 Task: Look for space in Chakwāl, Pakistan from 9th July, 2023 to 16th July, 2023 for 2 adults, 1 child in price range Rs.8000 to Rs.16000. Place can be entire place with 2 bedrooms having 2 beds and 1 bathroom. Property type can be house, flat, guest house. Booking option can be shelf check-in. Required host language is English.
Action: Mouse moved to (465, 78)
Screenshot: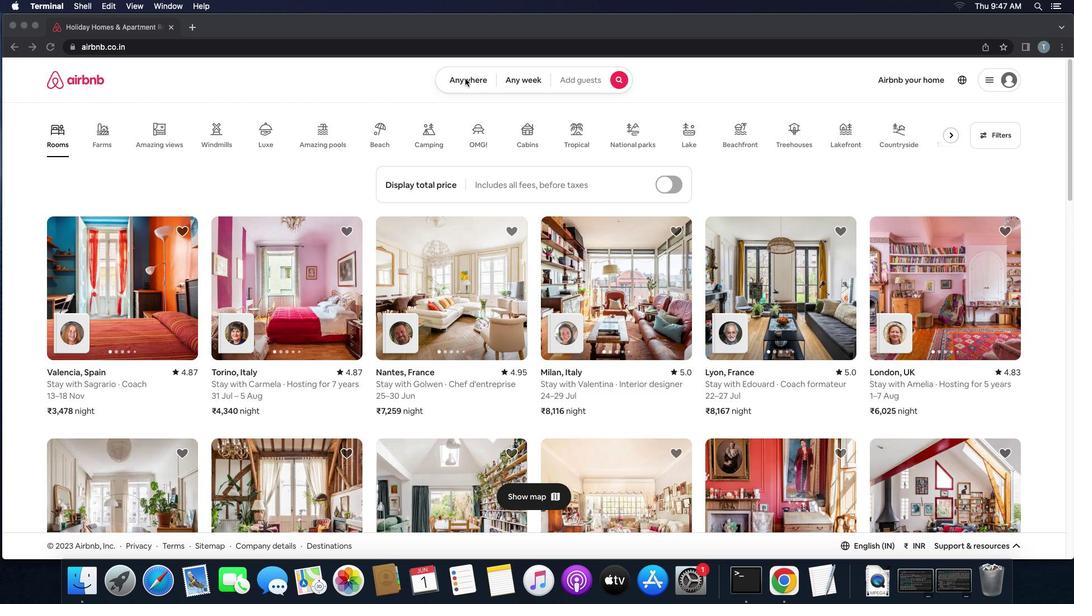 
Action: Mouse pressed left at (465, 78)
Screenshot: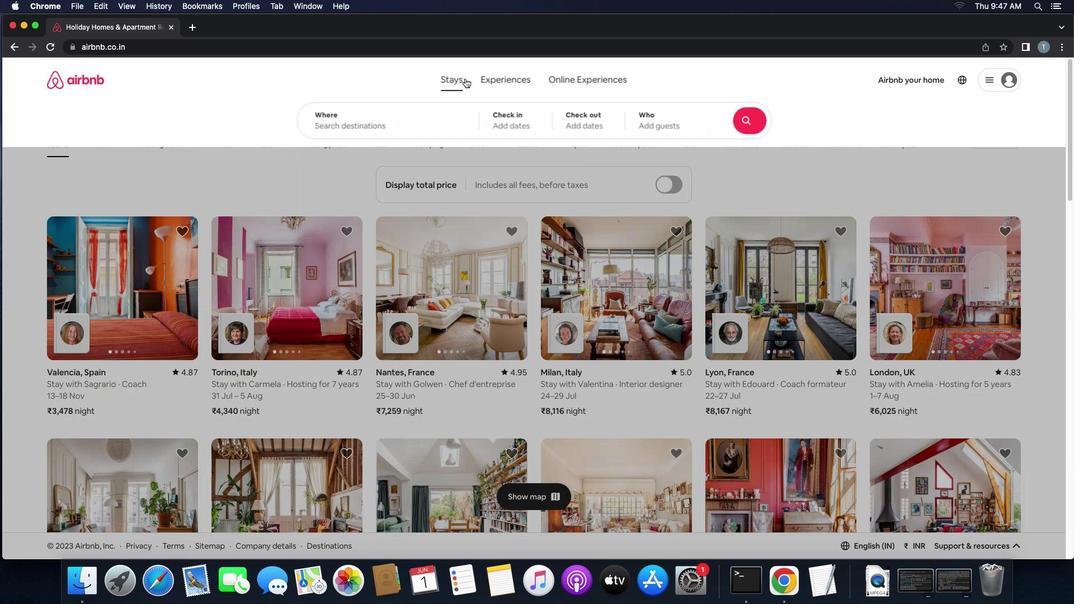 
Action: Mouse pressed left at (465, 78)
Screenshot: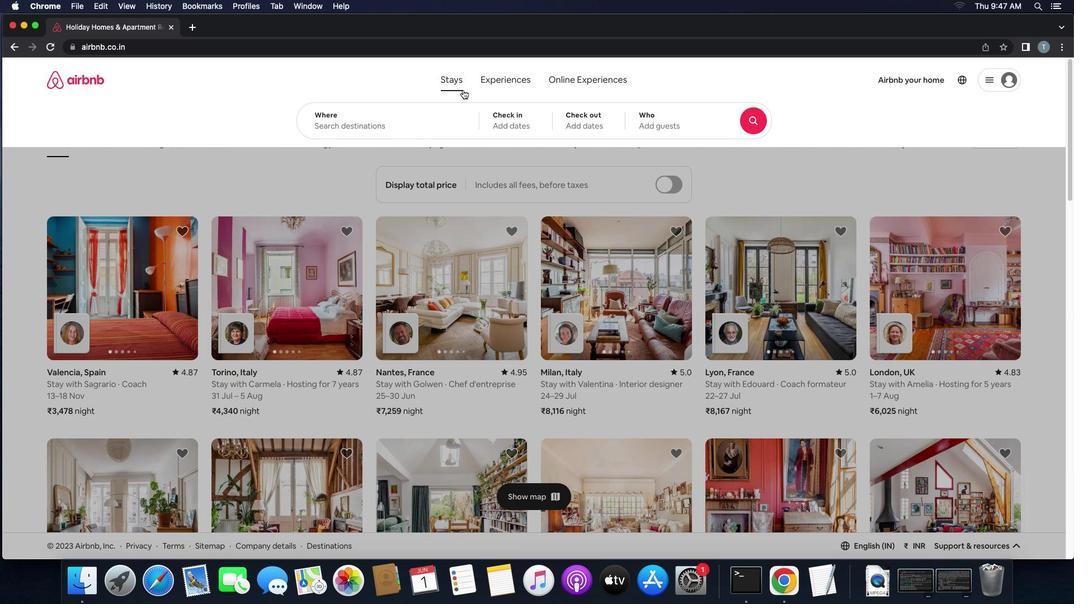 
Action: Mouse moved to (423, 119)
Screenshot: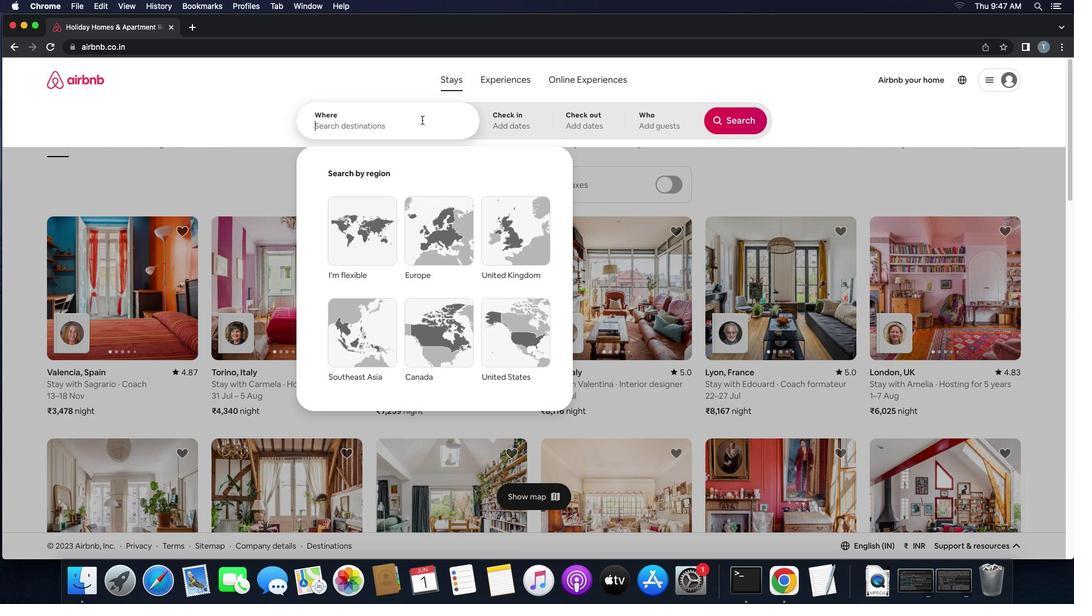
Action: Mouse pressed left at (423, 119)
Screenshot: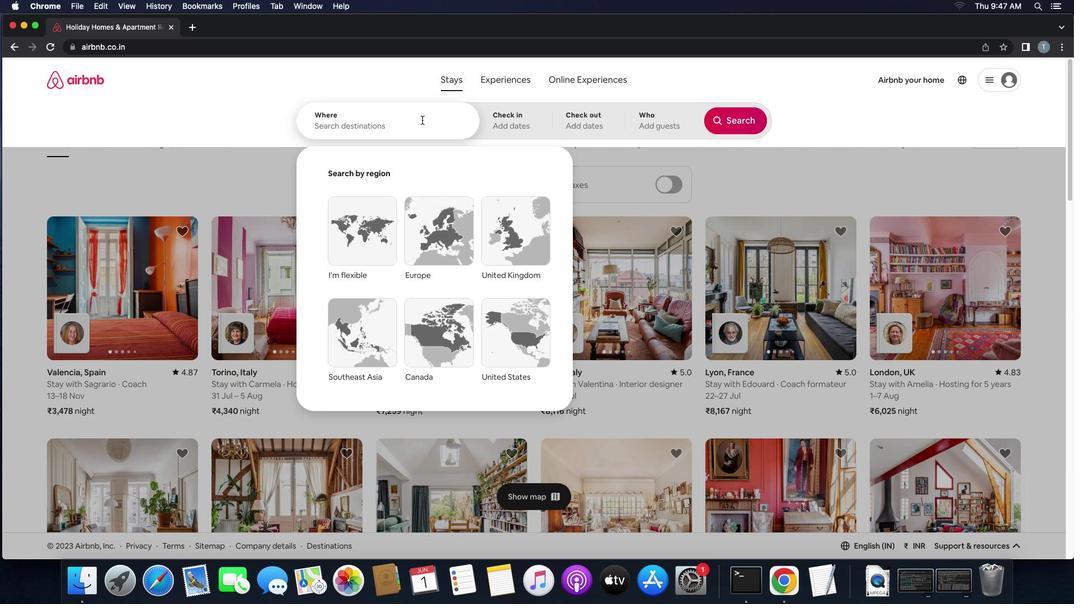 
Action: Mouse moved to (421, 111)
Screenshot: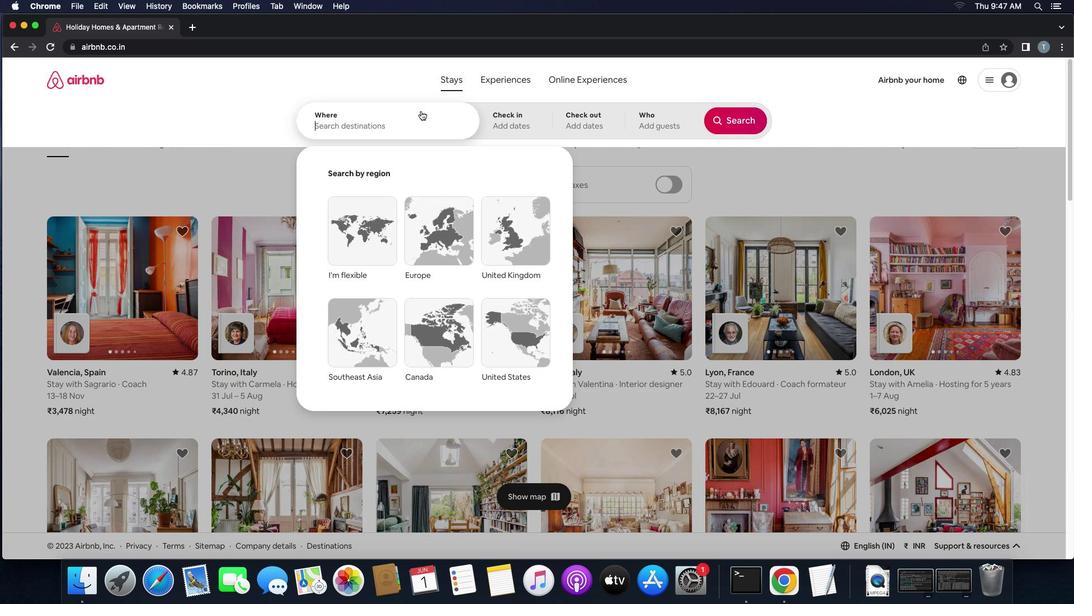 
Action: Key pressed 'c''h''a''k''w''a''l'
Screenshot: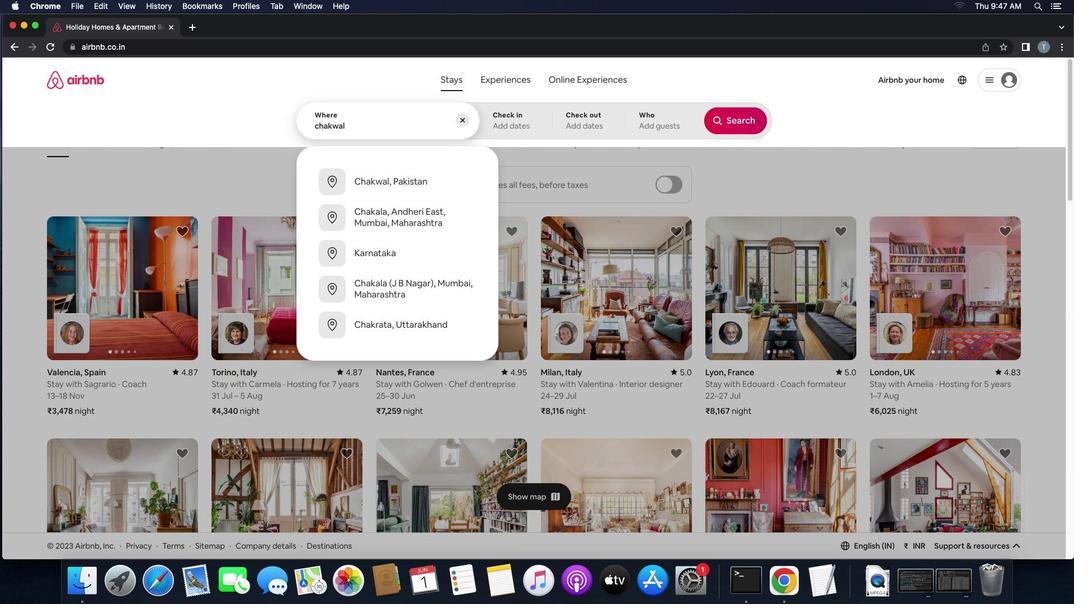 
Action: Mouse moved to (456, 175)
Screenshot: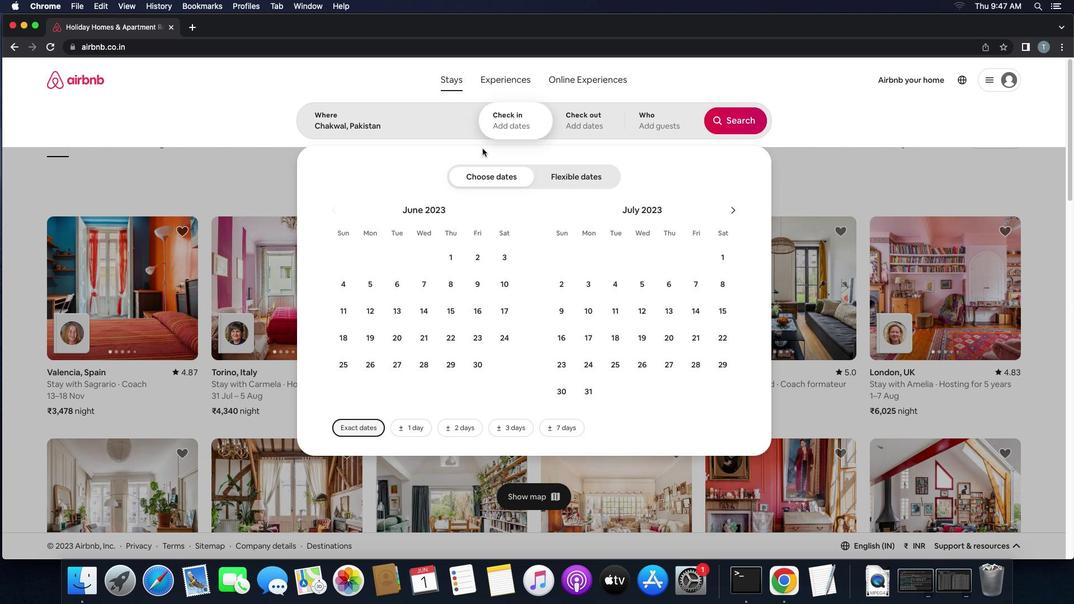 
Action: Mouse pressed left at (456, 175)
Screenshot: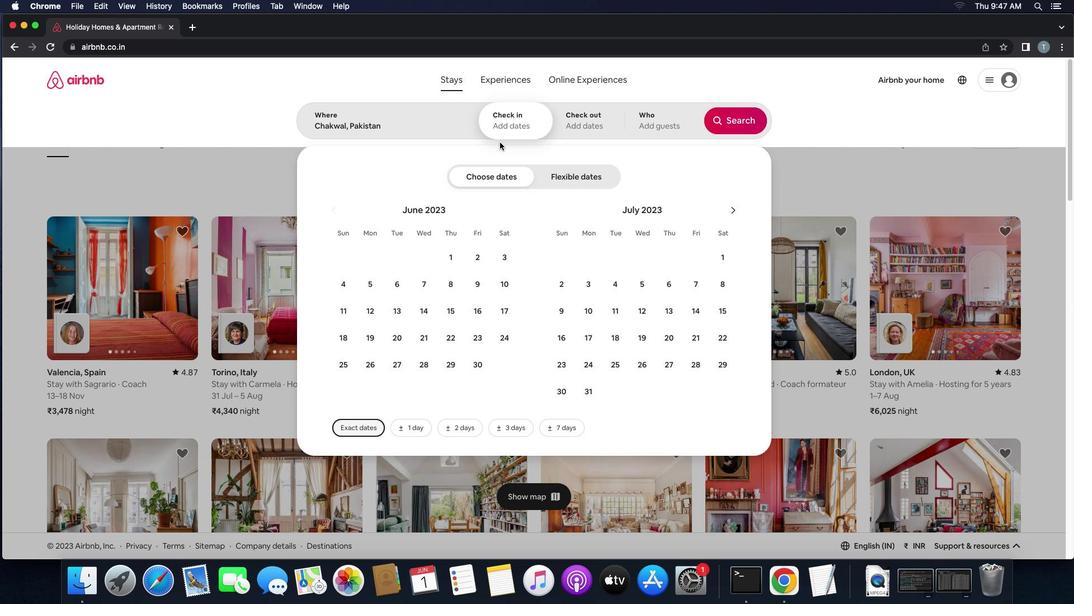 
Action: Mouse moved to (558, 312)
Screenshot: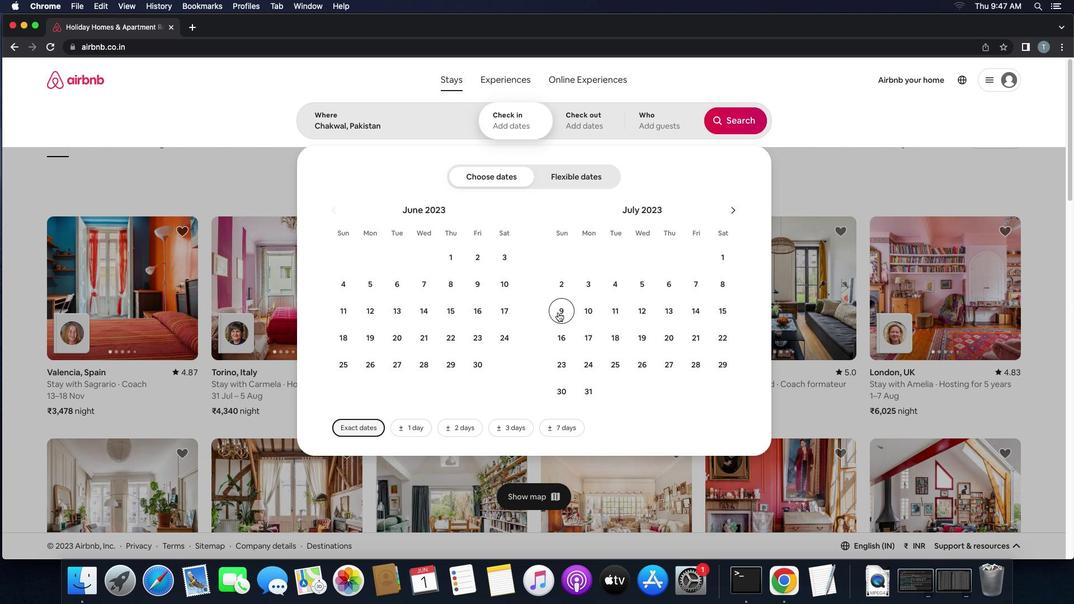 
Action: Mouse pressed left at (558, 312)
Screenshot: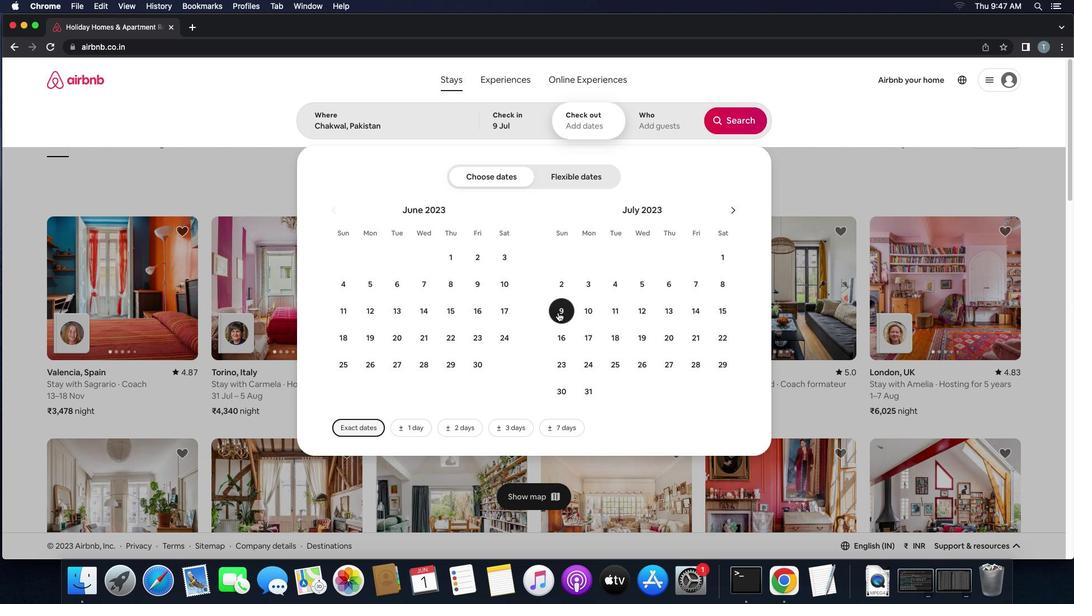 
Action: Mouse moved to (556, 336)
Screenshot: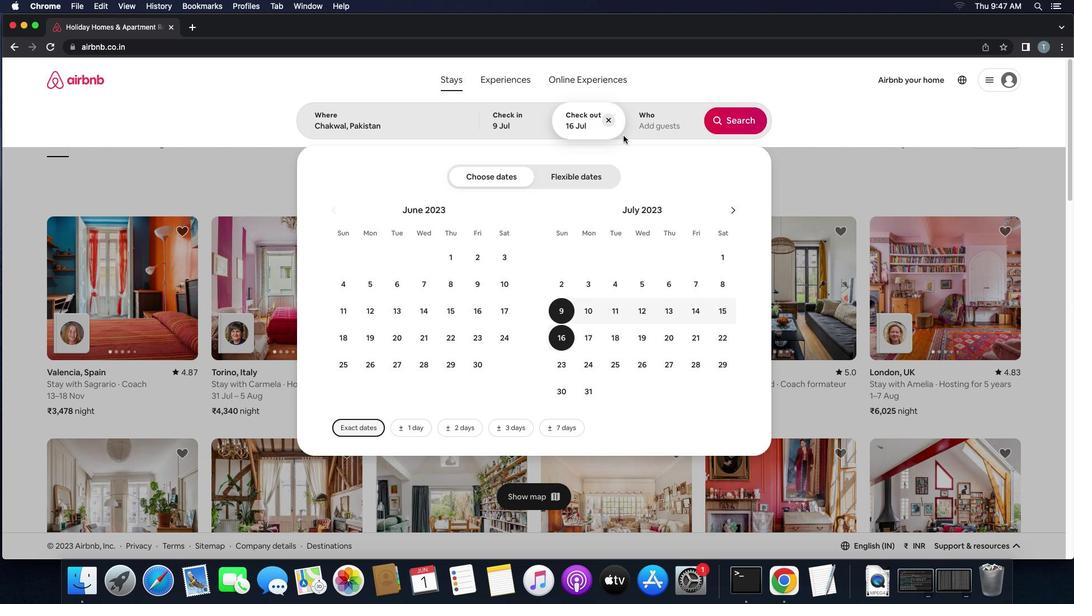 
Action: Mouse pressed left at (556, 336)
Screenshot: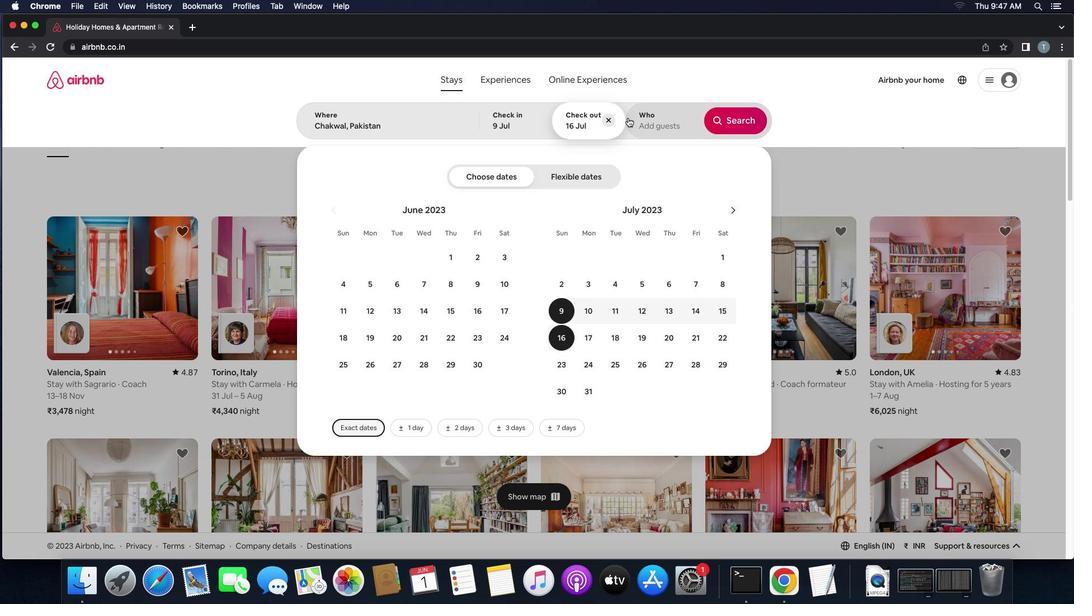 
Action: Mouse moved to (641, 120)
Screenshot: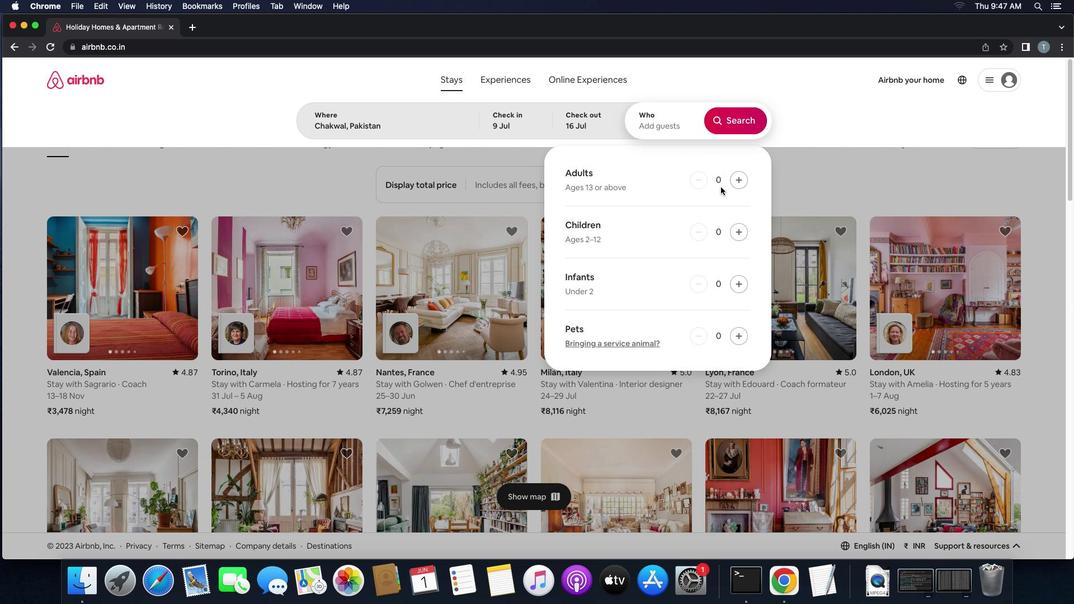 
Action: Mouse pressed left at (641, 120)
Screenshot: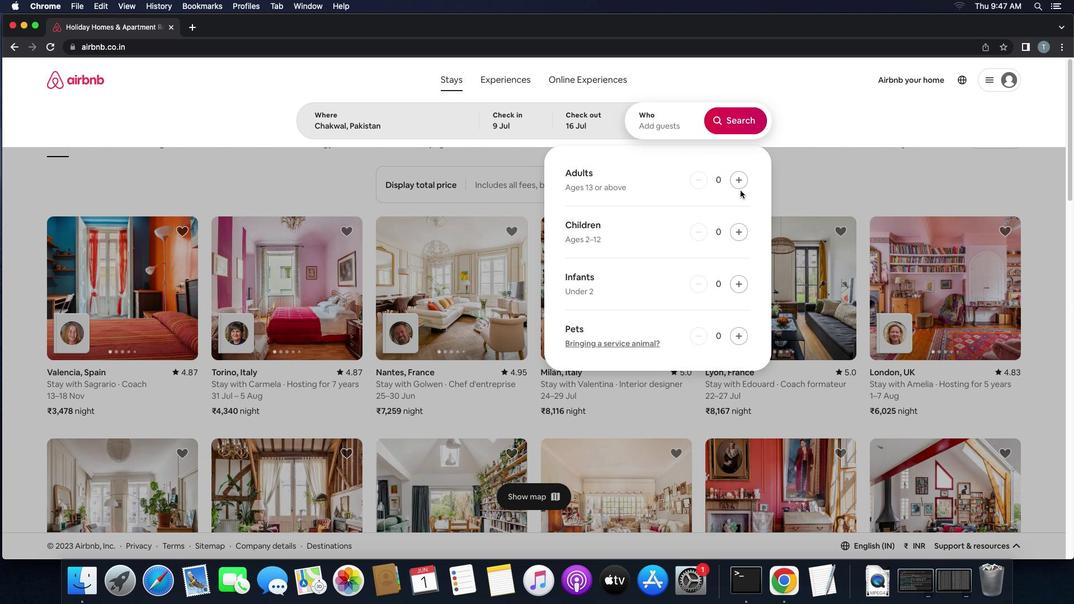 
Action: Mouse moved to (741, 184)
Screenshot: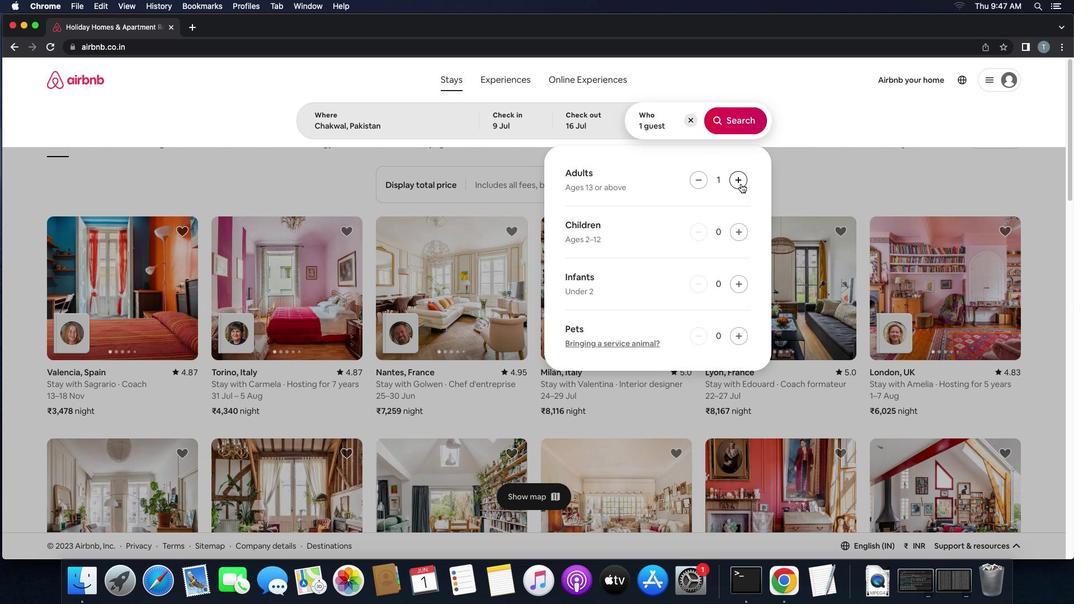 
Action: Mouse pressed left at (741, 184)
Screenshot: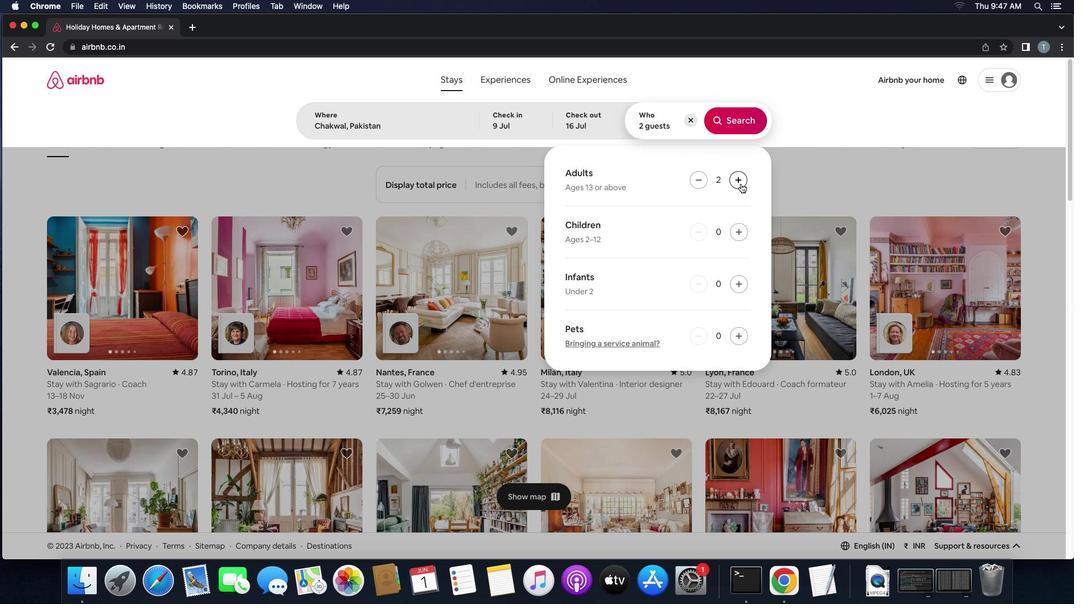 
Action: Mouse pressed left at (741, 184)
Screenshot: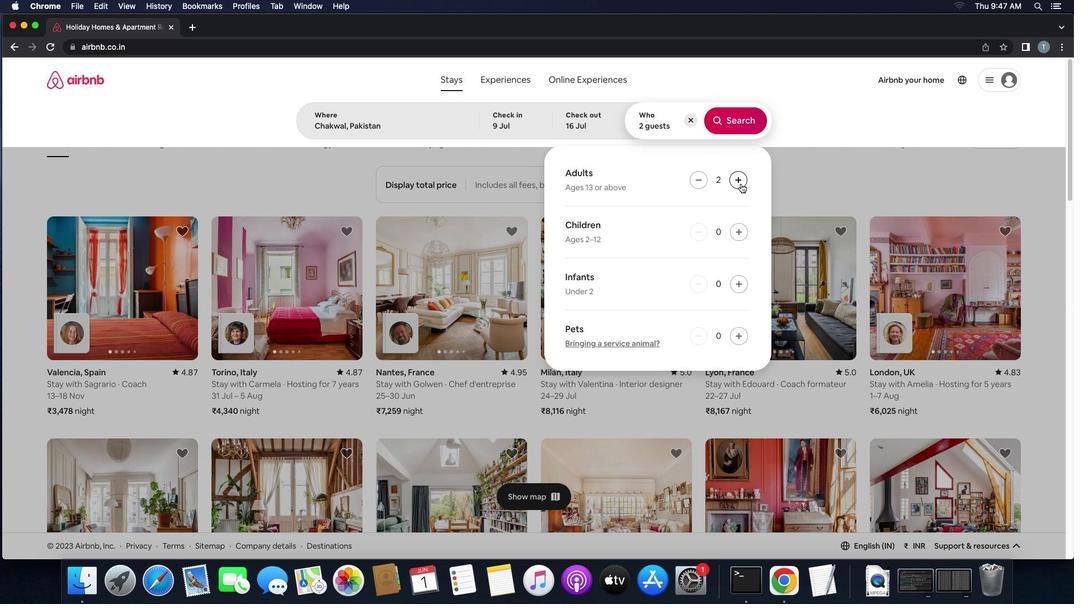 
Action: Mouse moved to (741, 231)
Screenshot: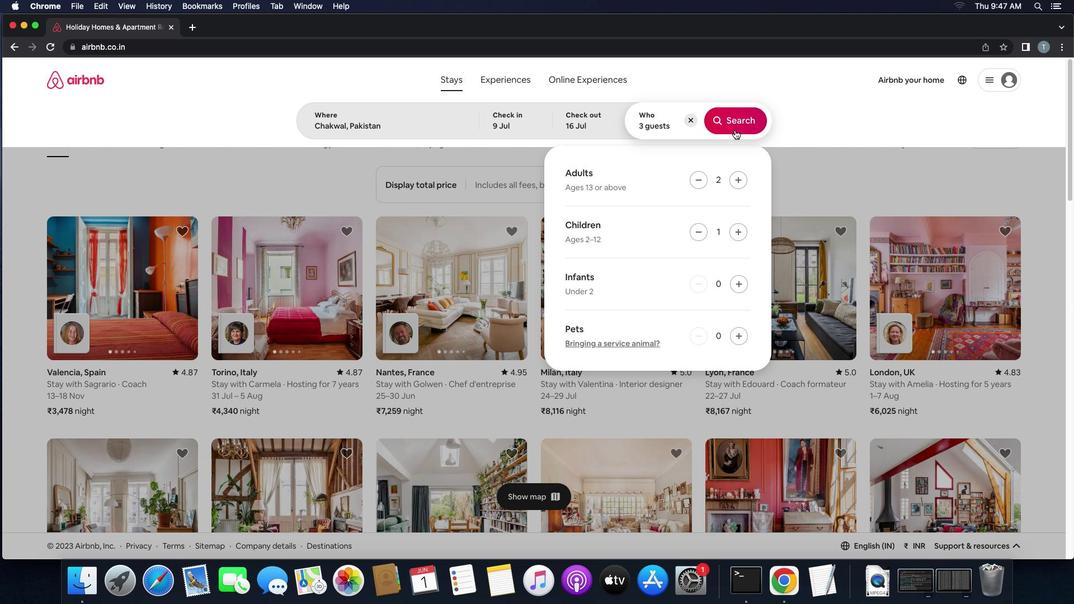 
Action: Mouse pressed left at (741, 231)
Screenshot: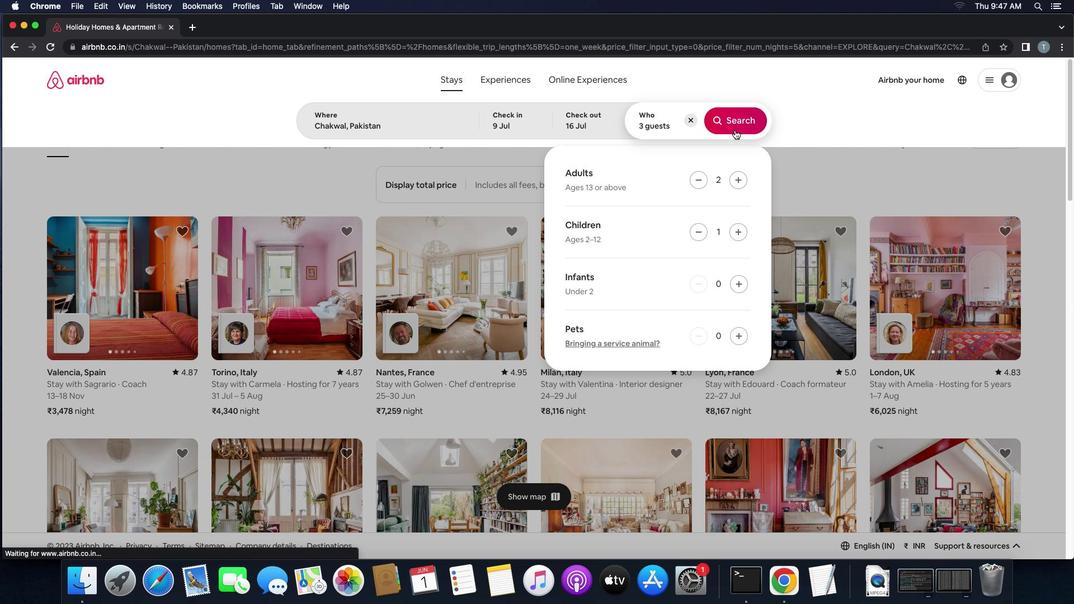 
Action: Mouse moved to (734, 130)
Screenshot: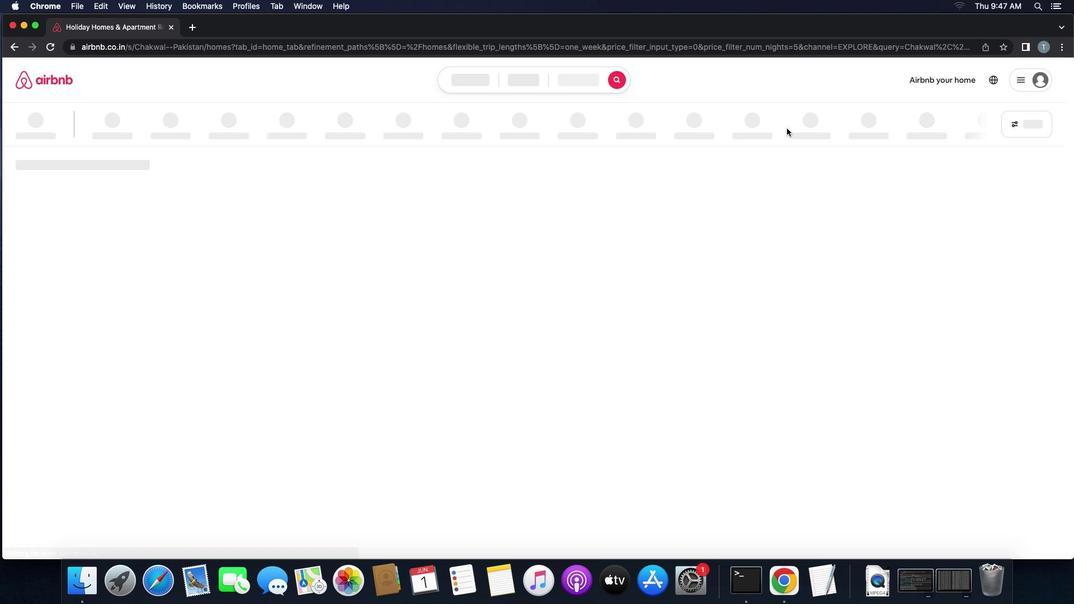 
Action: Mouse pressed left at (734, 130)
Screenshot: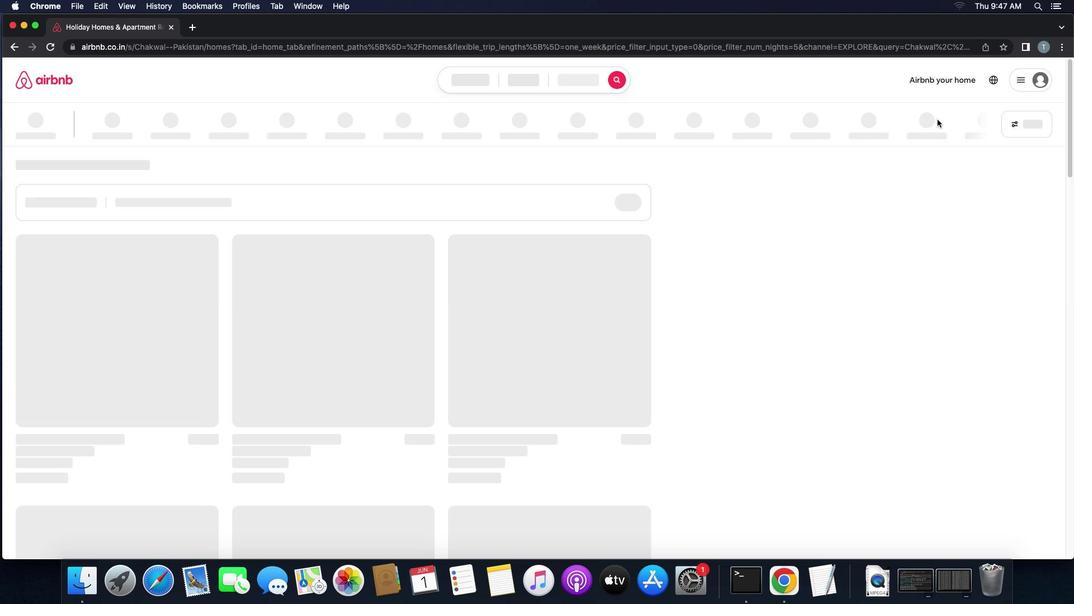 
Action: Mouse moved to (1021, 128)
Screenshot: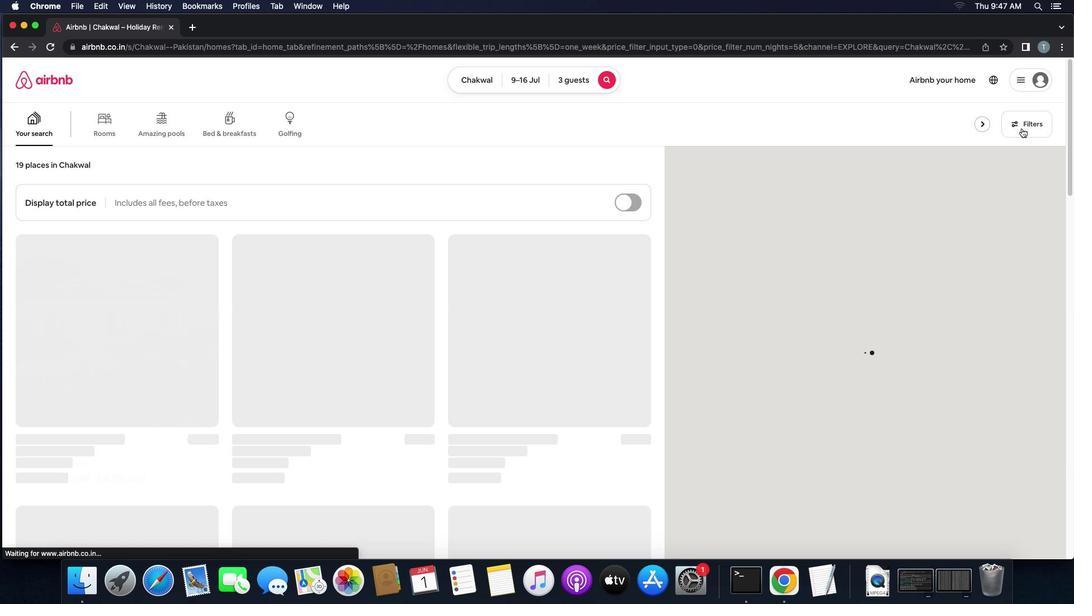 
Action: Mouse pressed left at (1021, 128)
Screenshot: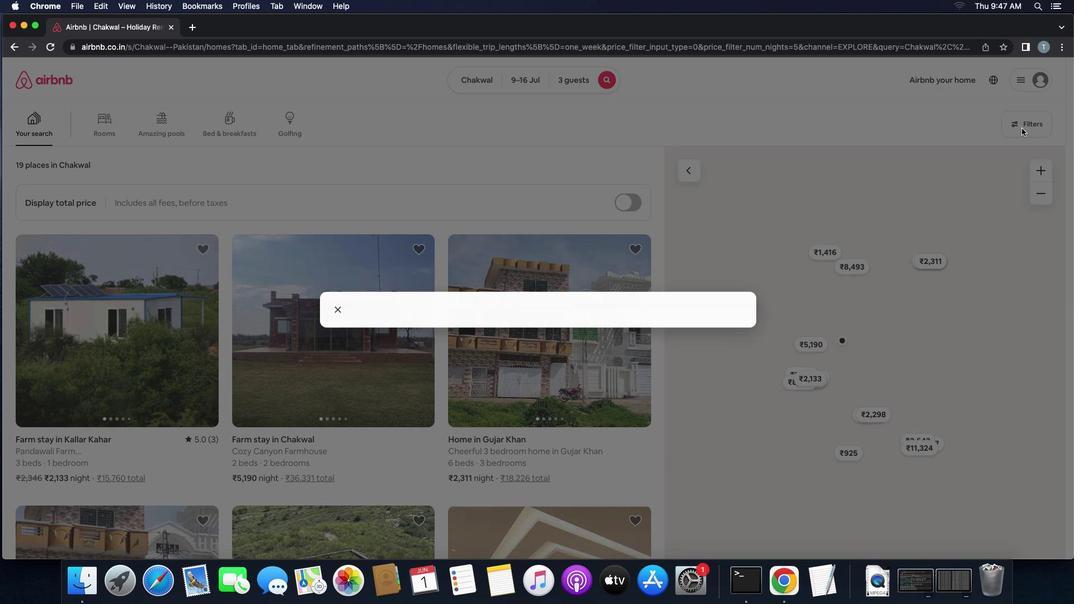 
Action: Mouse moved to (428, 395)
Screenshot: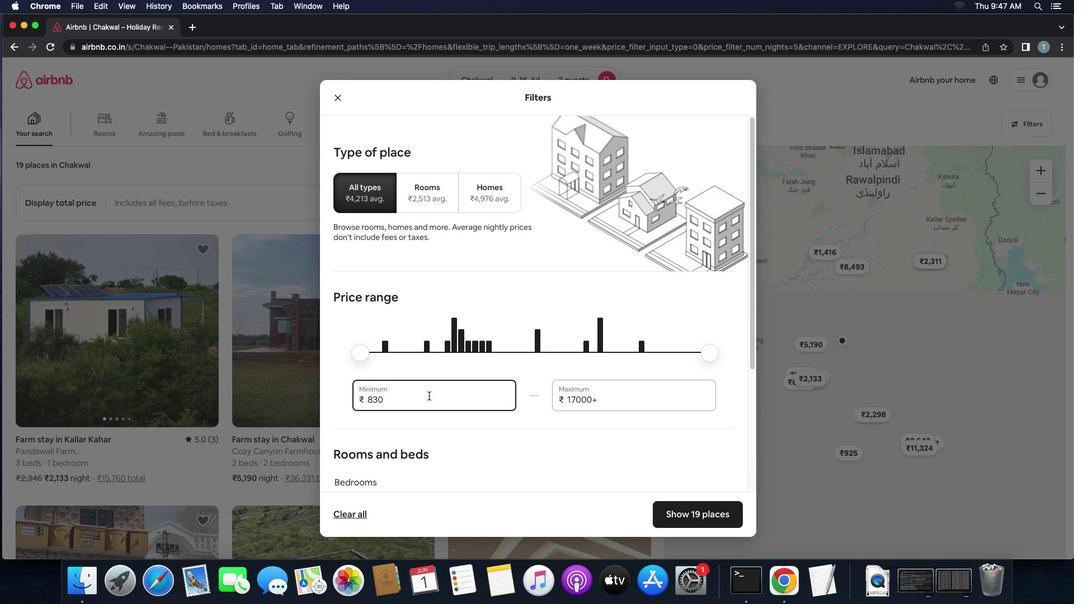 
Action: Mouse pressed left at (428, 395)
Screenshot: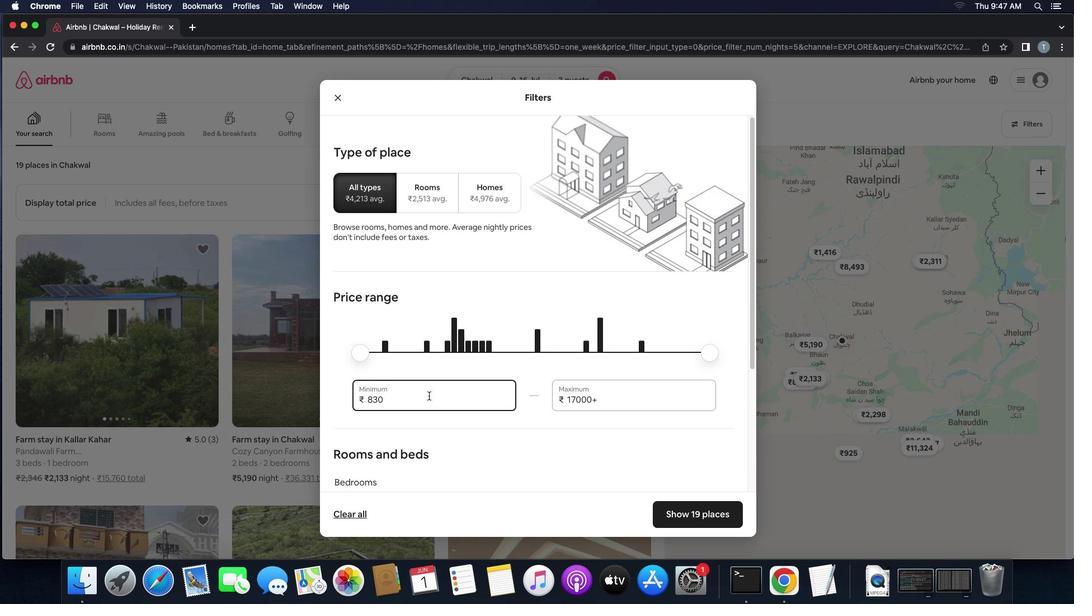 
Action: Mouse moved to (429, 395)
Screenshot: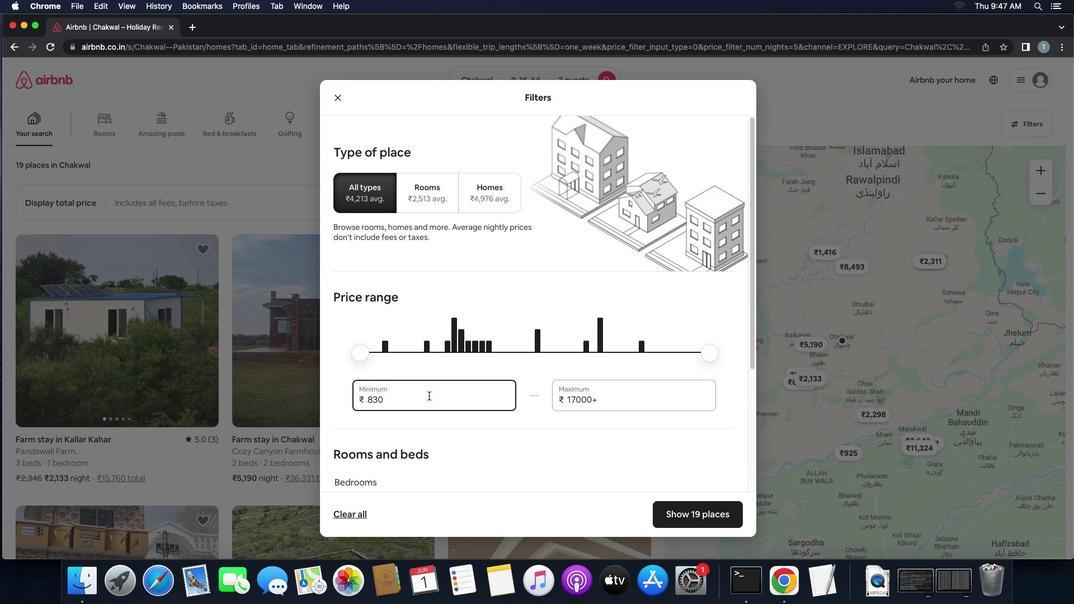 
Action: Key pressed Key.backspaceKey.backspaceKey.backspace
Screenshot: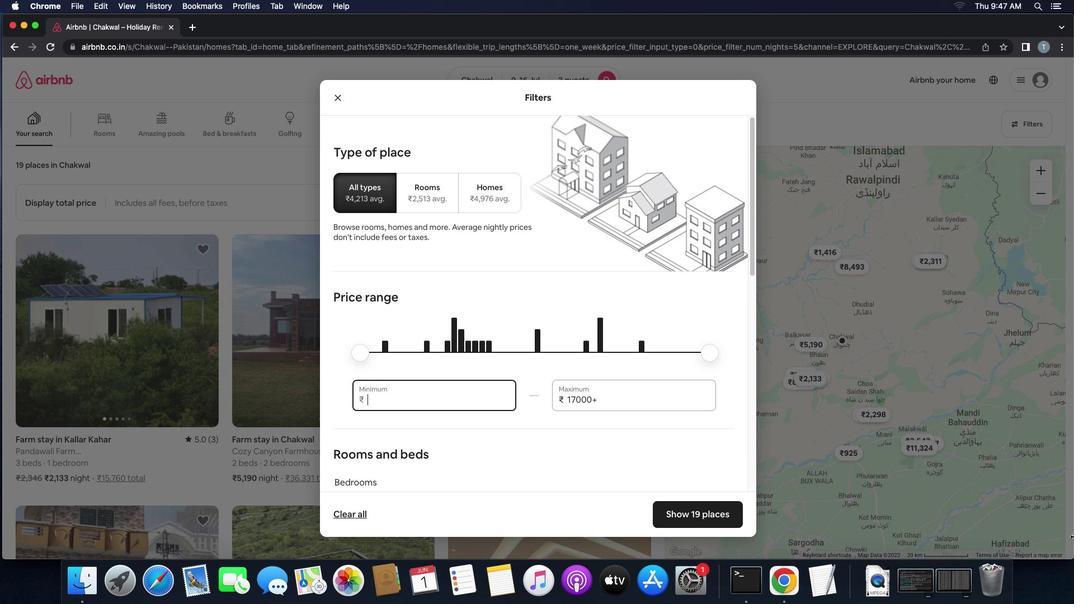 
Action: Mouse moved to (1074, 602)
Screenshot: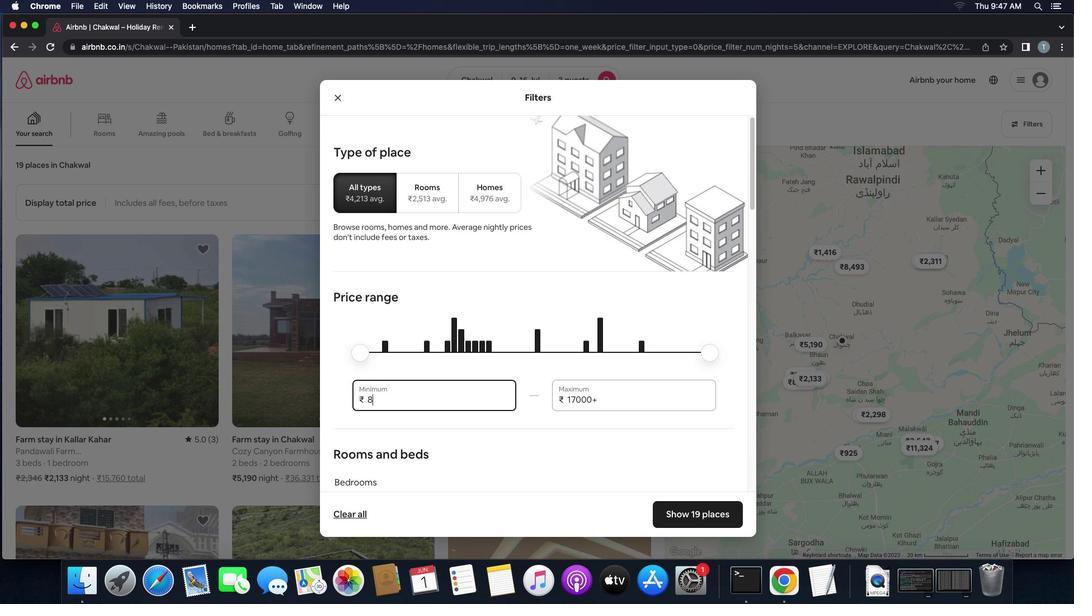 
Action: Key pressed '8''0''0''0'
Screenshot: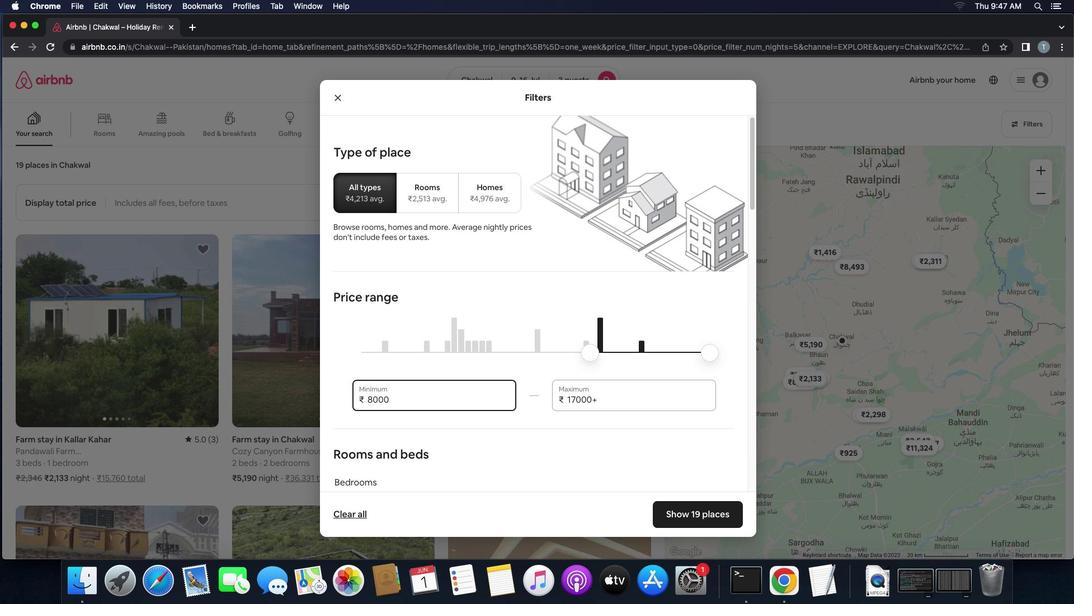 
Action: Mouse moved to (612, 401)
Screenshot: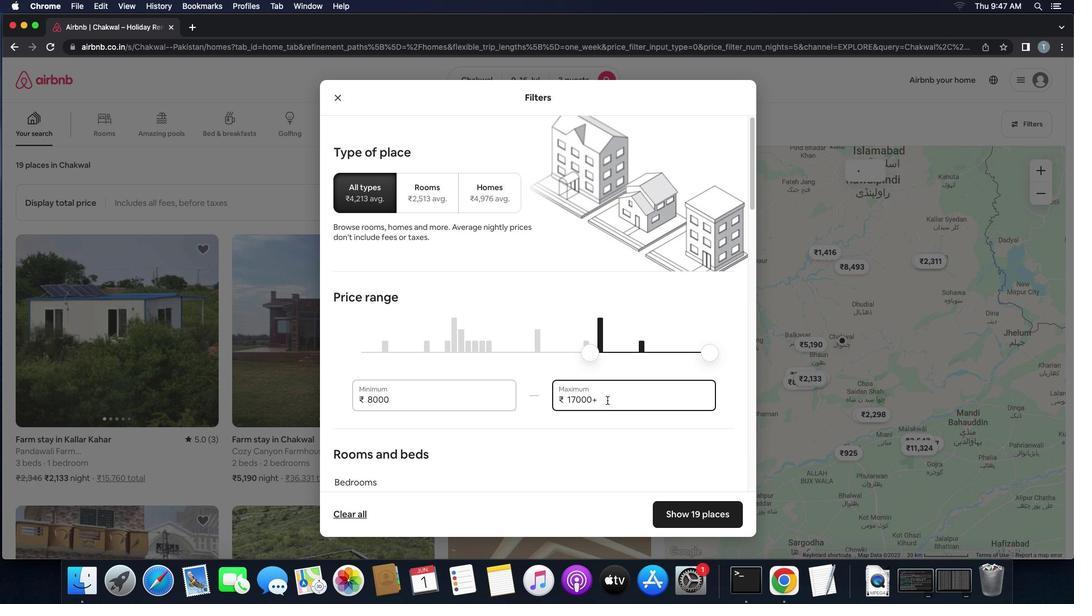 
Action: Mouse pressed left at (612, 401)
Screenshot: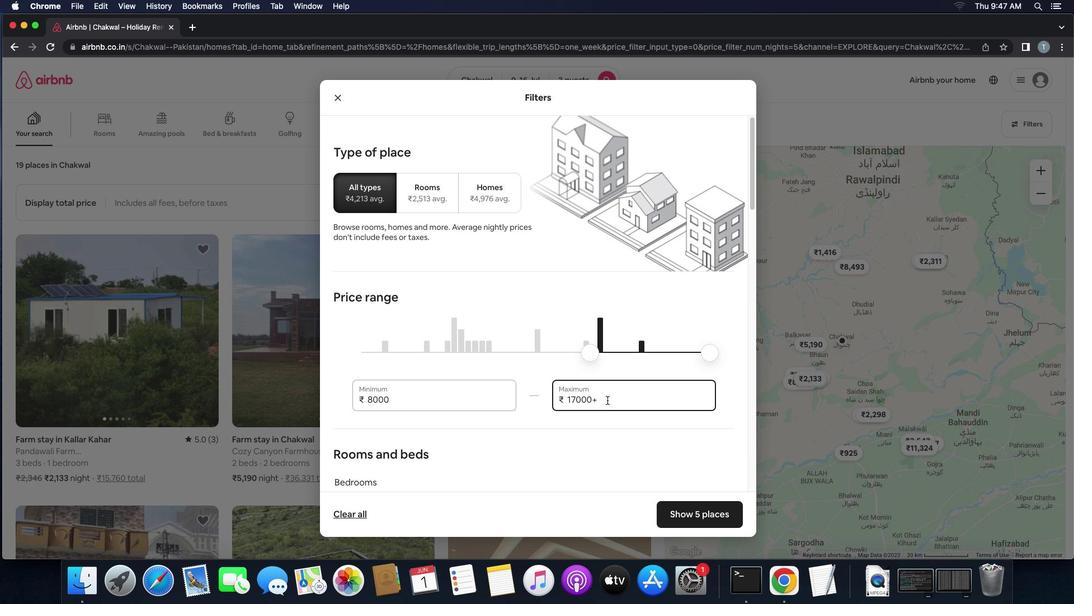 
Action: Mouse moved to (607, 400)
Screenshot: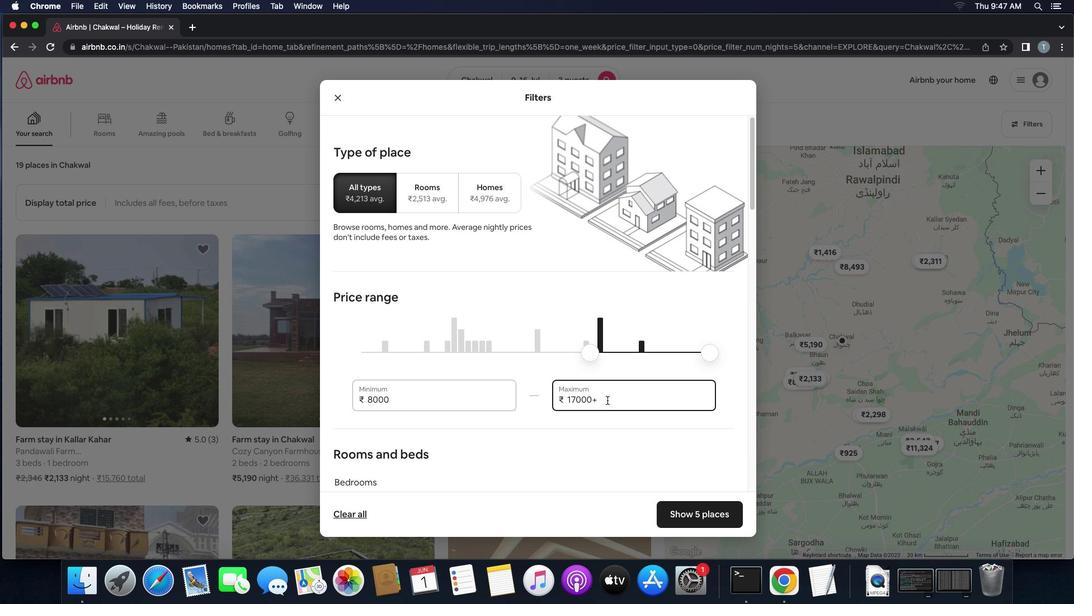 
Action: Key pressed Key.backspaceKey.backspaceKey.backspaceKey.backspaceKey.backspaceKey.backspace'1''6''0''0''0'
Screenshot: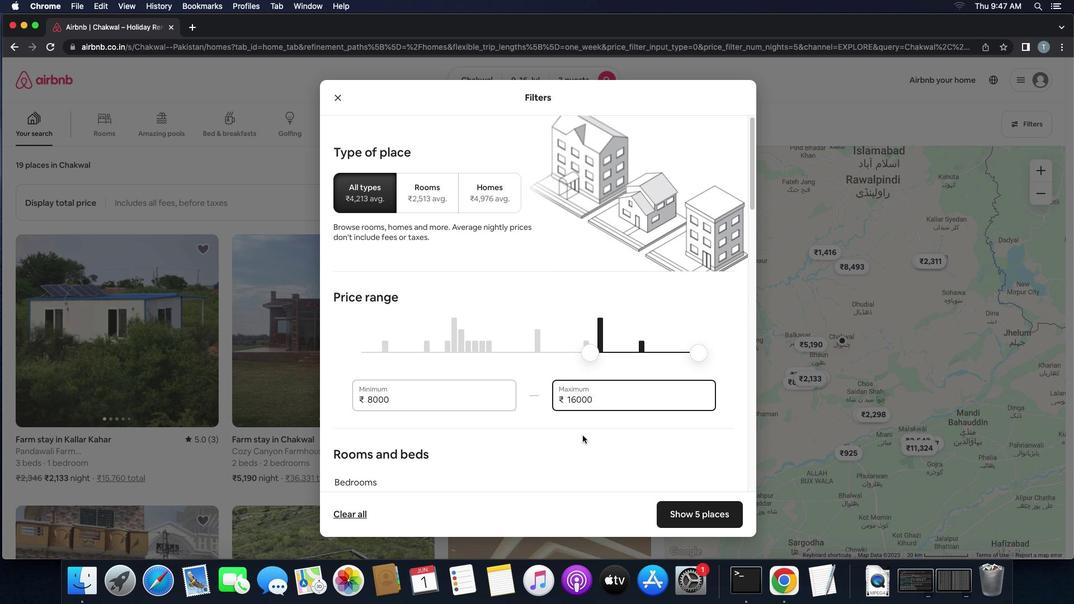 
Action: Mouse moved to (539, 415)
Screenshot: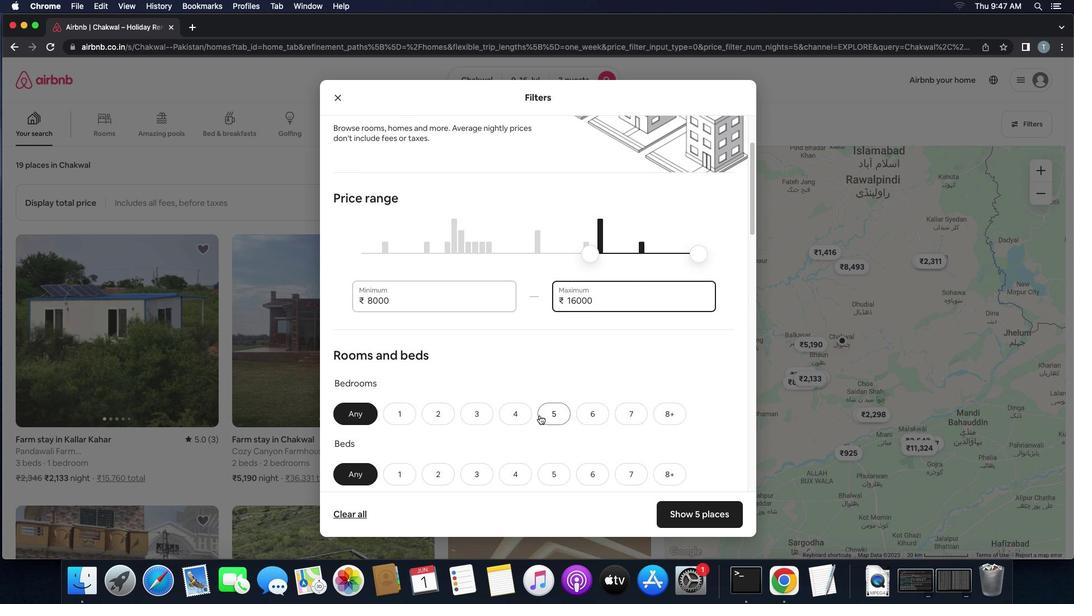 
Action: Mouse scrolled (539, 415) with delta (0, 0)
Screenshot: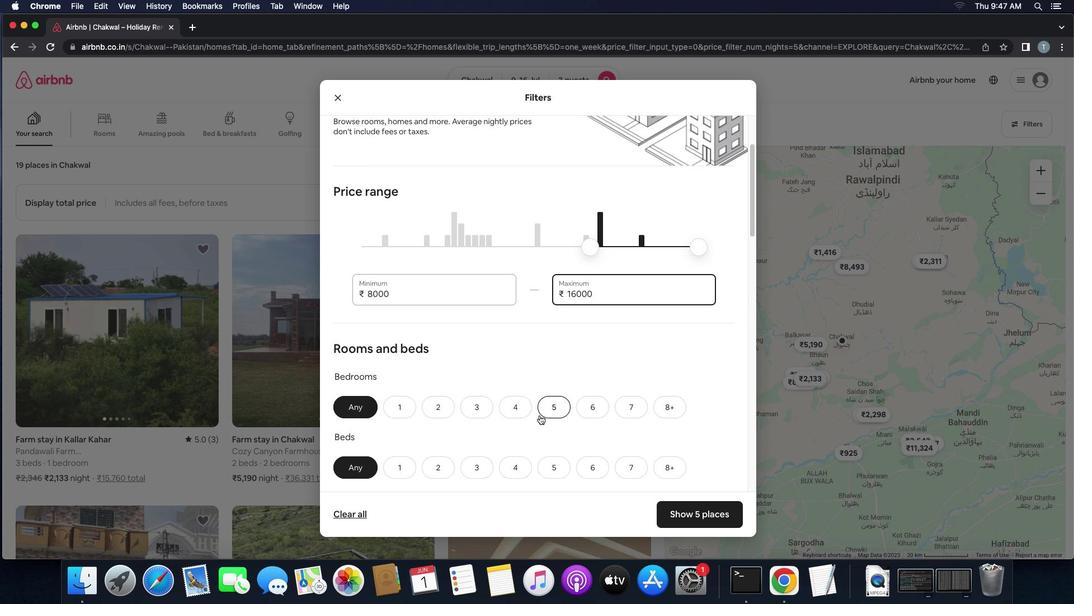 
Action: Mouse scrolled (539, 415) with delta (0, 0)
Screenshot: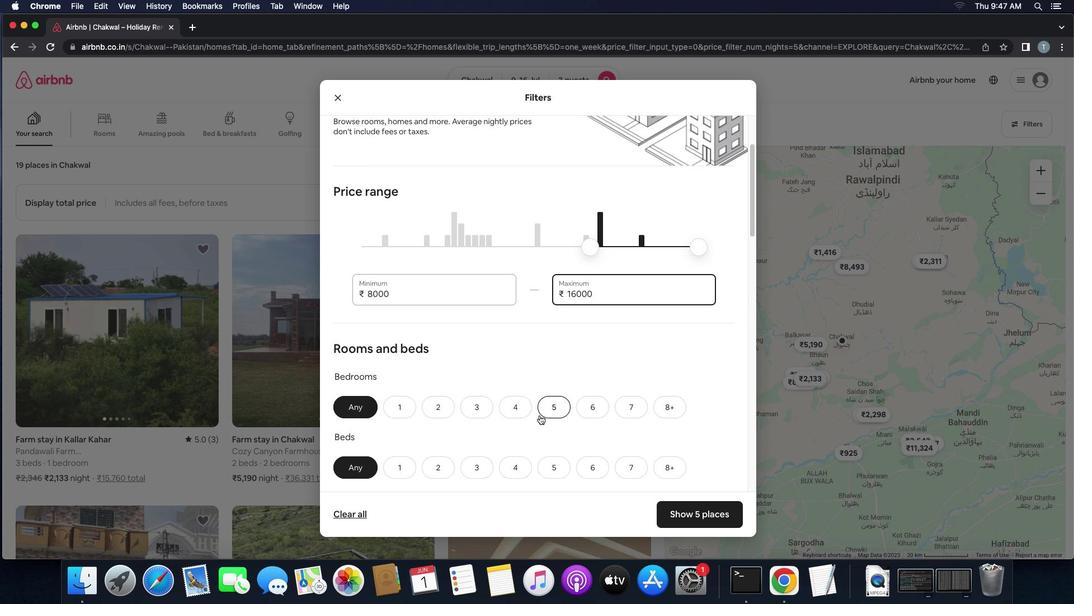 
Action: Mouse scrolled (539, 415) with delta (0, -1)
Screenshot: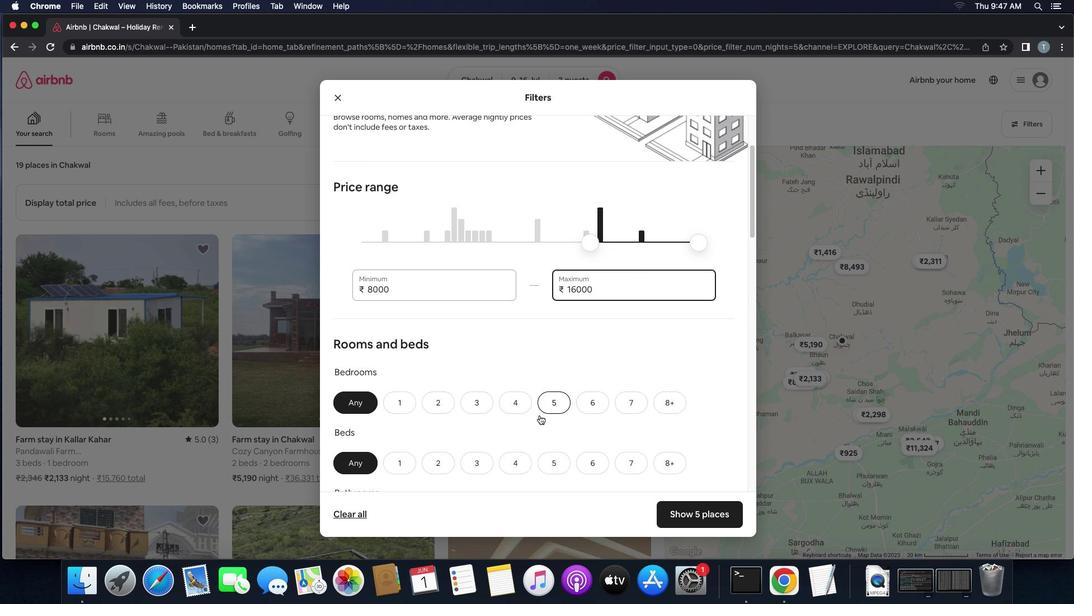 
Action: Mouse scrolled (539, 415) with delta (0, 0)
Screenshot: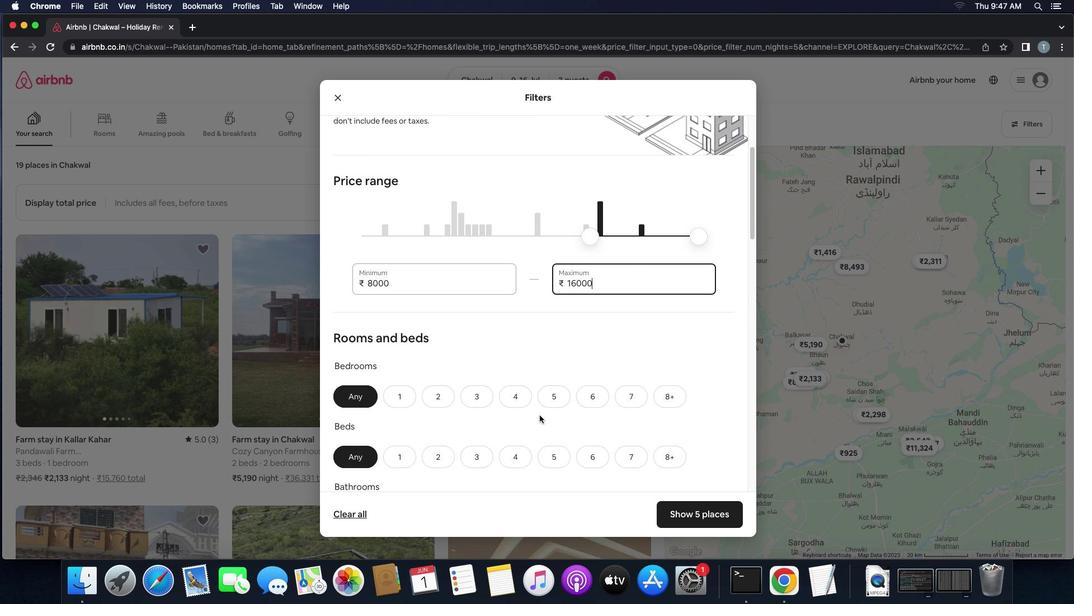
Action: Mouse scrolled (539, 415) with delta (0, 0)
Screenshot: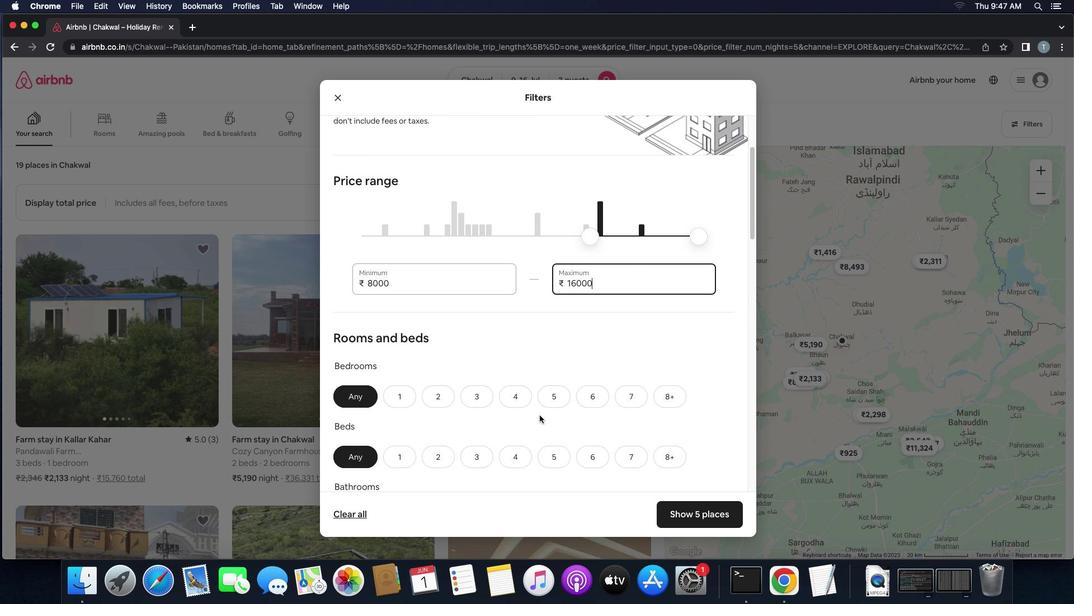 
Action: Mouse scrolled (539, 415) with delta (0, 0)
Screenshot: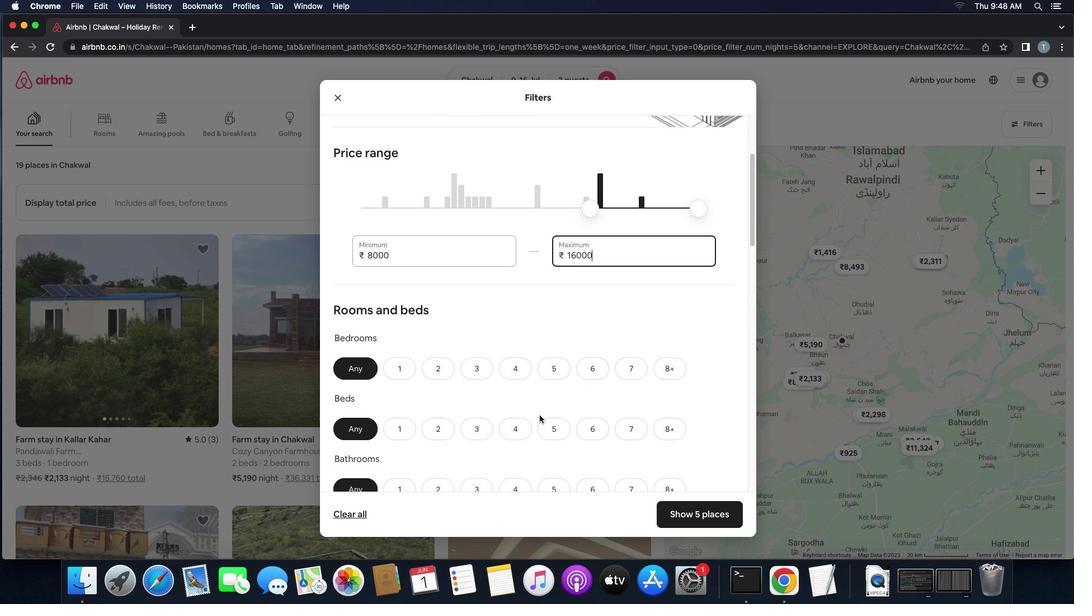 
Action: Mouse scrolled (539, 415) with delta (0, 0)
Screenshot: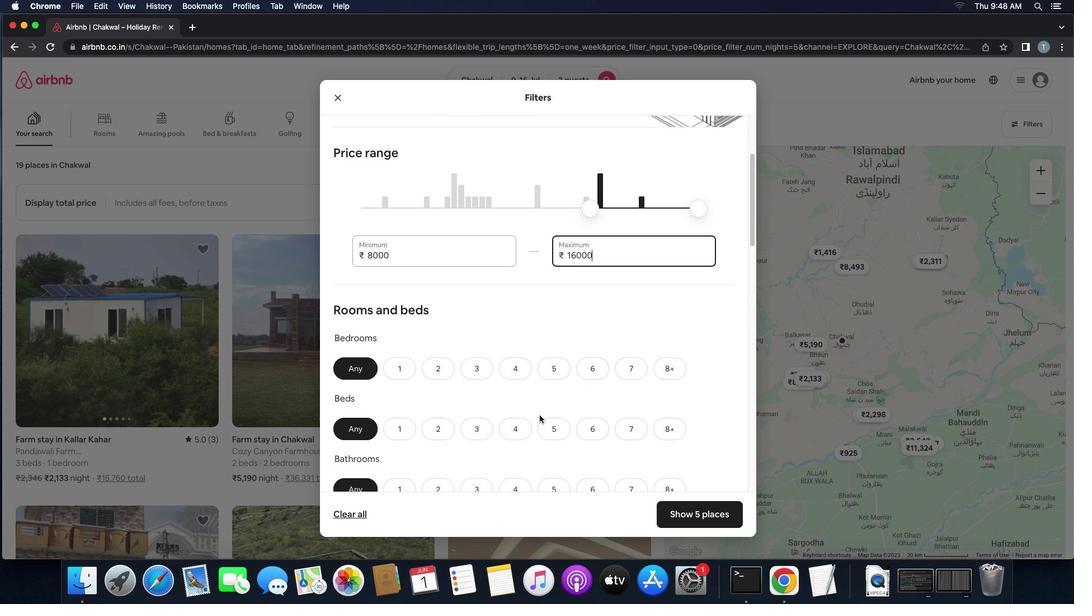 
Action: Mouse scrolled (539, 415) with delta (0, 0)
Screenshot: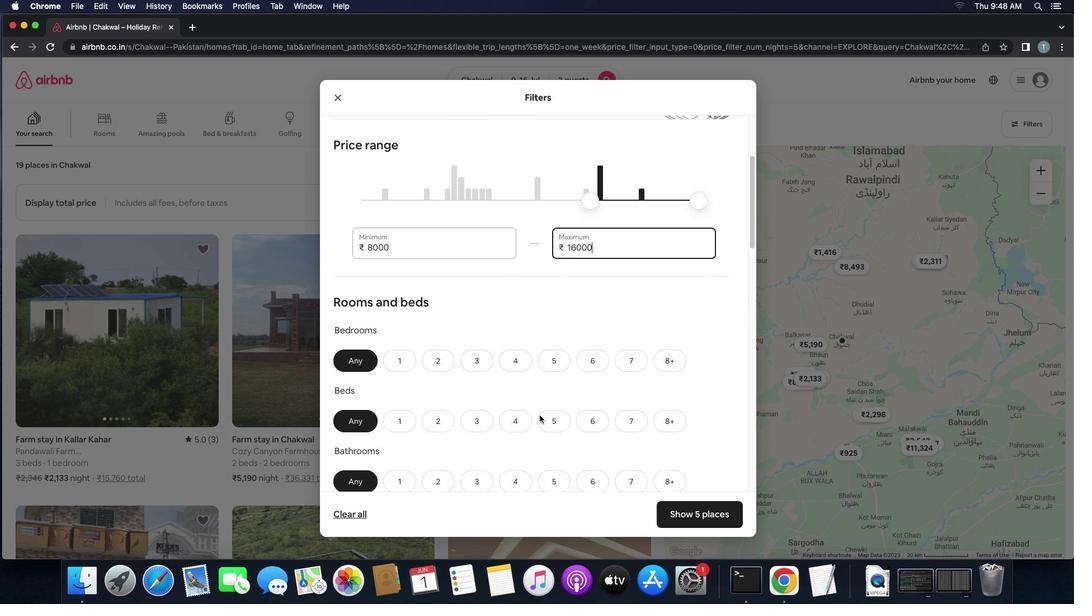 
Action: Mouse scrolled (539, 415) with delta (0, 0)
Screenshot: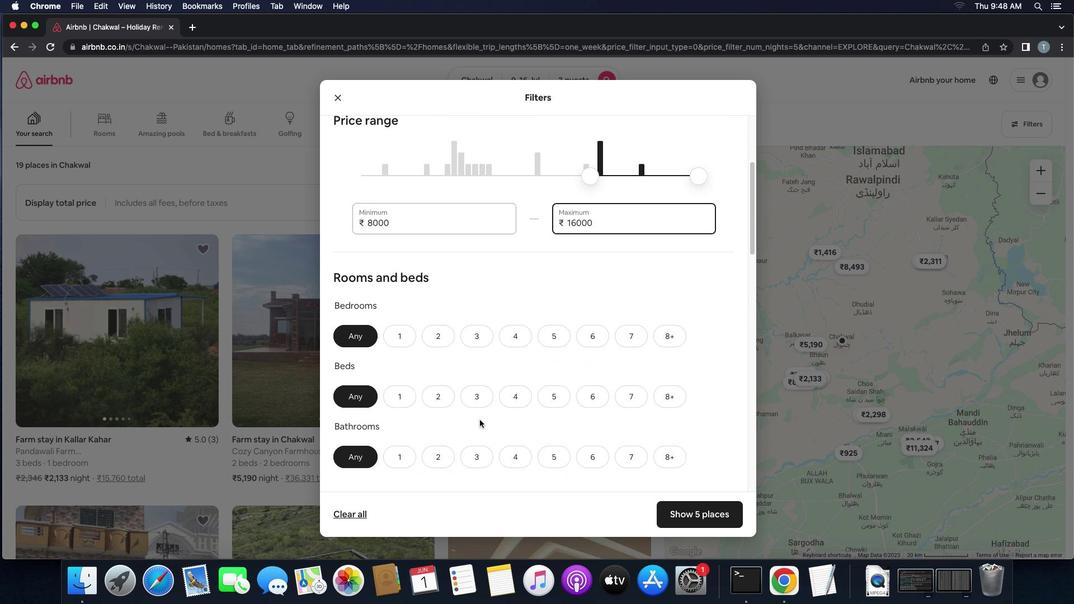 
Action: Mouse scrolled (539, 415) with delta (0, 0)
Screenshot: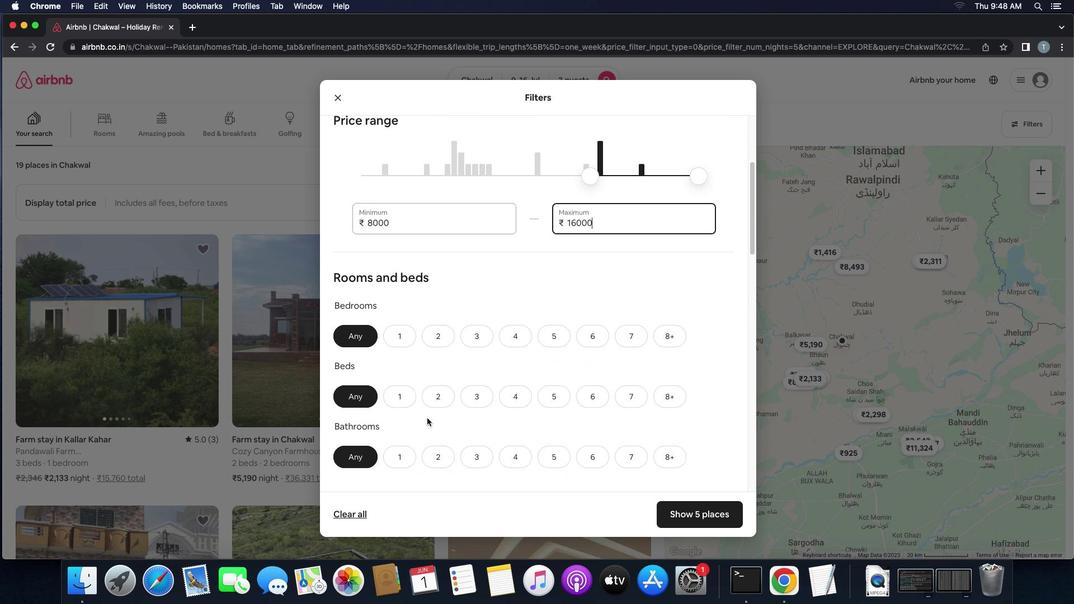 
Action: Mouse scrolled (539, 415) with delta (0, 0)
Screenshot: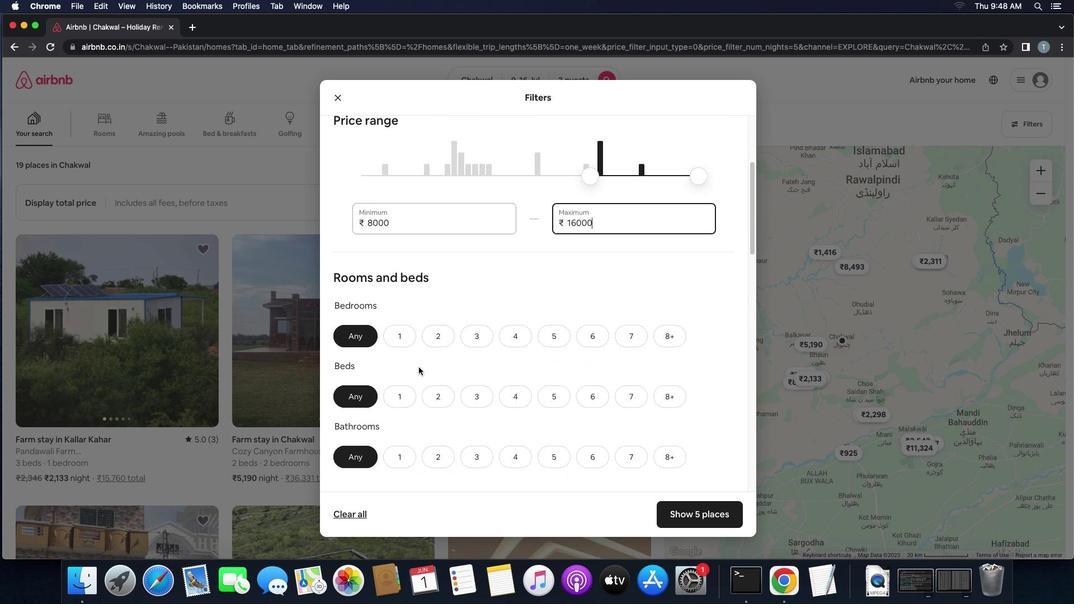 
Action: Mouse moved to (437, 333)
Screenshot: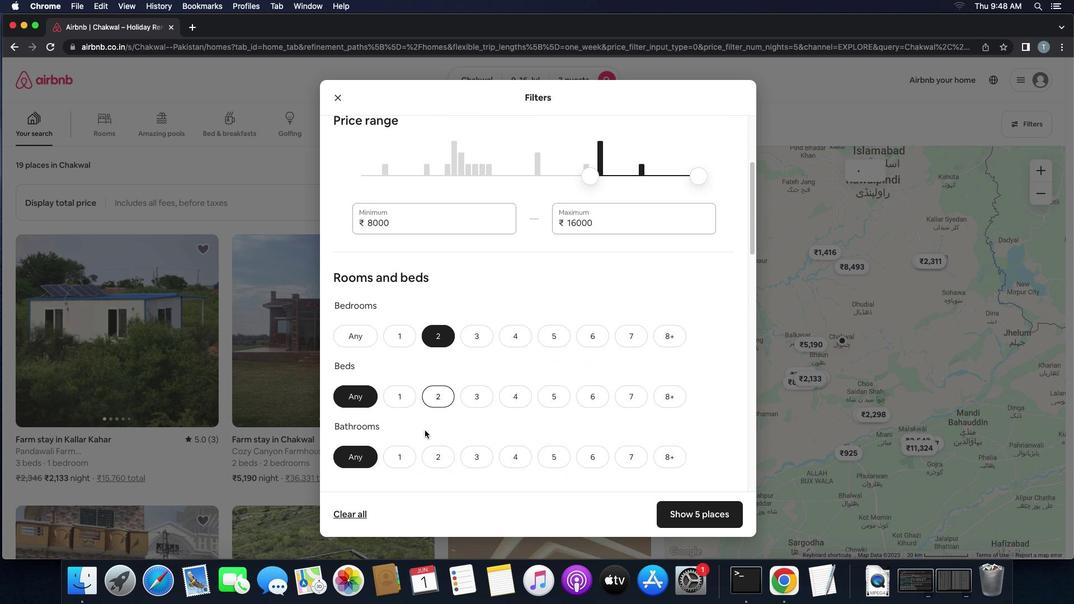 
Action: Mouse pressed left at (437, 333)
Screenshot: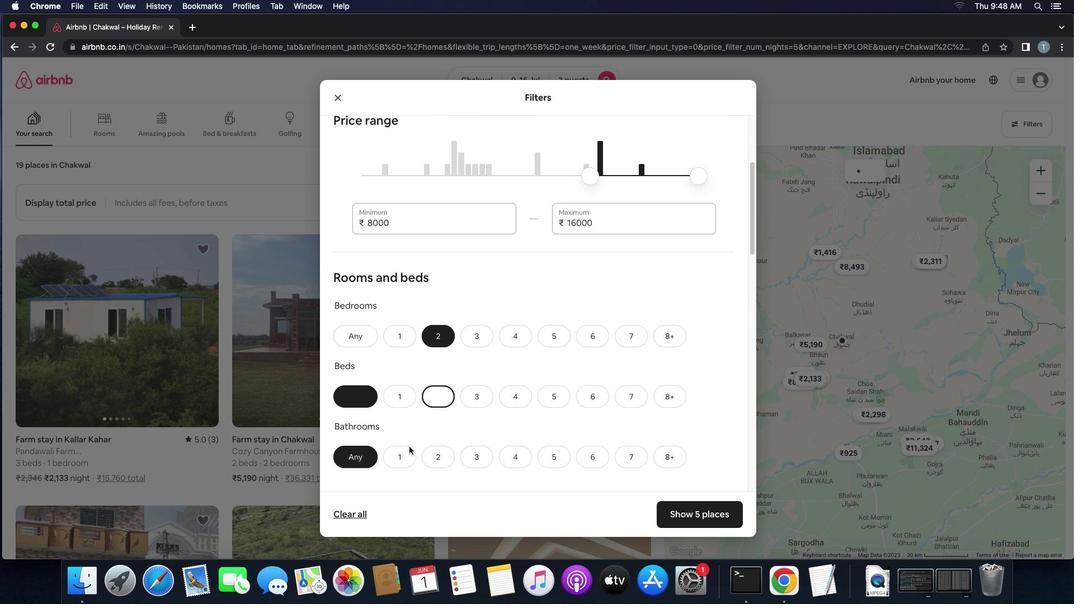 
Action: Mouse moved to (444, 393)
Screenshot: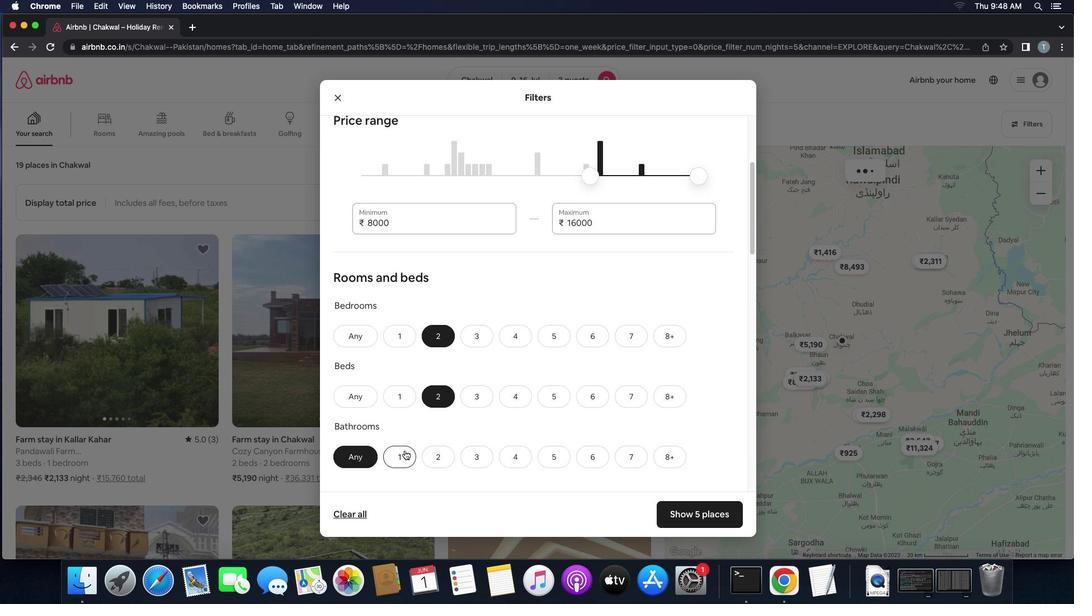 
Action: Mouse pressed left at (444, 393)
Screenshot: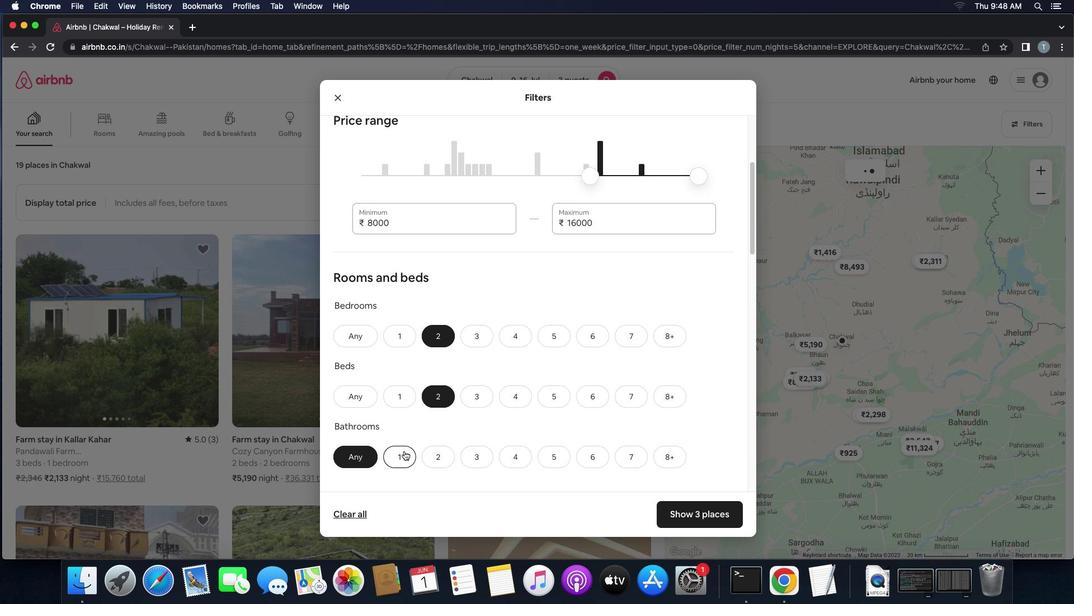 
Action: Mouse moved to (404, 451)
Screenshot: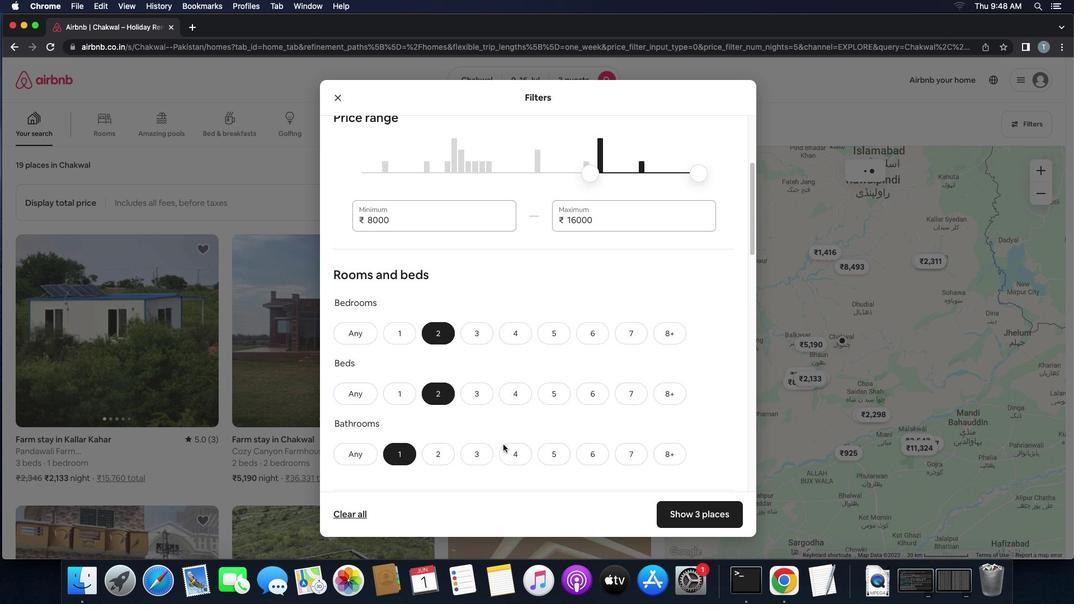 
Action: Mouse pressed left at (404, 451)
Screenshot: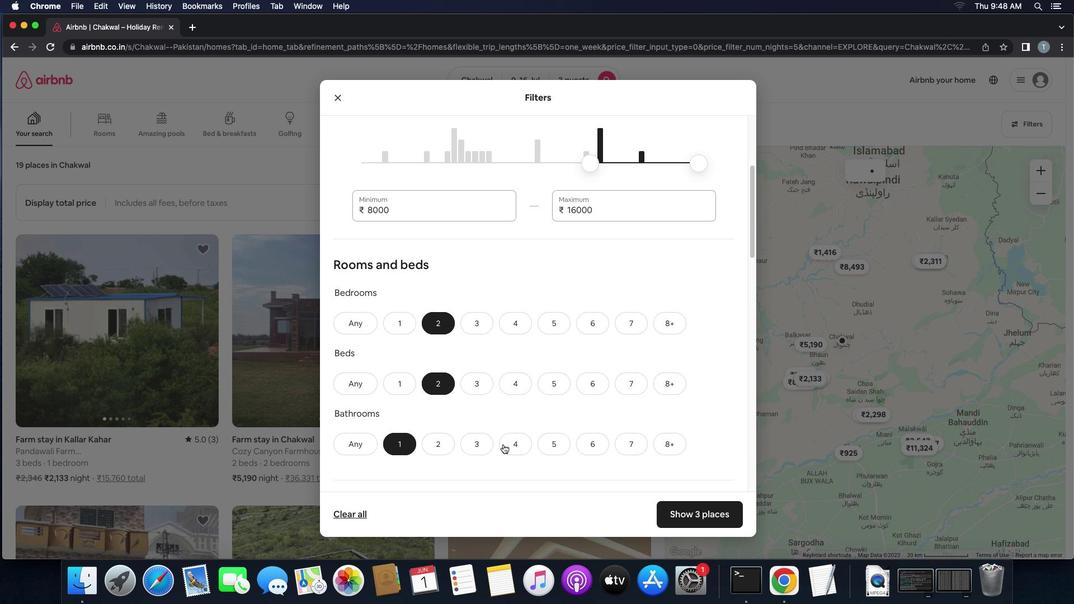 
Action: Mouse moved to (503, 444)
Screenshot: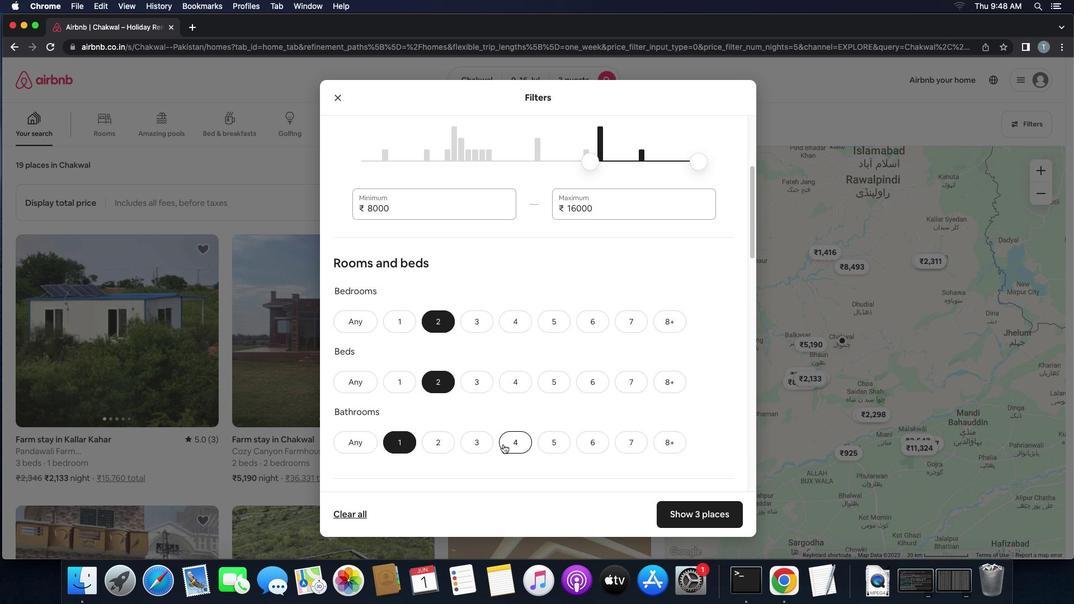
Action: Mouse scrolled (503, 444) with delta (0, 0)
Screenshot: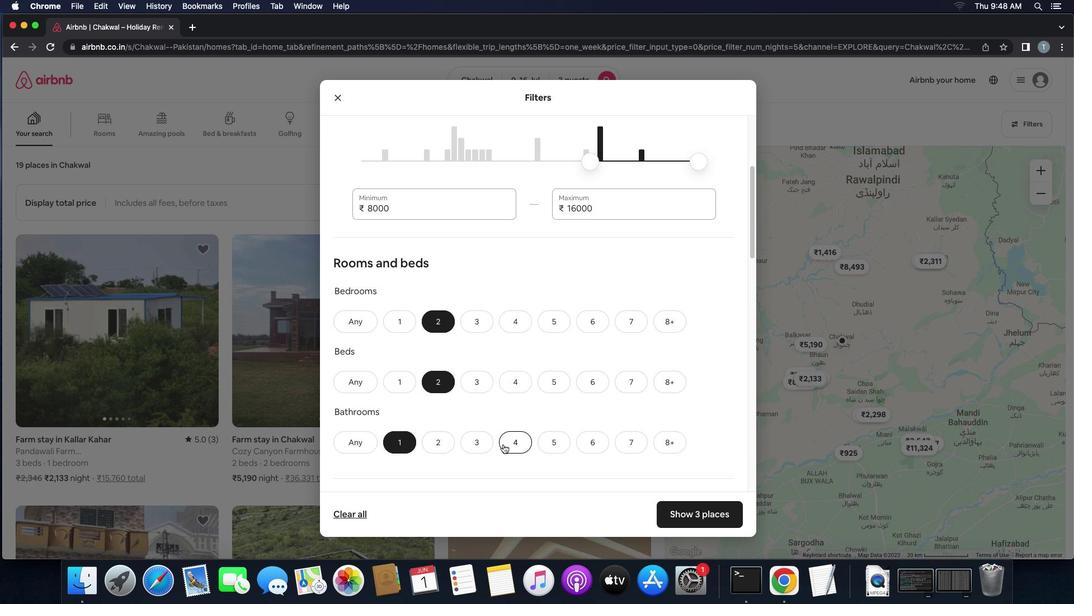 
Action: Mouse scrolled (503, 444) with delta (0, 0)
Screenshot: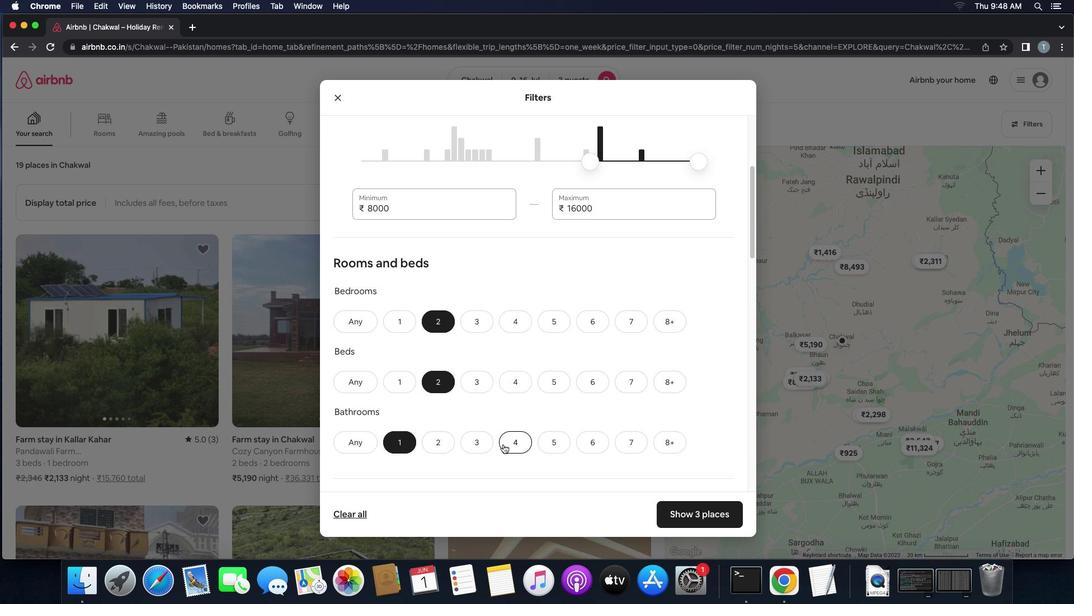 
Action: Mouse scrolled (503, 444) with delta (0, 0)
Screenshot: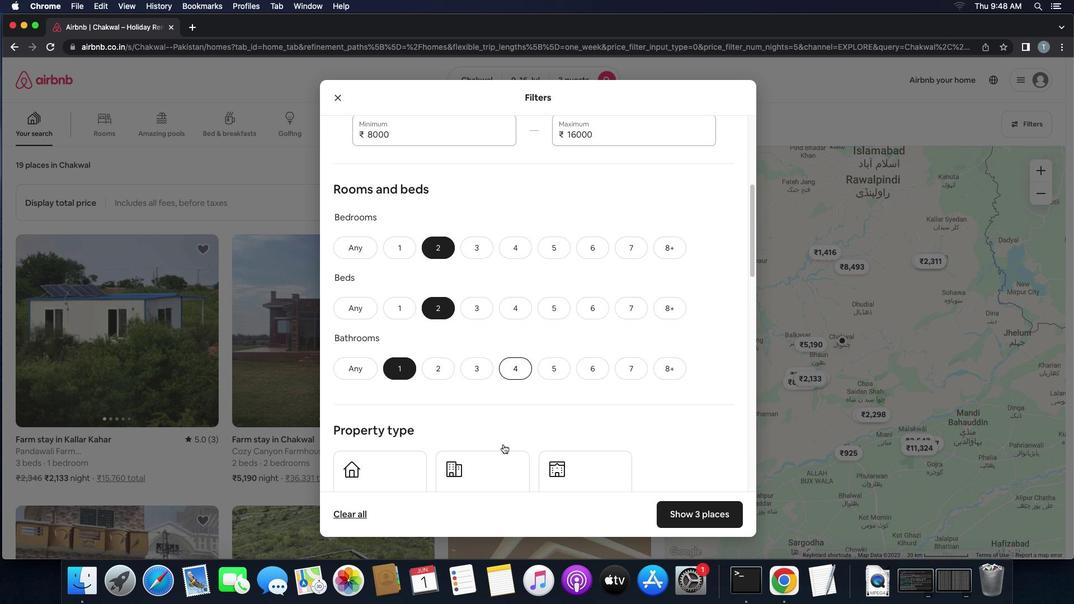 
Action: Mouse scrolled (503, 444) with delta (0, 0)
Screenshot: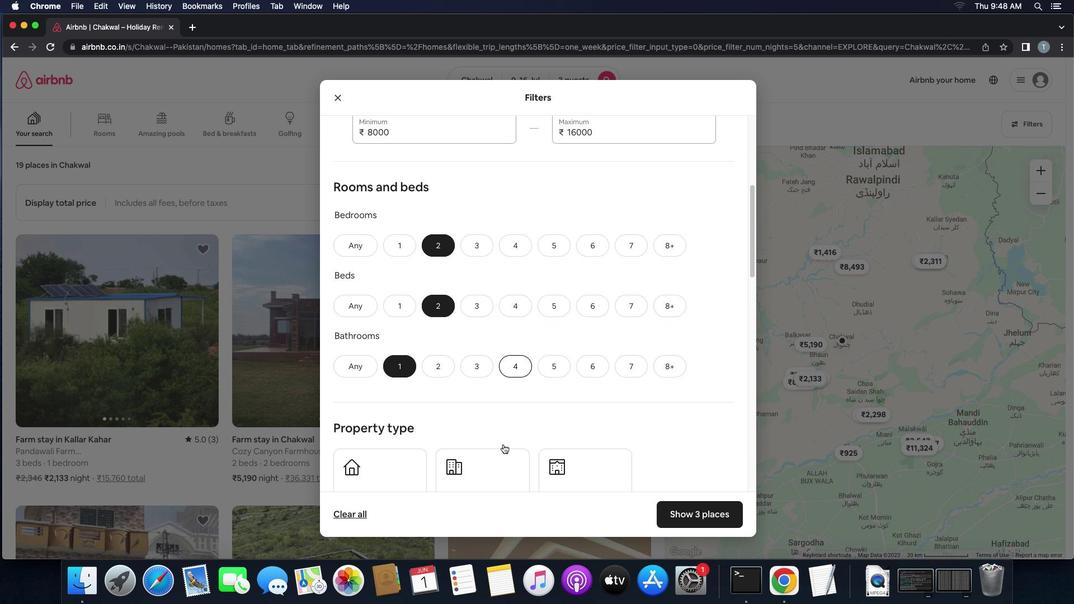 
Action: Mouse scrolled (503, 444) with delta (0, 0)
Screenshot: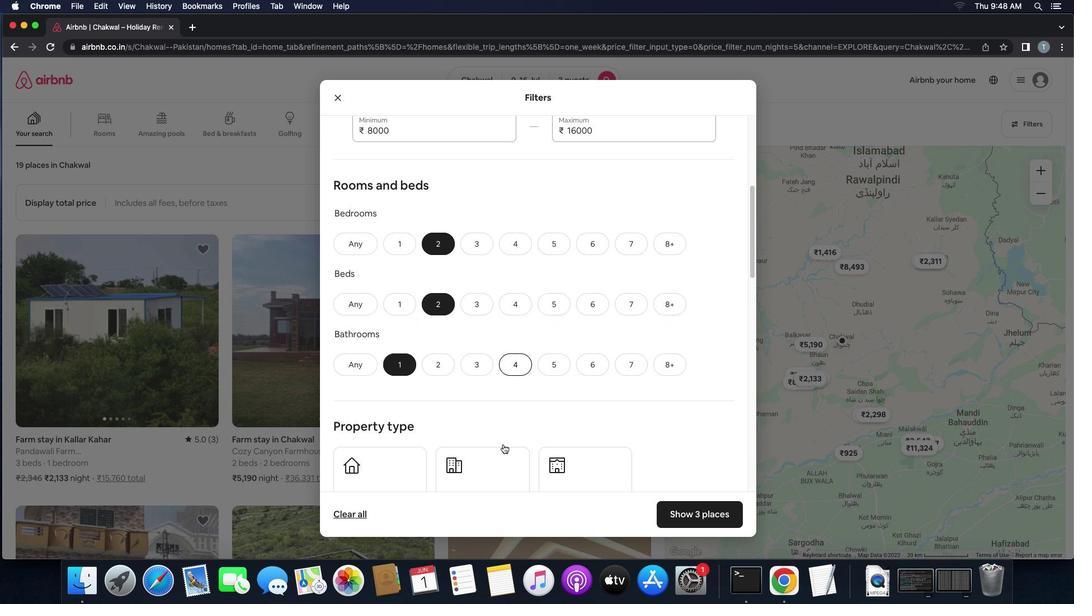 
Action: Mouse scrolled (503, 444) with delta (0, 0)
Screenshot: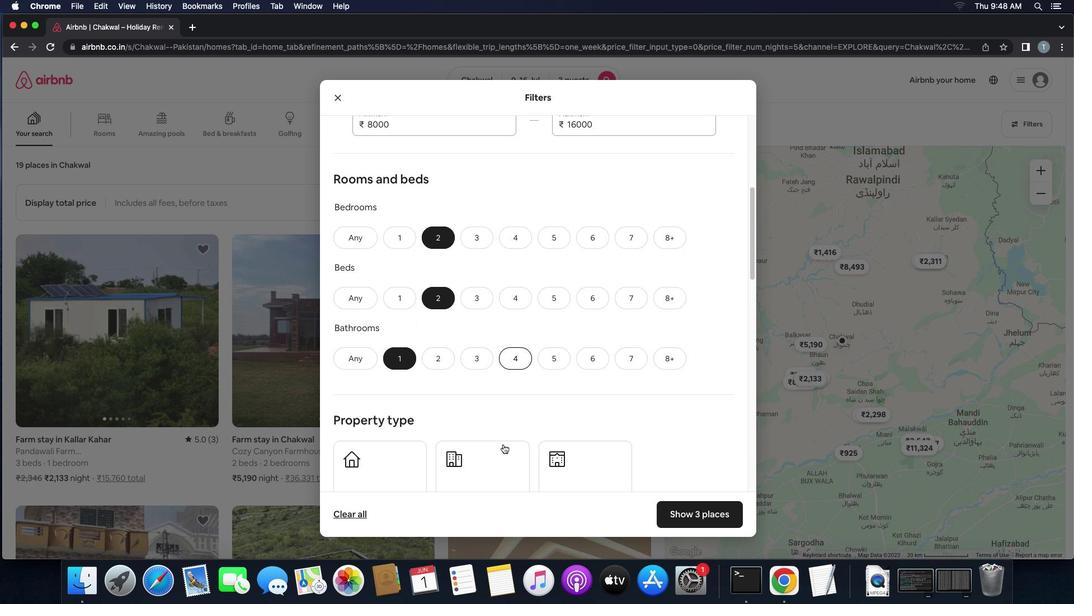 
Action: Mouse scrolled (503, 444) with delta (0, 0)
Screenshot: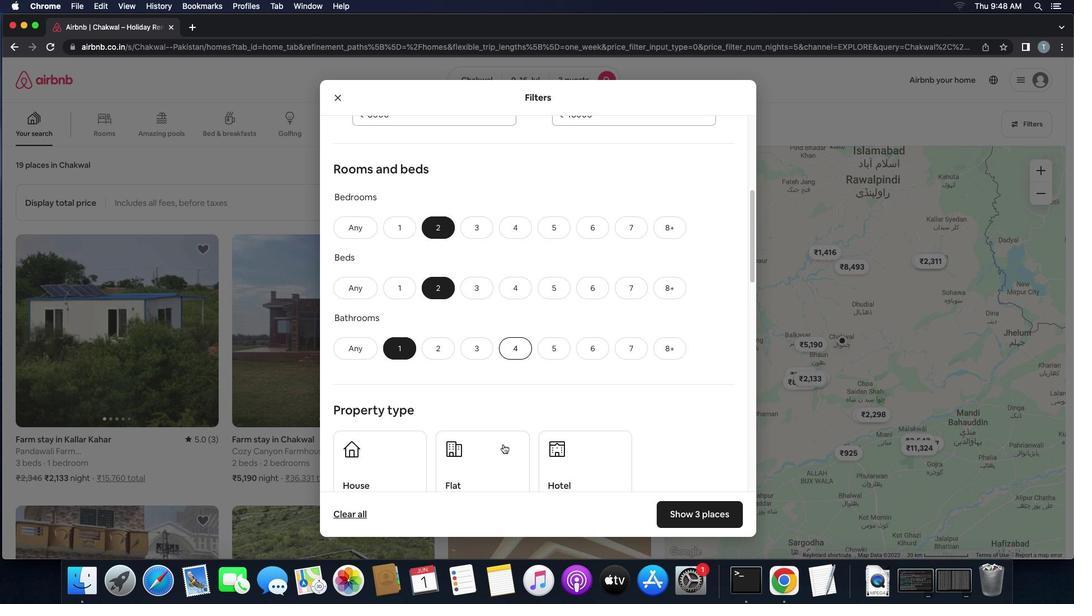 
Action: Mouse scrolled (503, 444) with delta (0, 0)
Screenshot: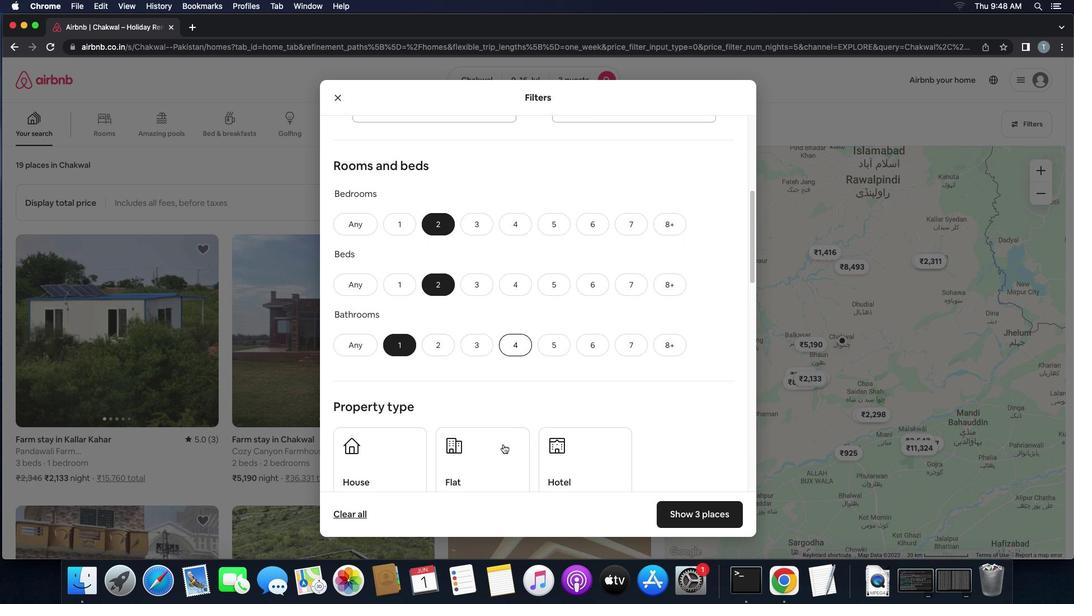 
Action: Mouse scrolled (503, 444) with delta (0, 0)
Screenshot: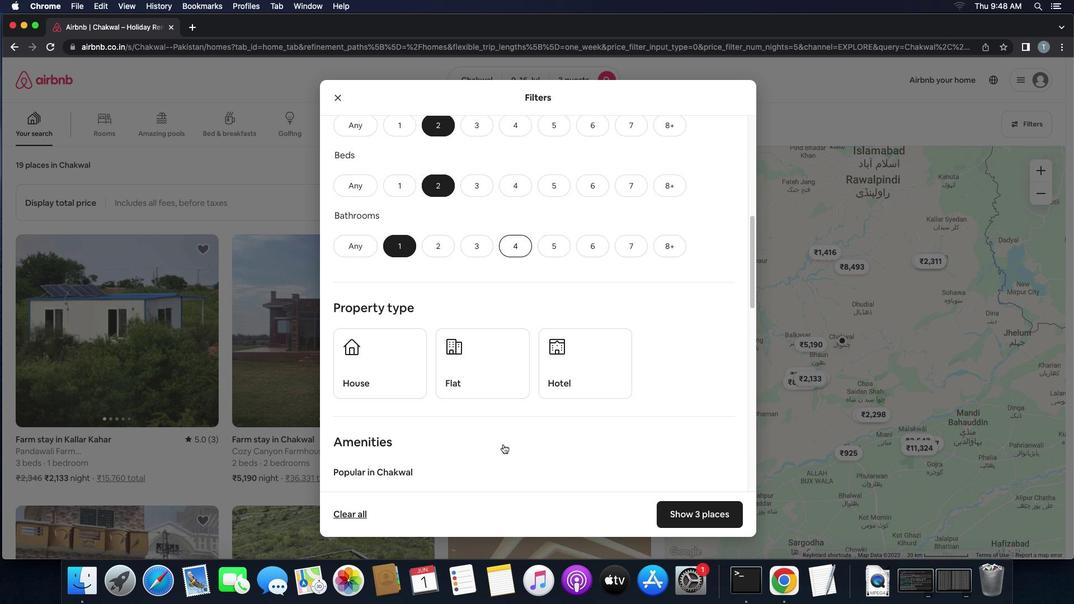
Action: Mouse scrolled (503, 444) with delta (0, 0)
Screenshot: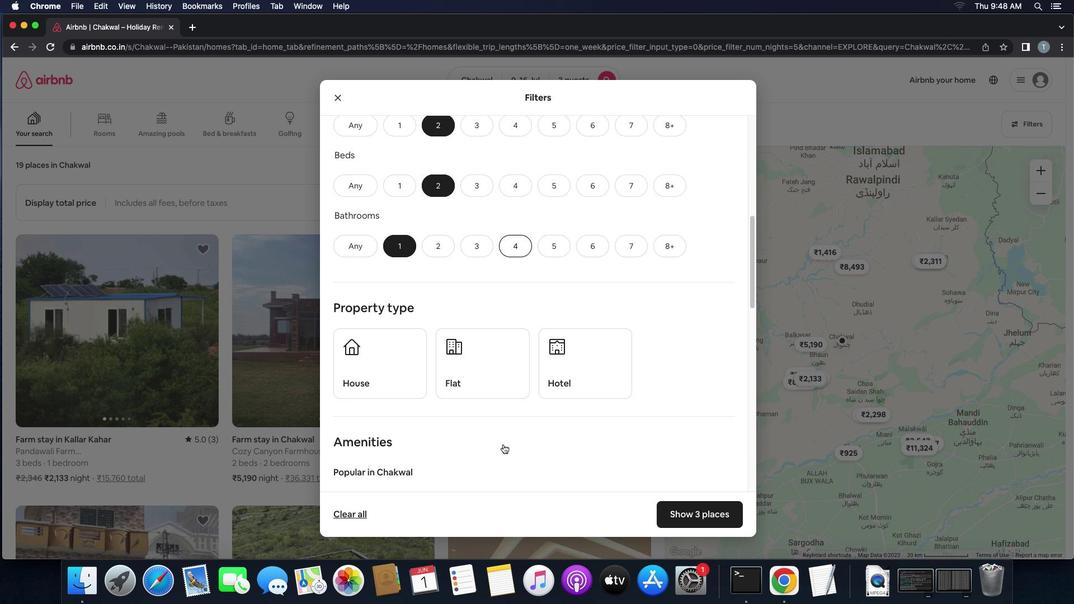 
Action: Mouse scrolled (503, 444) with delta (0, 0)
Screenshot: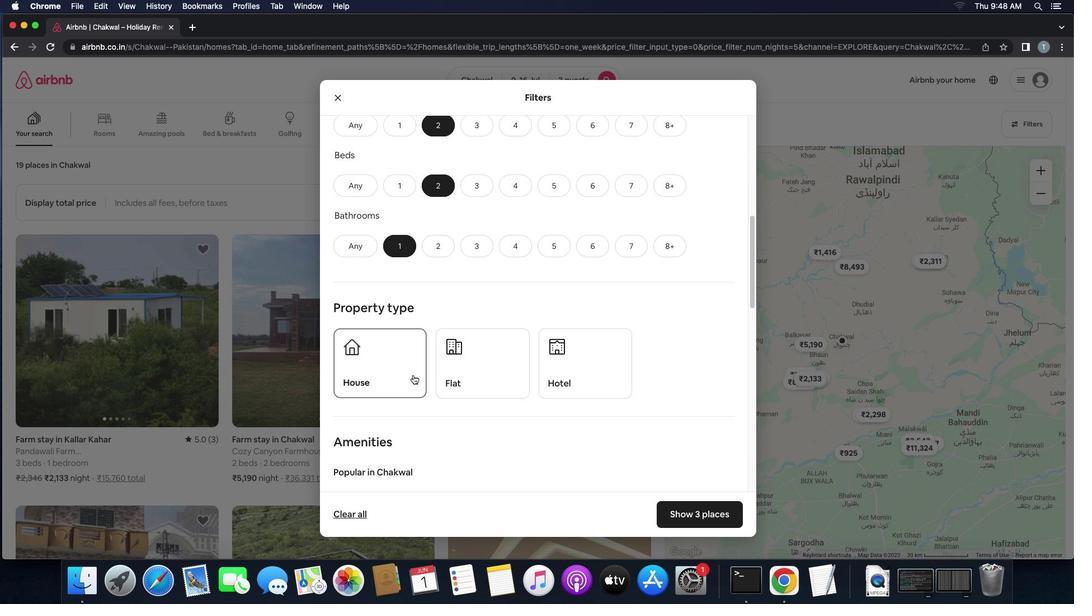 
Action: Mouse scrolled (503, 444) with delta (0, 0)
Screenshot: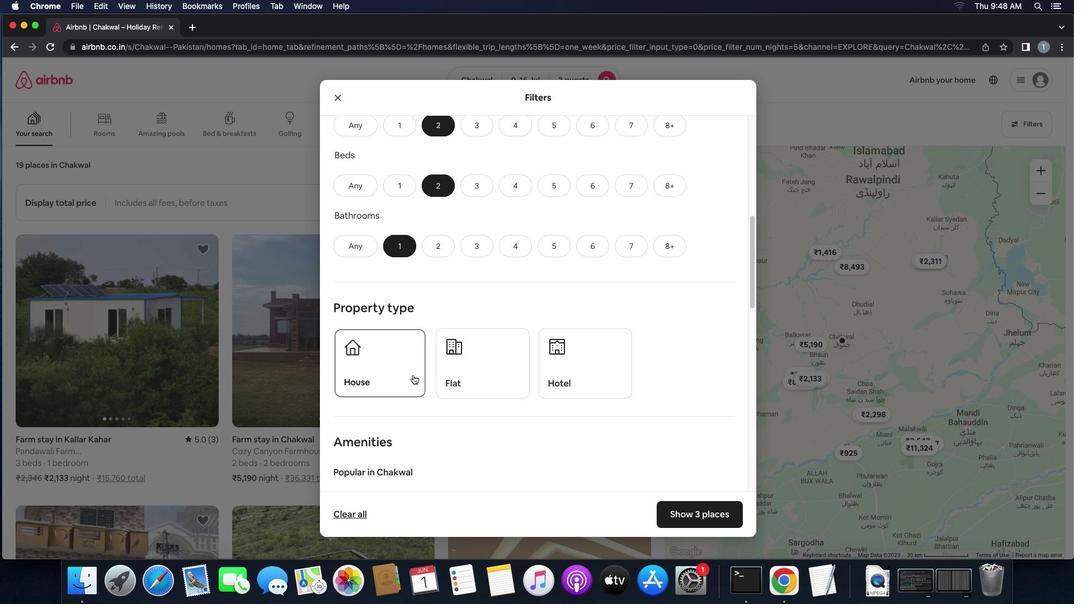 
Action: Mouse scrolled (503, 444) with delta (0, -1)
Screenshot: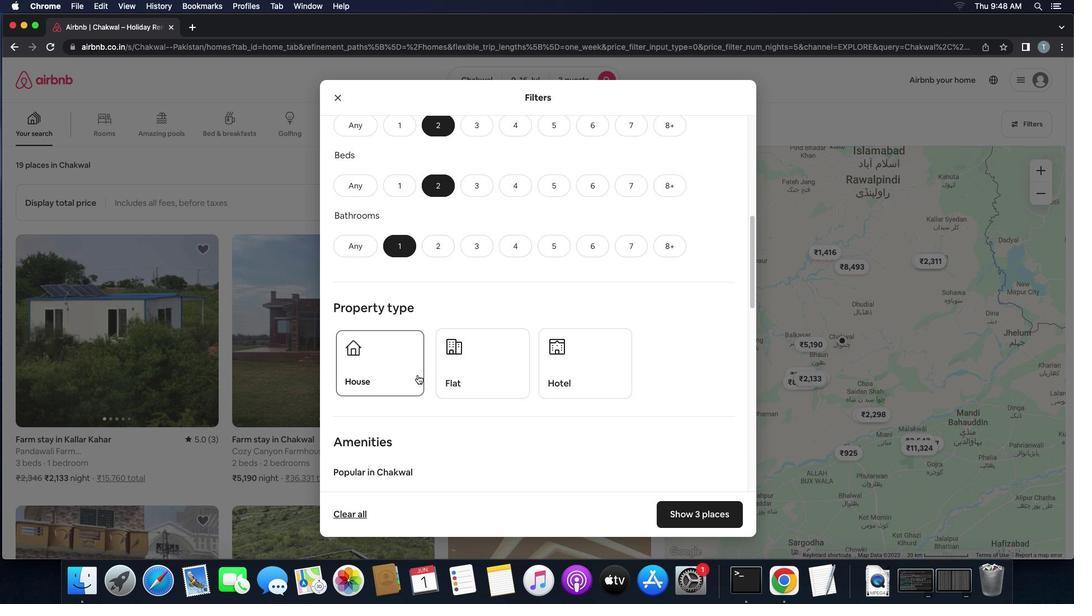 
Action: Mouse moved to (413, 374)
Screenshot: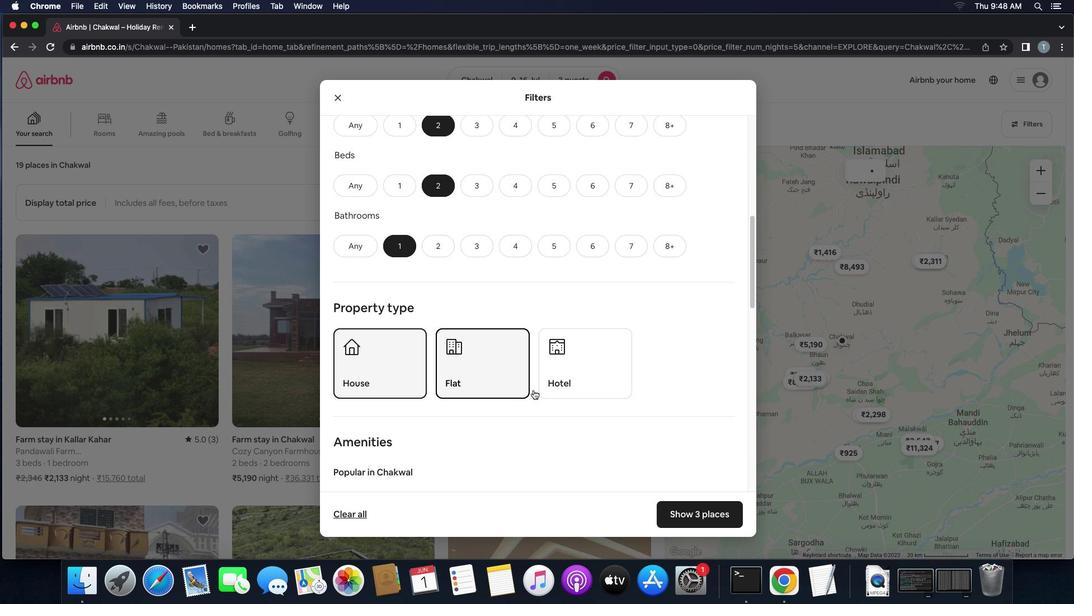 
Action: Mouse pressed left at (413, 374)
Screenshot: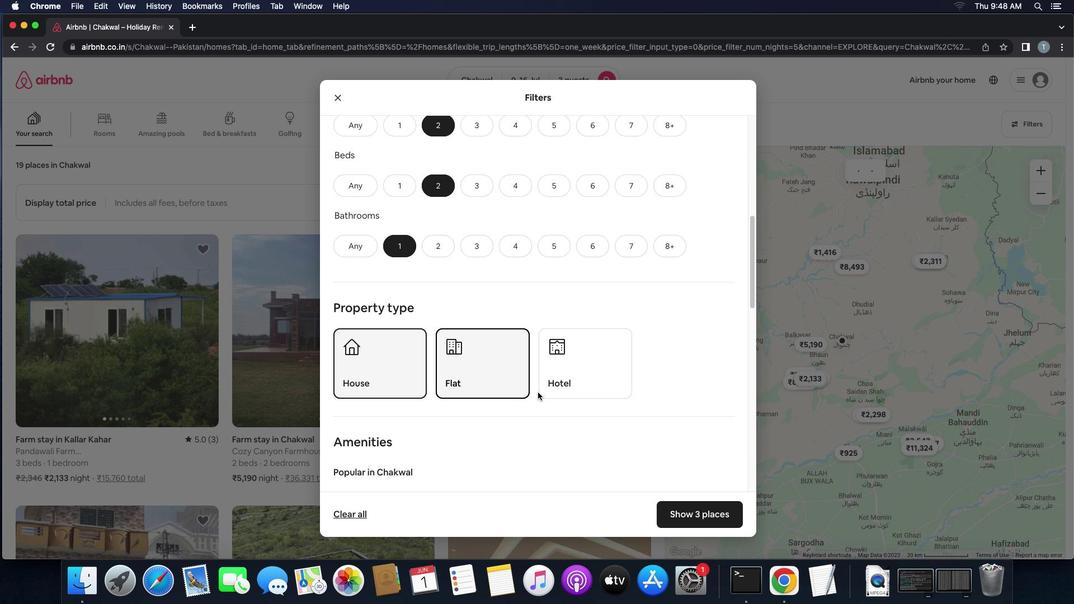 
Action: Mouse moved to (470, 376)
Screenshot: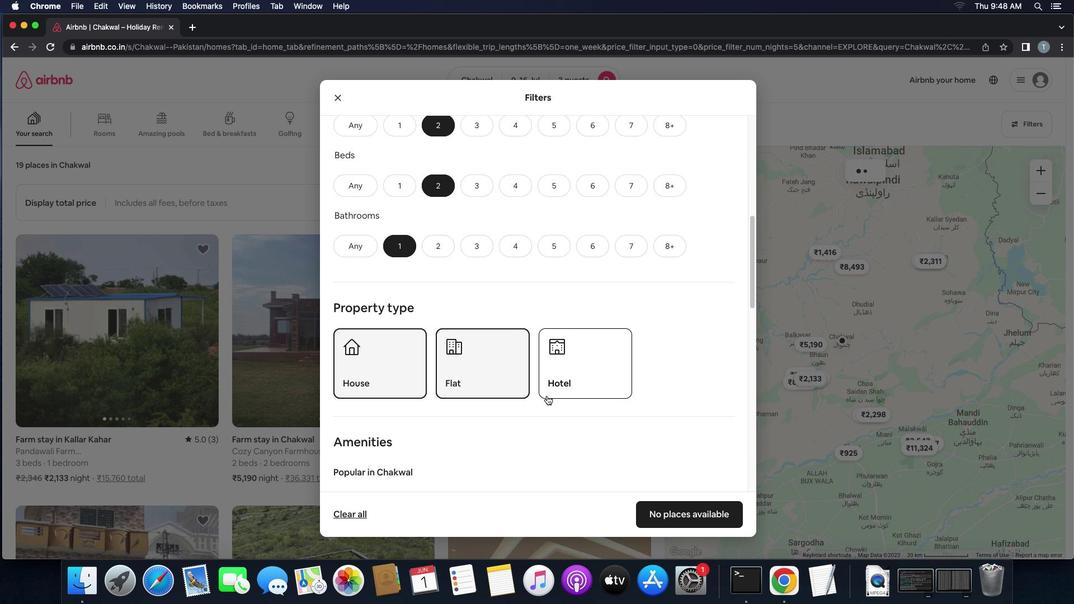 
Action: Mouse pressed left at (470, 376)
Screenshot: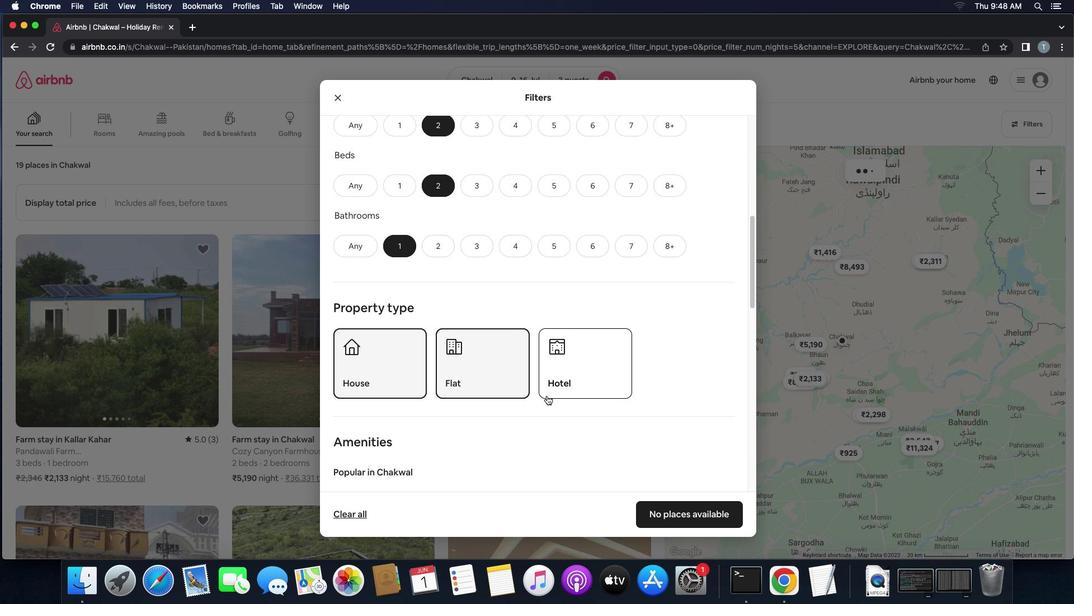 
Action: Mouse moved to (547, 395)
Screenshot: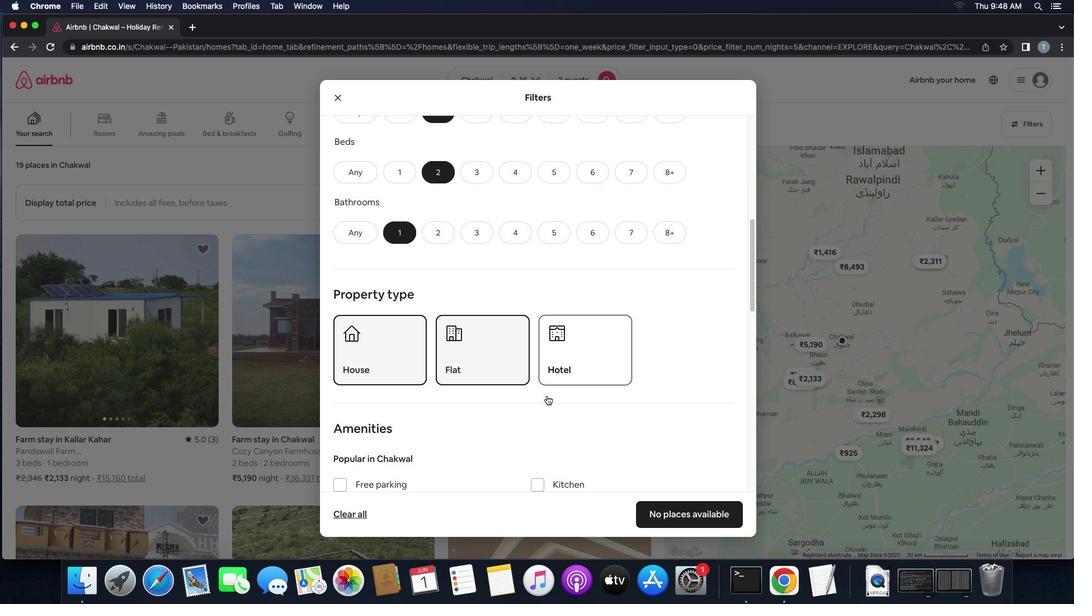 
Action: Mouse scrolled (547, 395) with delta (0, 0)
Screenshot: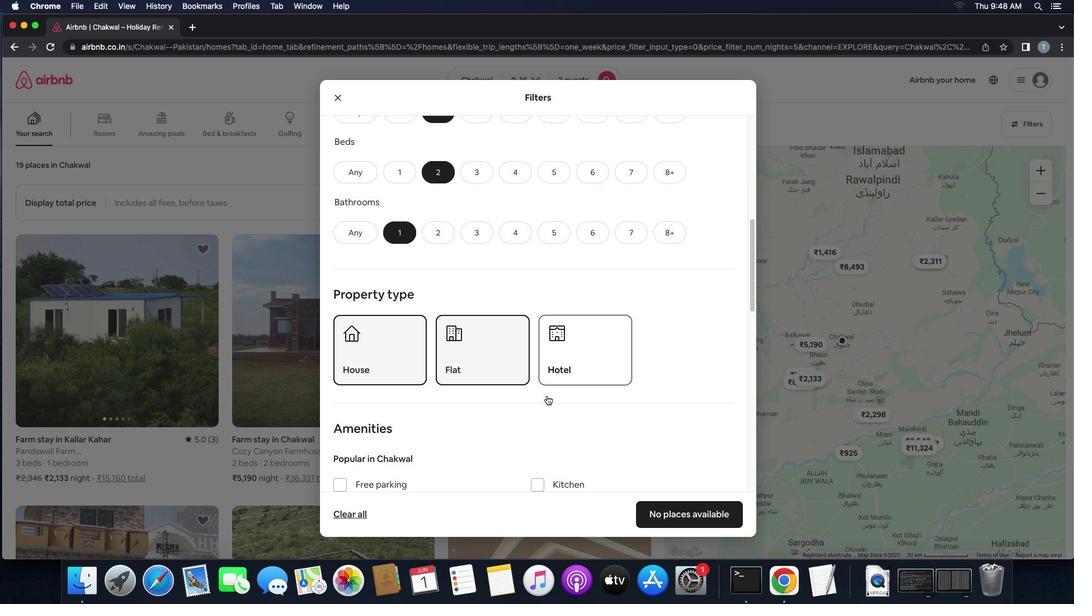 
Action: Mouse scrolled (547, 395) with delta (0, 0)
Screenshot: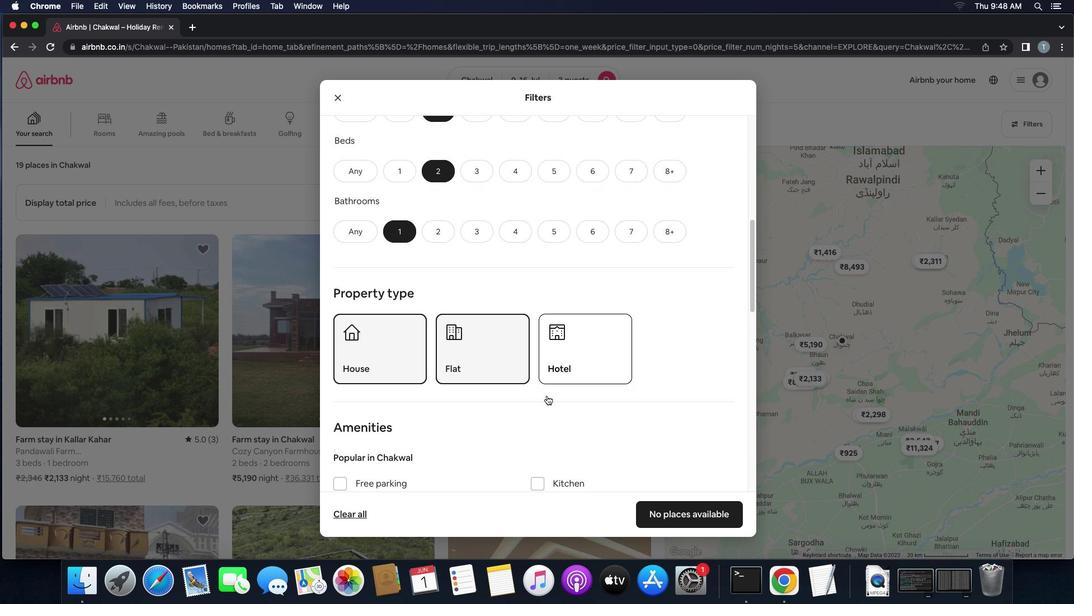 
Action: Mouse scrolled (547, 395) with delta (0, 0)
Screenshot: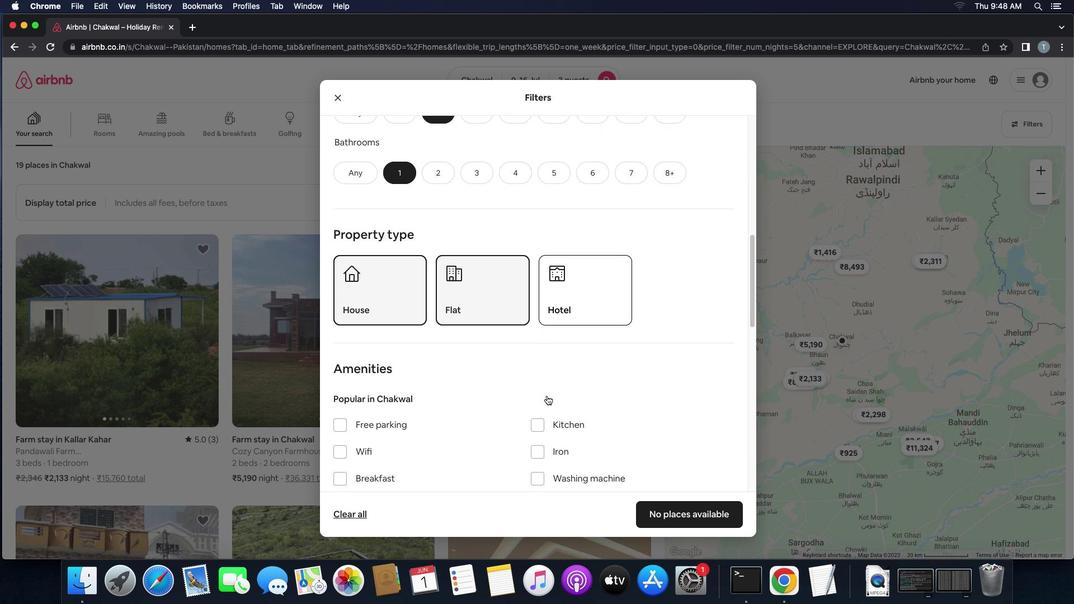 
Action: Mouse scrolled (547, 395) with delta (0, 0)
Screenshot: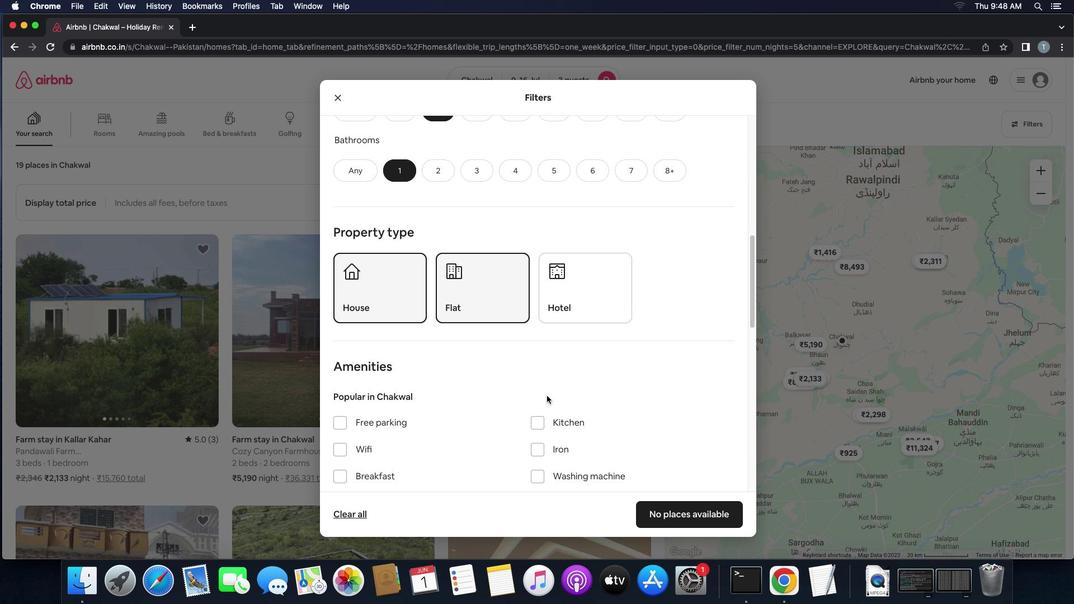
Action: Mouse scrolled (547, 395) with delta (0, 0)
Screenshot: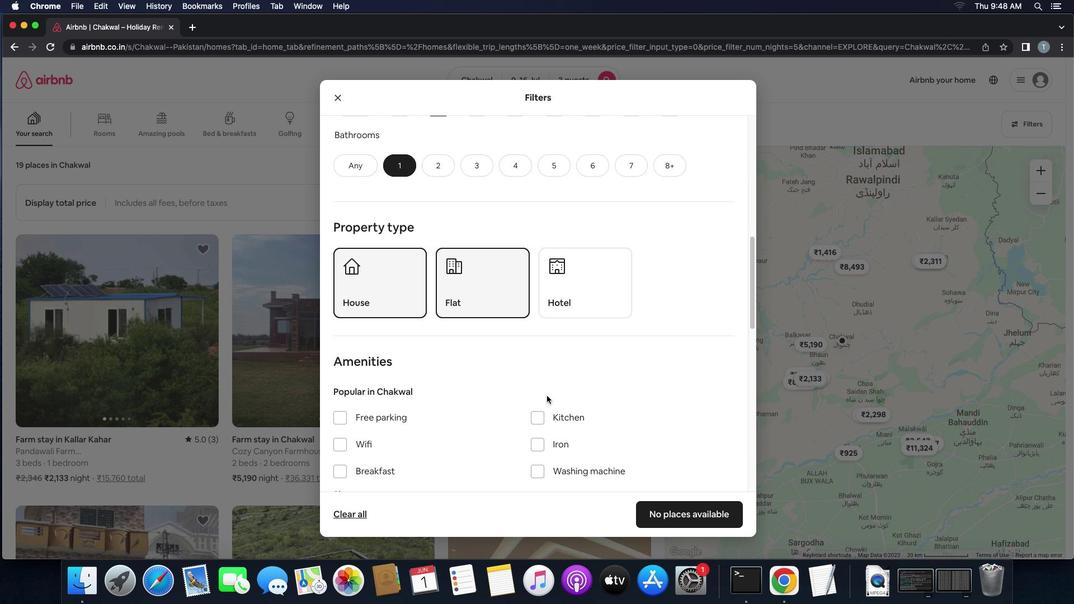 
Action: Mouse scrolled (547, 395) with delta (0, 0)
Screenshot: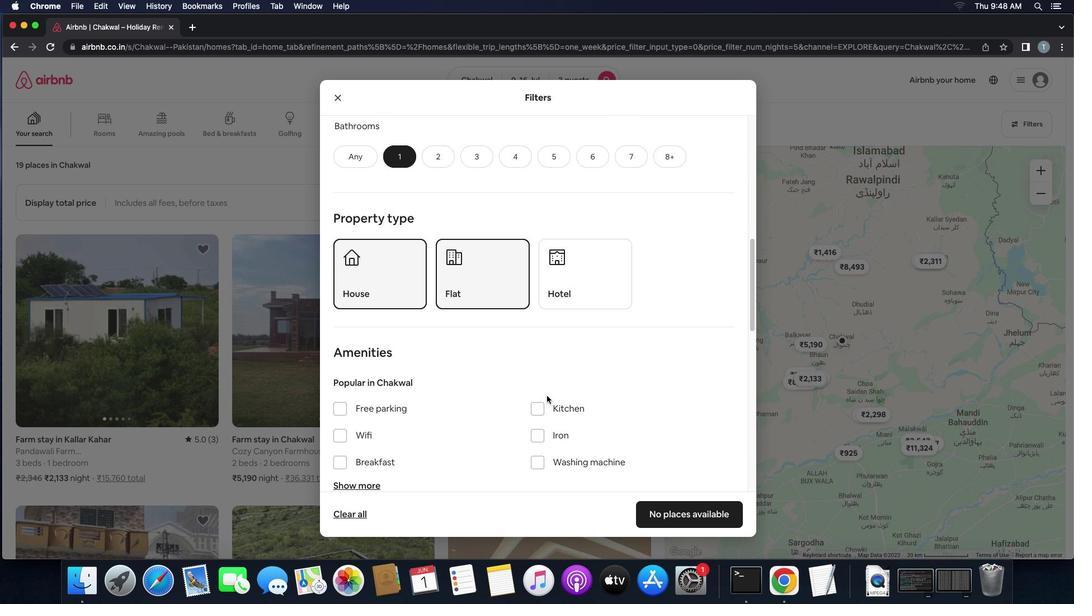 
Action: Mouse scrolled (547, 395) with delta (0, 0)
Screenshot: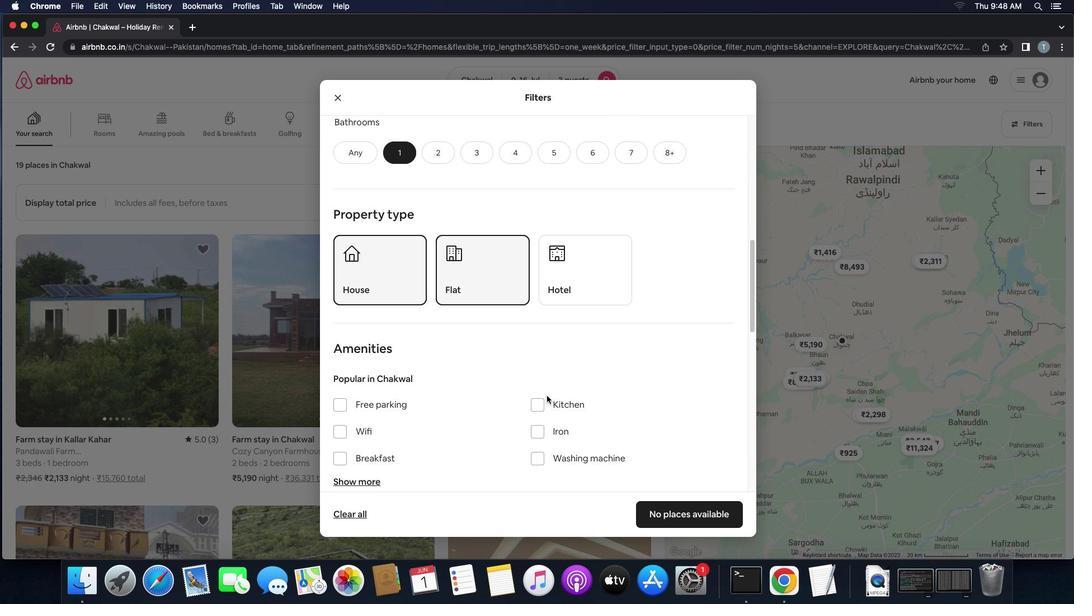 
Action: Mouse scrolled (547, 395) with delta (0, 0)
Screenshot: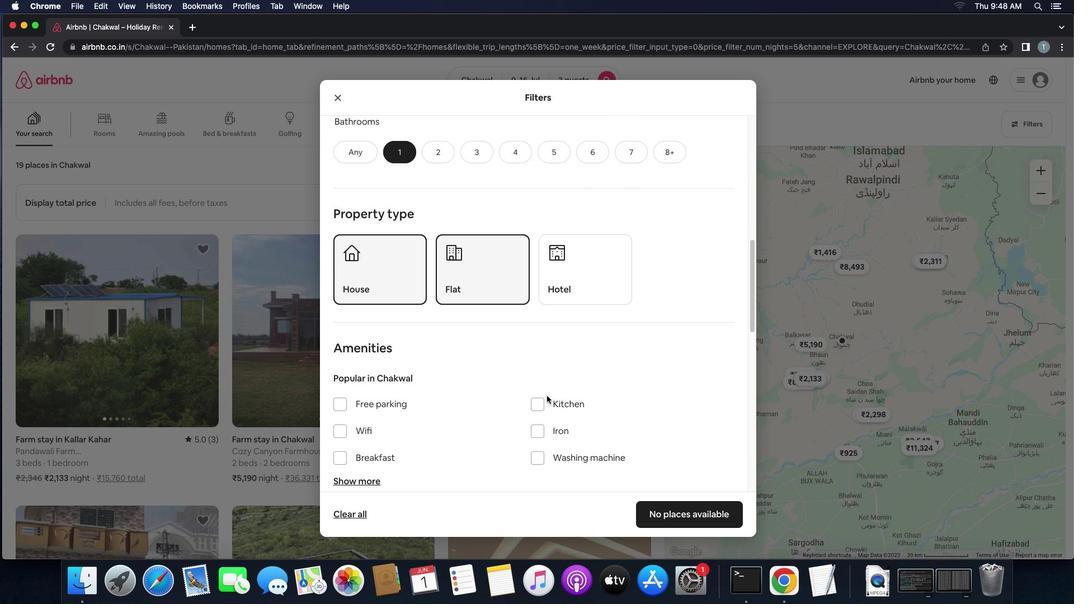 
Action: Mouse scrolled (547, 395) with delta (0, 0)
Screenshot: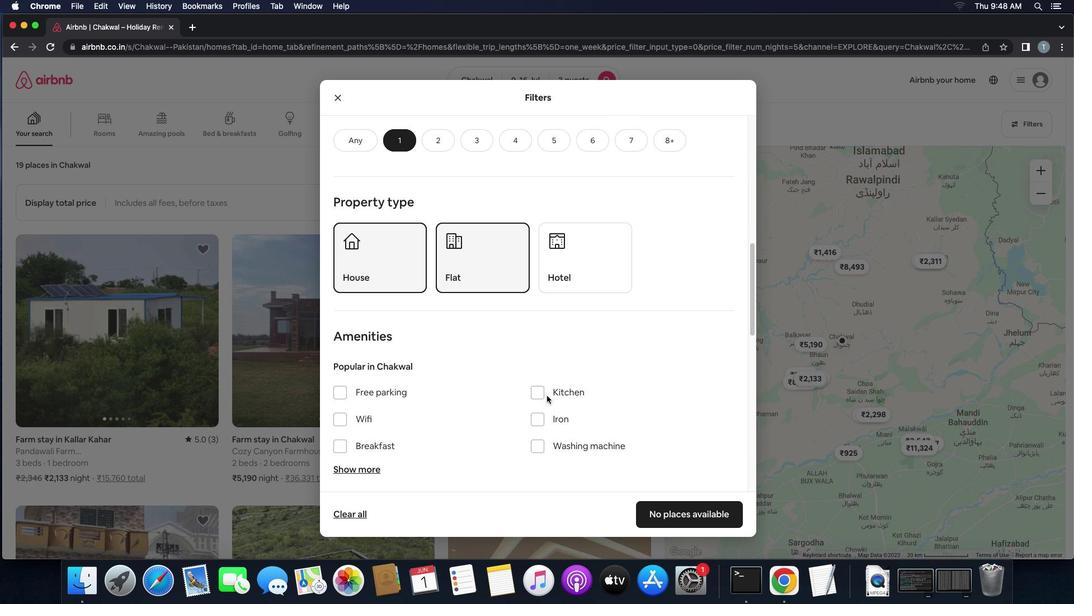 
Action: Mouse scrolled (547, 395) with delta (0, 0)
Screenshot: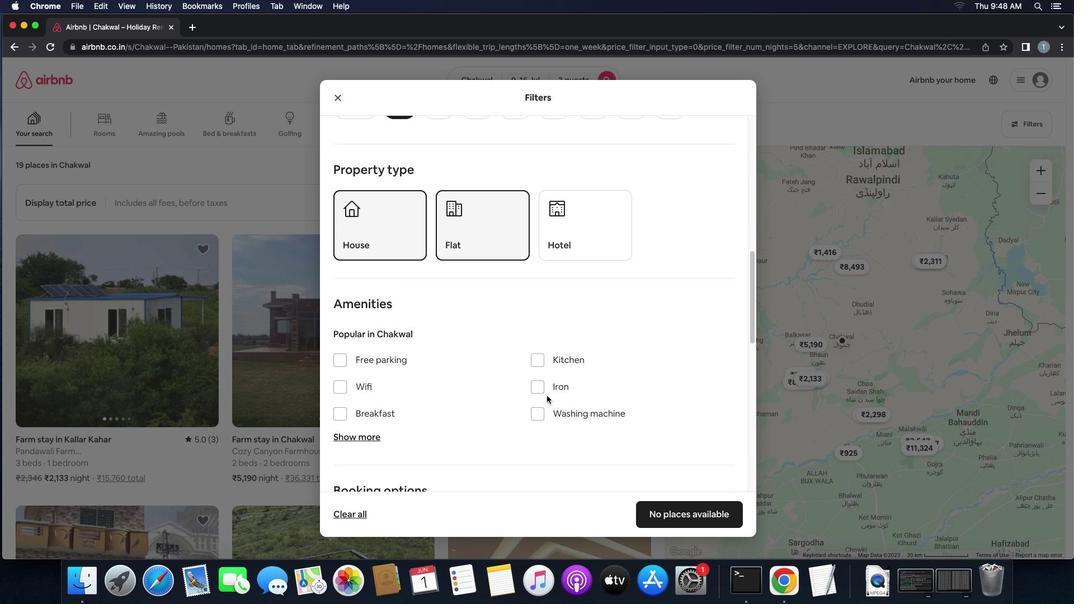 
Action: Mouse scrolled (547, 395) with delta (0, 0)
Screenshot: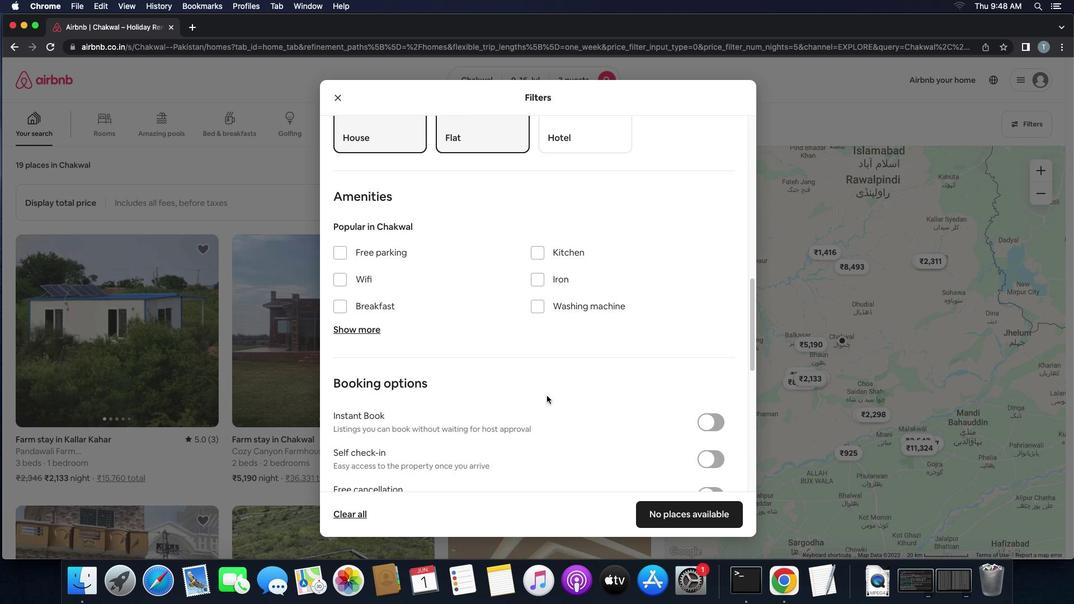 
Action: Mouse scrolled (547, 395) with delta (0, 0)
Screenshot: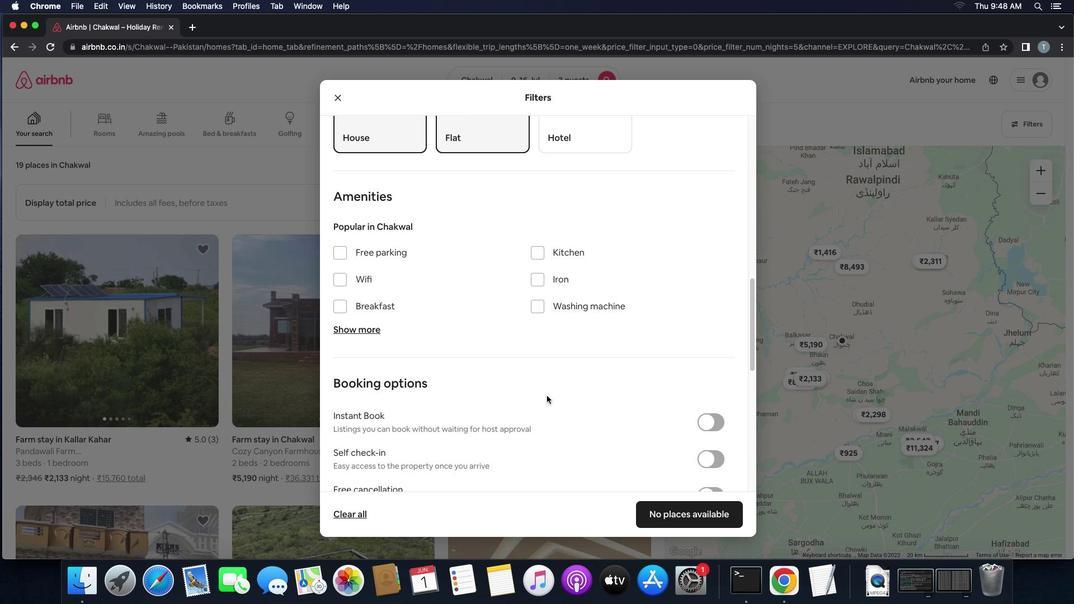 
Action: Mouse scrolled (547, 395) with delta (0, 0)
Screenshot: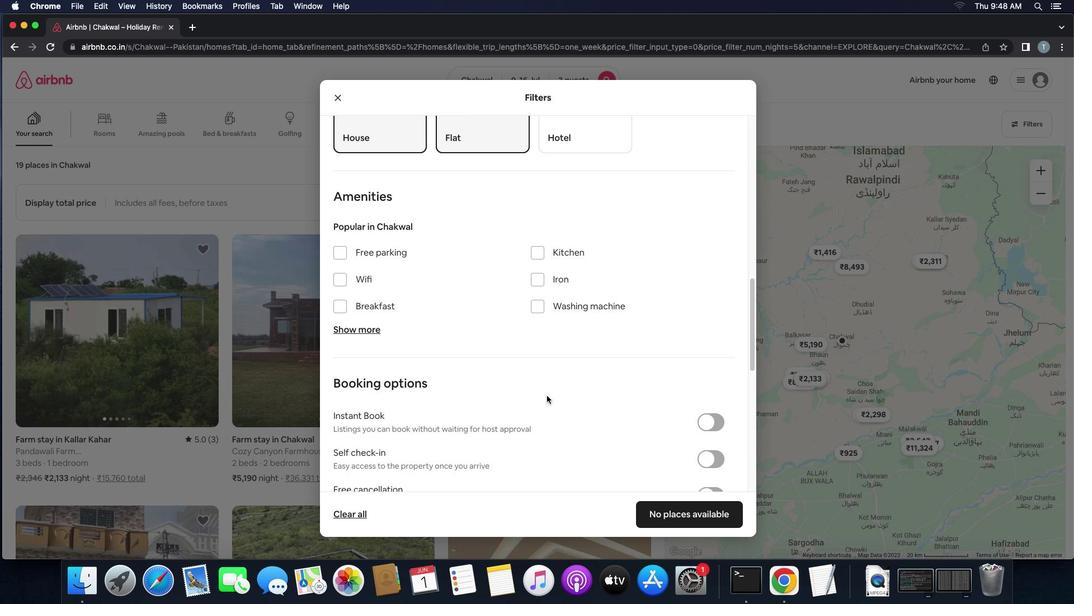 
Action: Mouse scrolled (547, 395) with delta (0, 0)
Screenshot: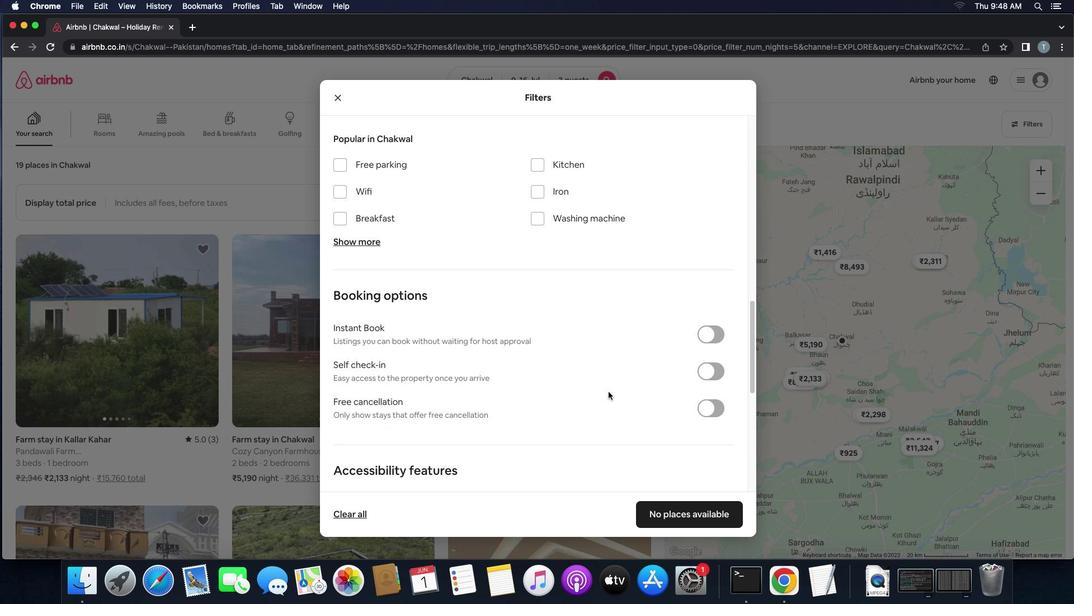 
Action: Mouse scrolled (547, 395) with delta (0, 0)
Screenshot: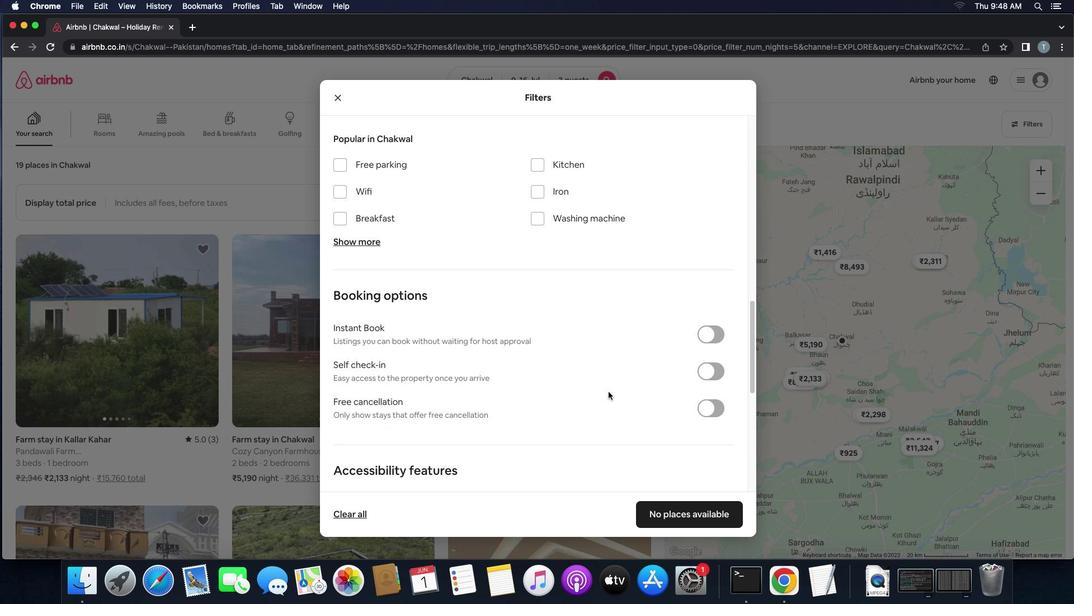 
Action: Mouse scrolled (547, 395) with delta (0, -1)
Screenshot: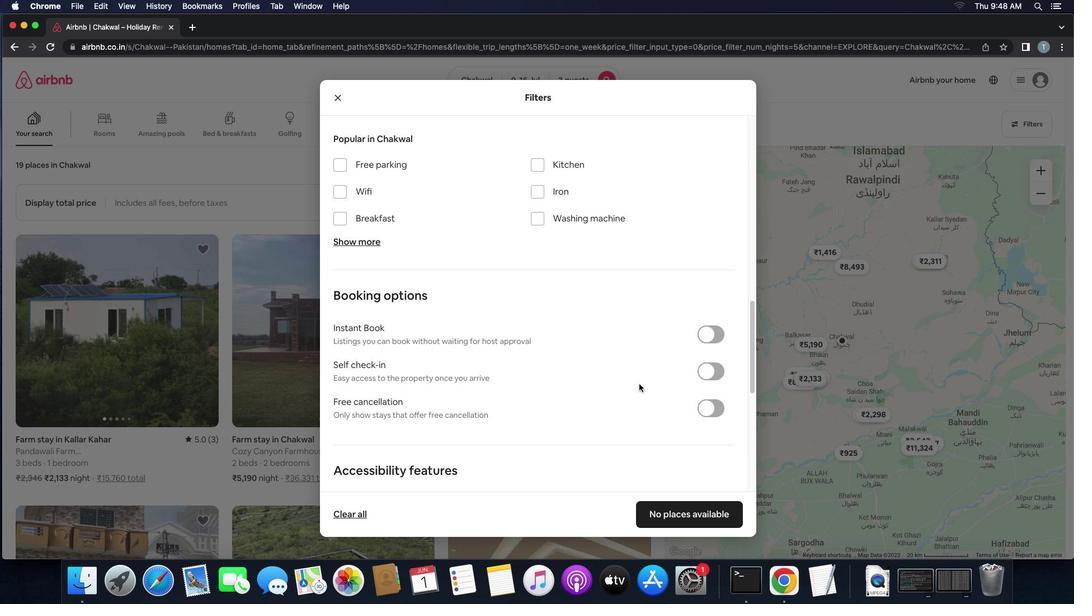 
Action: Mouse scrolled (547, 395) with delta (0, 0)
Screenshot: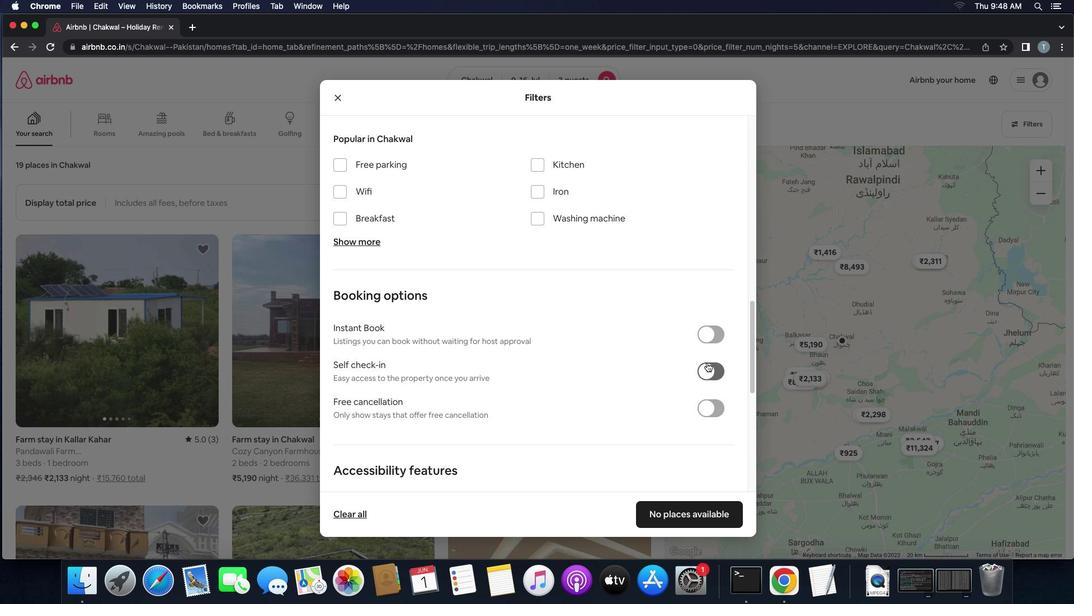 
Action: Mouse scrolled (547, 395) with delta (0, 0)
Screenshot: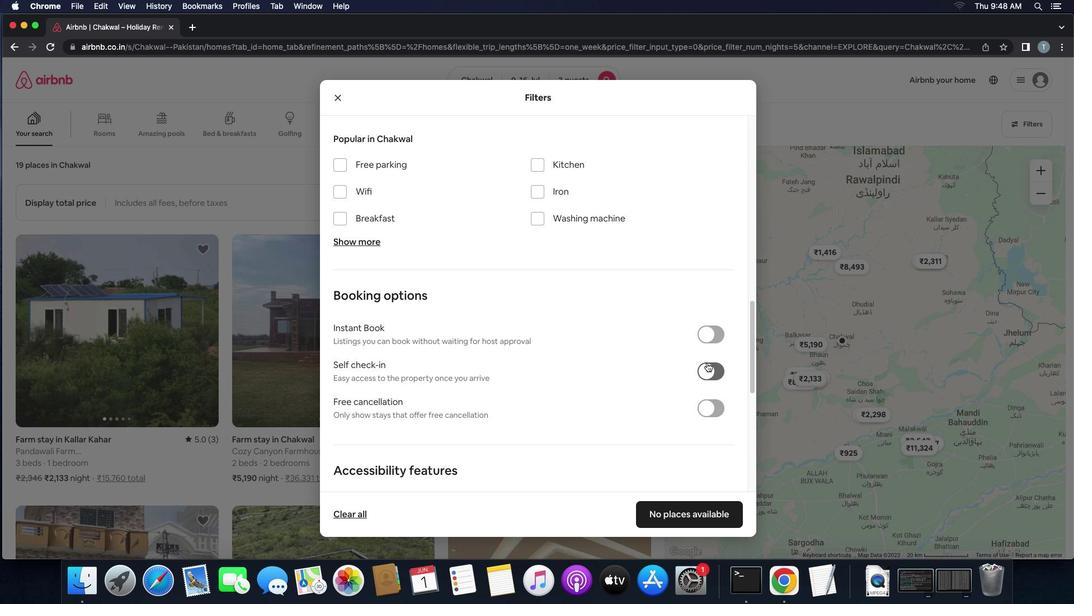 
Action: Mouse scrolled (547, 395) with delta (0, -1)
Screenshot: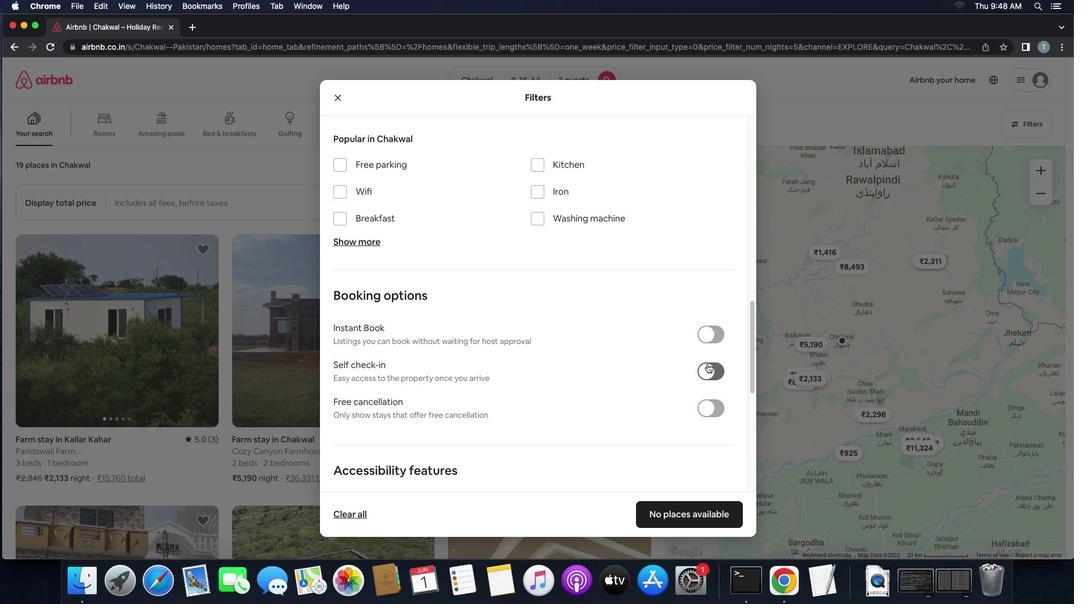 
Action: Mouse moved to (706, 370)
Screenshot: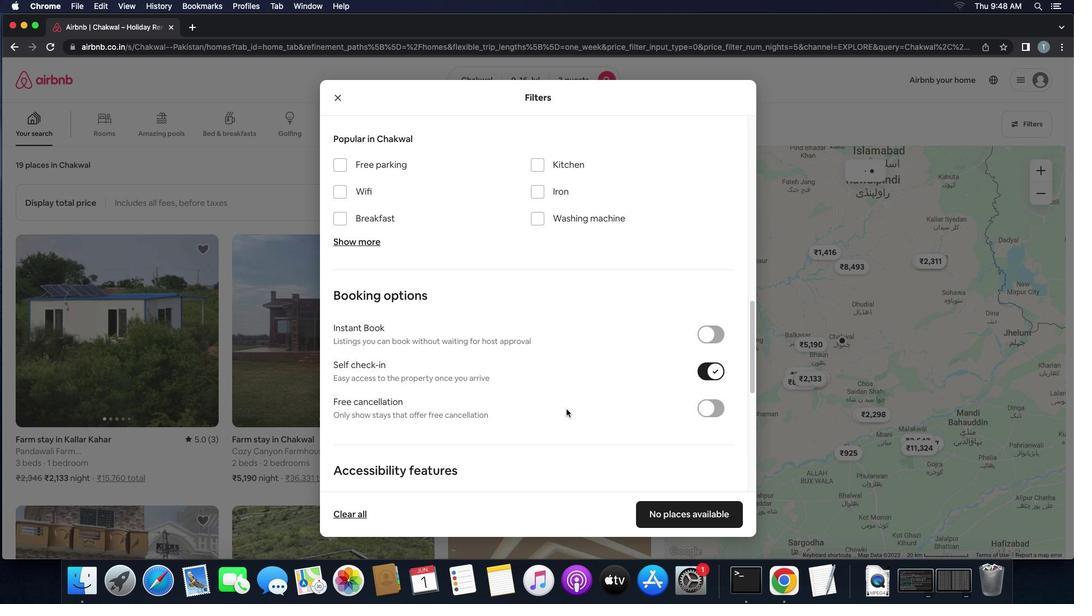
Action: Mouse pressed left at (706, 370)
Screenshot: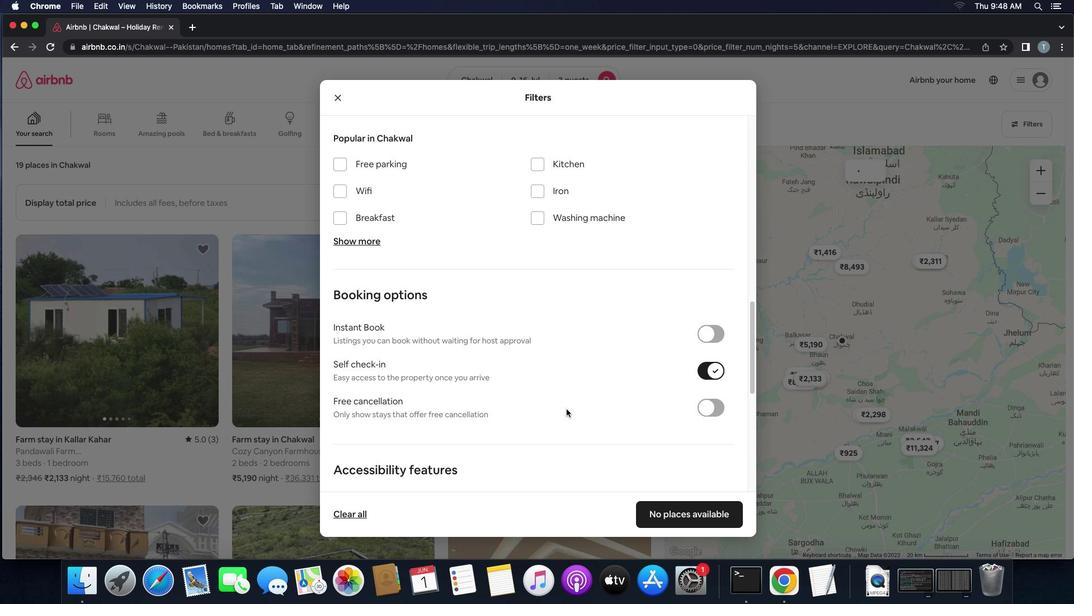 
Action: Mouse moved to (566, 409)
Screenshot: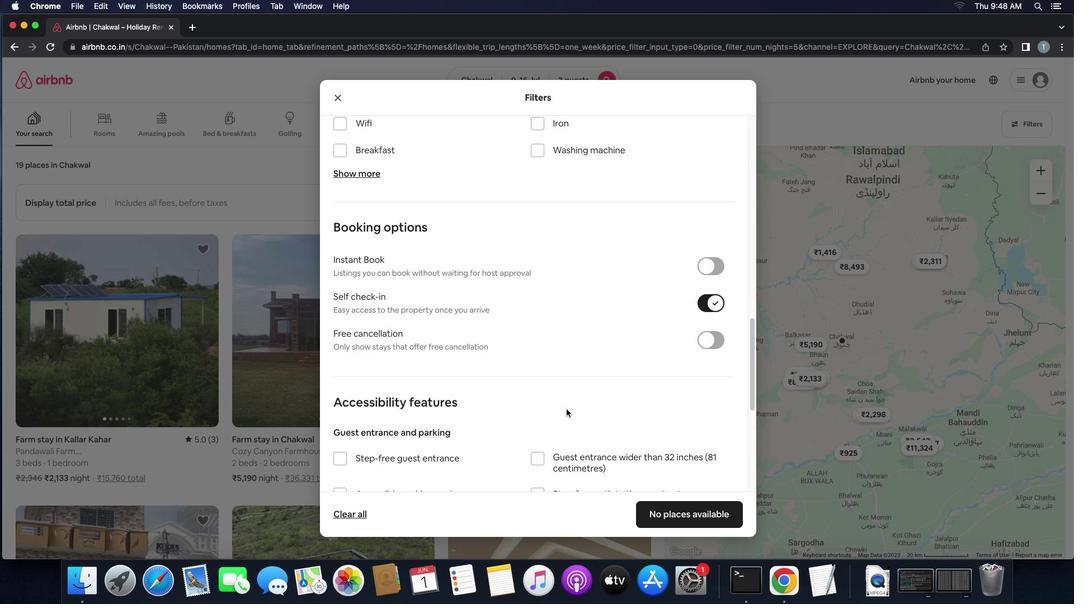 
Action: Mouse scrolled (566, 409) with delta (0, 0)
Screenshot: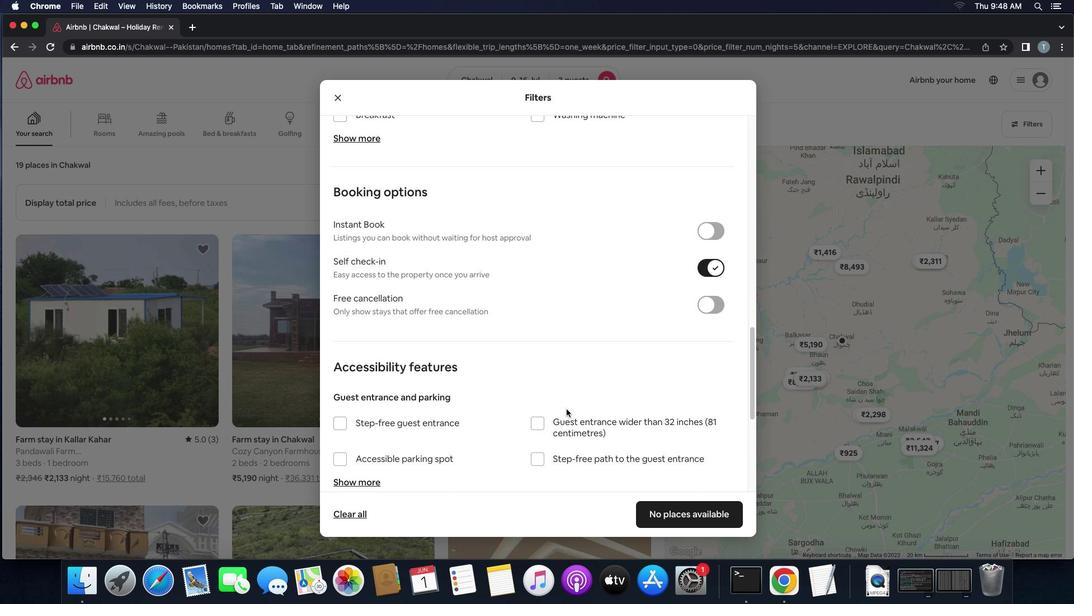 
Action: Mouse scrolled (566, 409) with delta (0, 0)
Screenshot: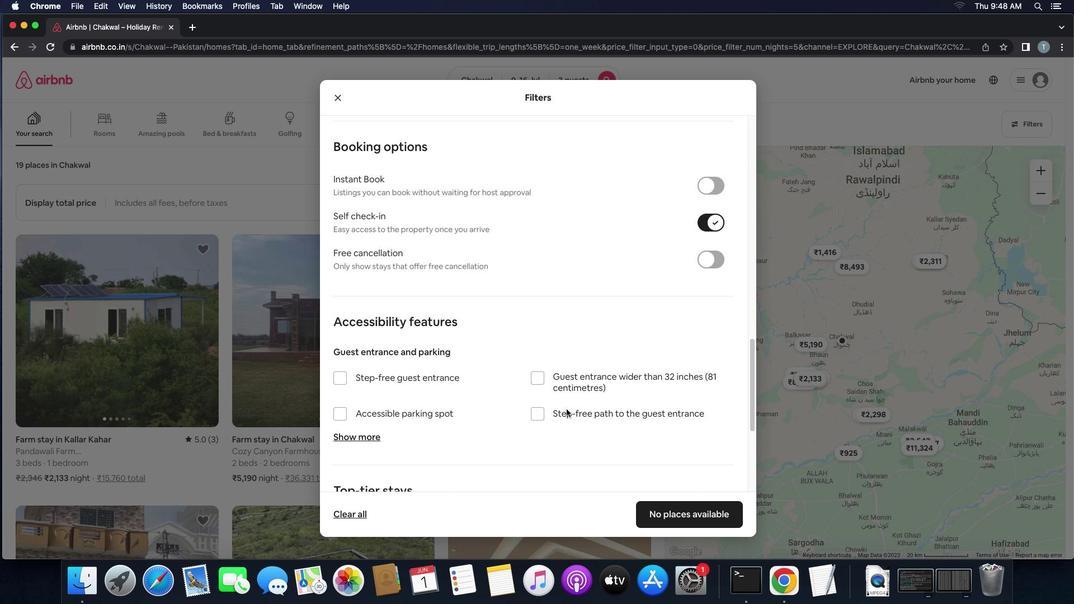 
Action: Mouse scrolled (566, 409) with delta (0, -1)
Screenshot: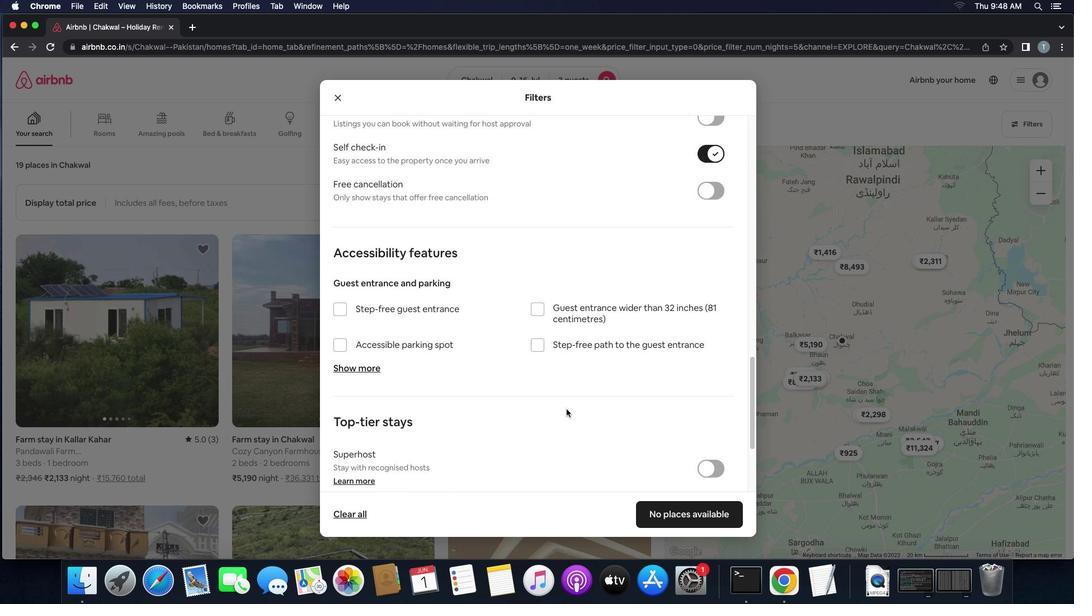 
Action: Mouse scrolled (566, 409) with delta (0, 0)
Screenshot: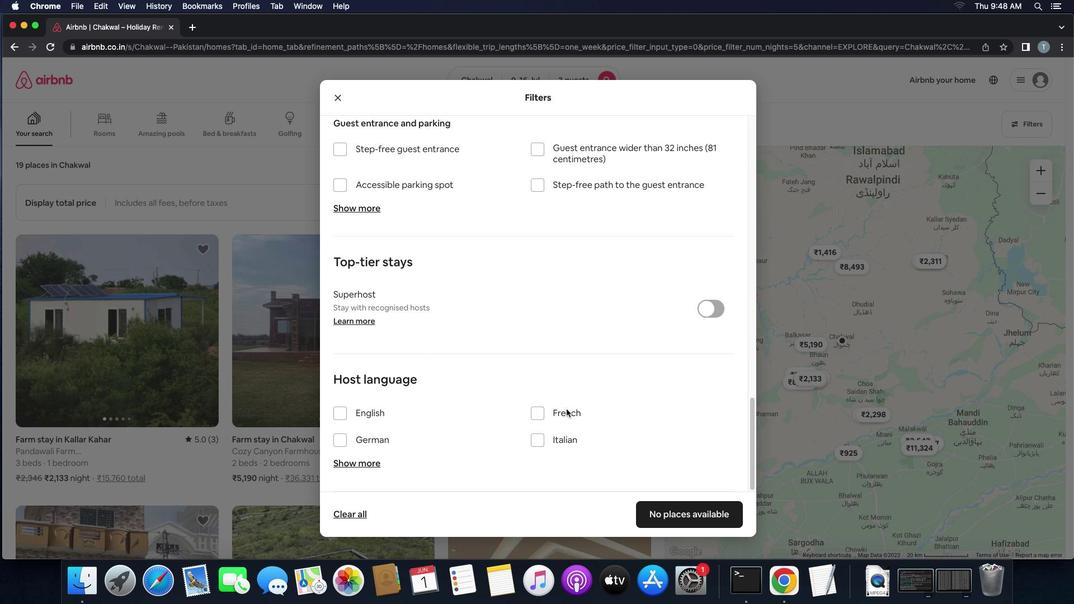 
Action: Mouse scrolled (566, 409) with delta (0, 0)
Screenshot: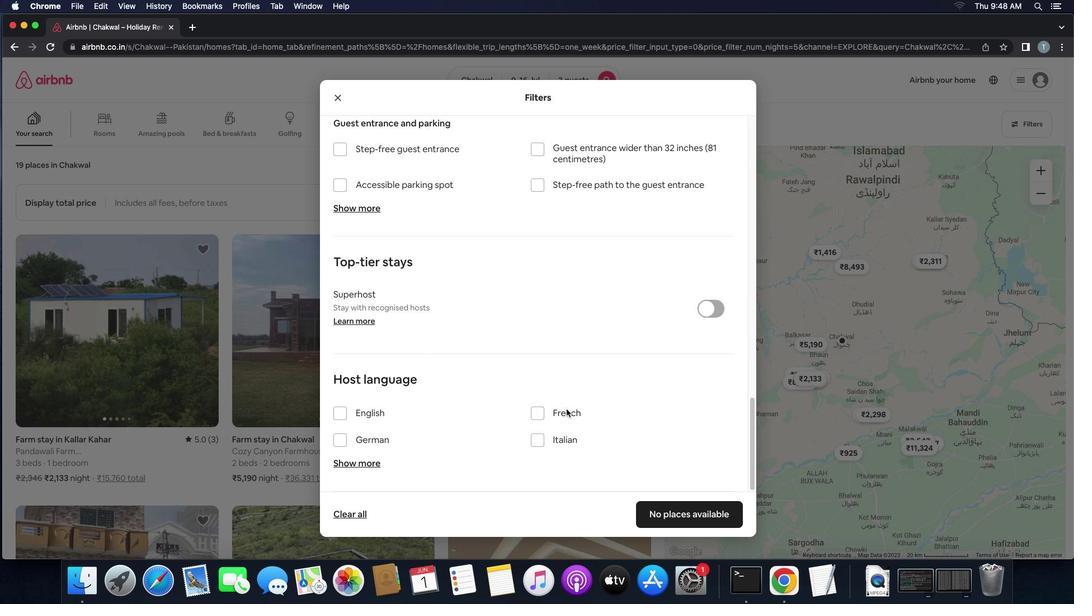 
Action: Mouse scrolled (566, 409) with delta (0, -1)
Screenshot: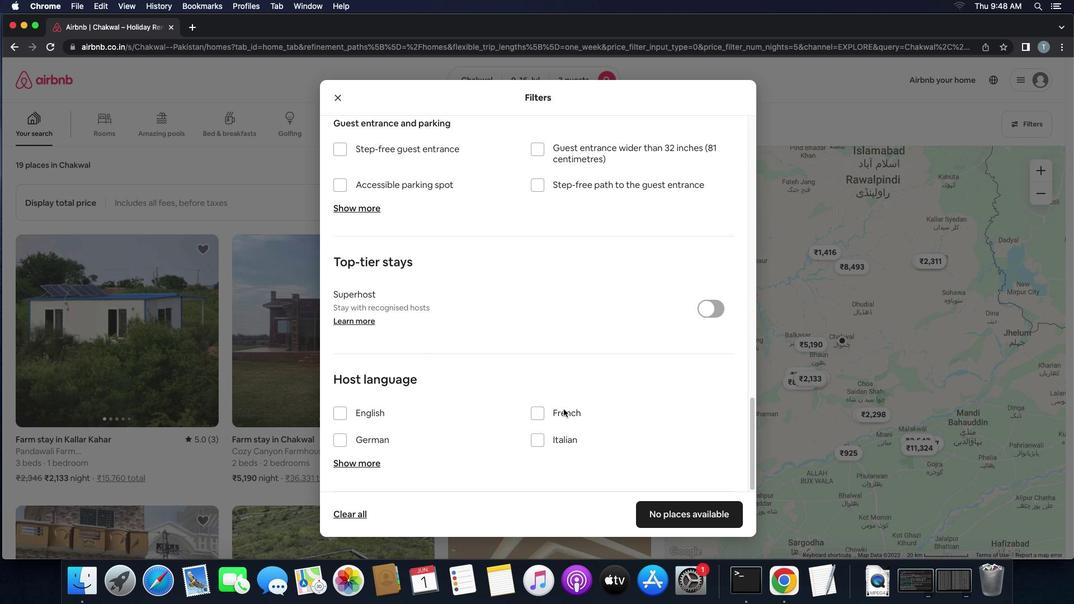 
Action: Mouse scrolled (566, 409) with delta (0, -1)
Screenshot: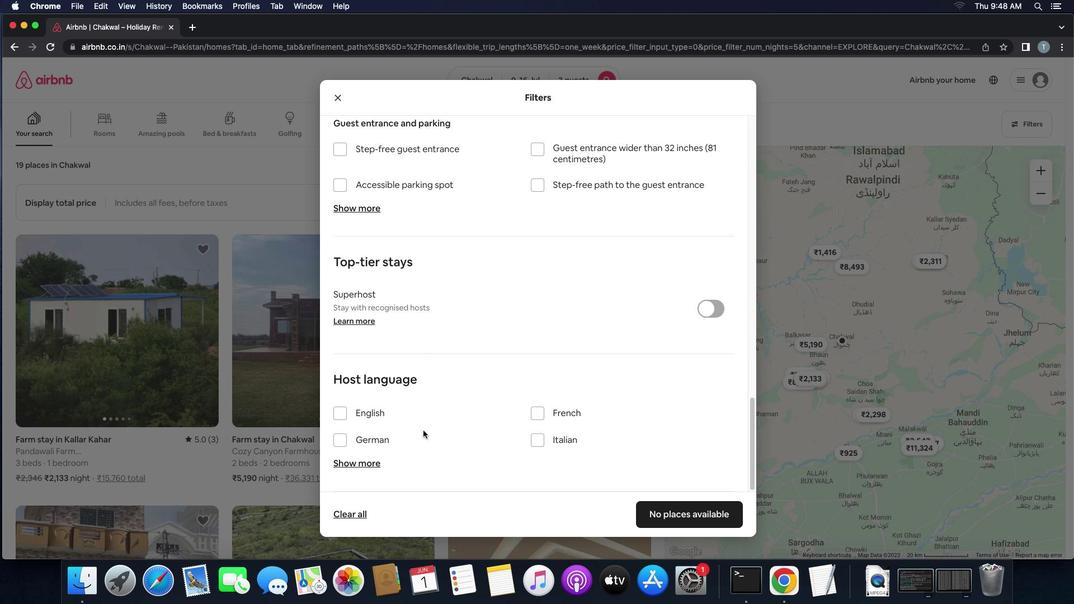 
Action: Mouse scrolled (566, 409) with delta (0, 0)
Screenshot: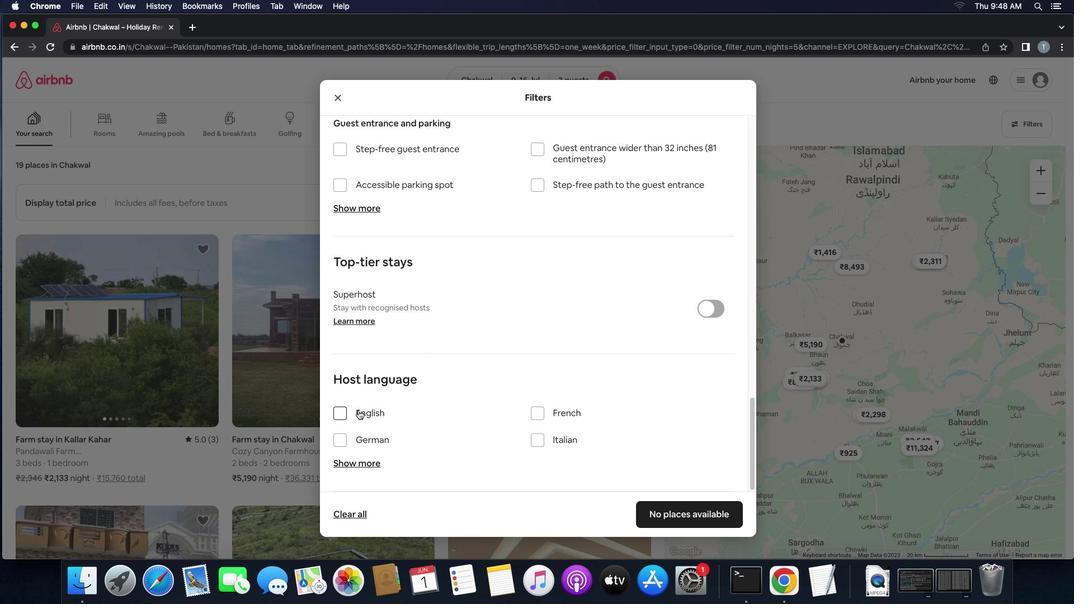 
Action: Mouse scrolled (566, 409) with delta (0, 0)
Screenshot: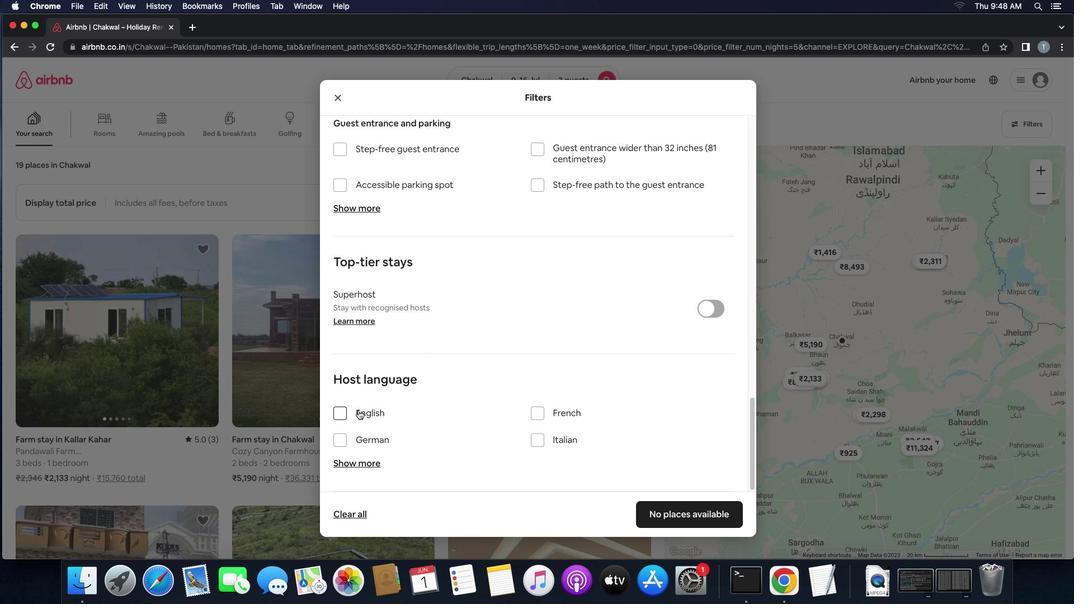 
Action: Mouse scrolled (566, 409) with delta (0, -1)
Screenshot: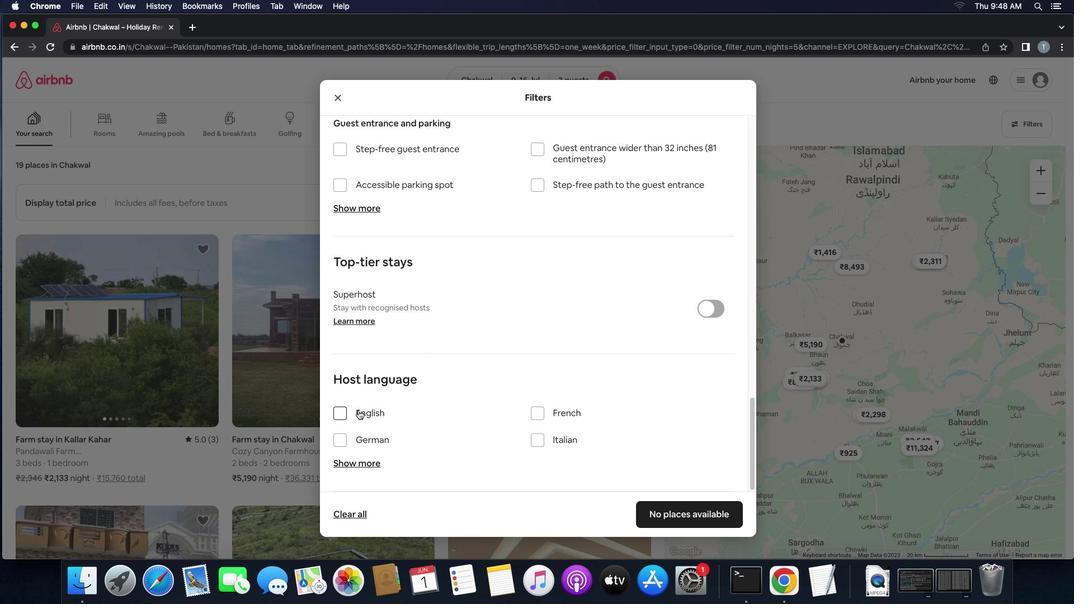 
Action: Mouse scrolled (566, 409) with delta (0, -2)
Screenshot: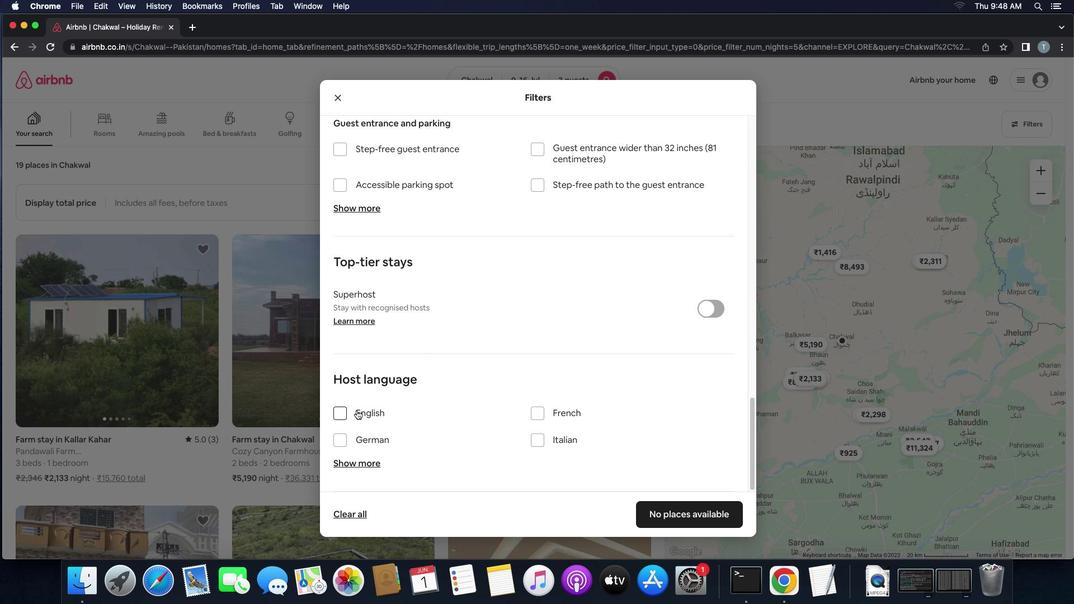 
Action: Mouse moved to (365, 420)
Screenshot: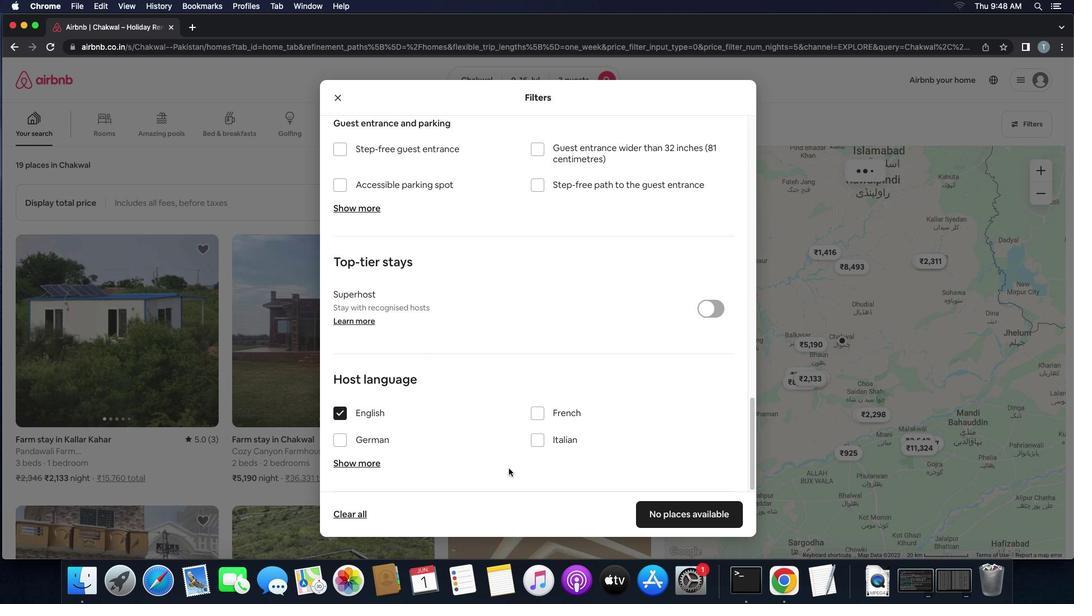 
Action: Mouse pressed left at (365, 420)
Screenshot: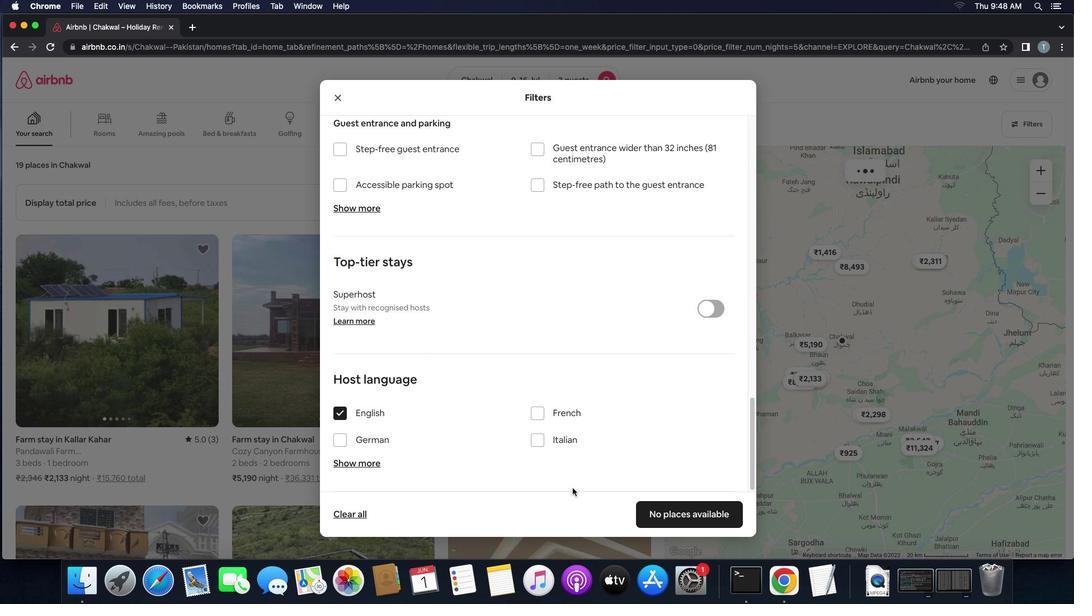 
Action: Mouse moved to (346, 415)
Screenshot: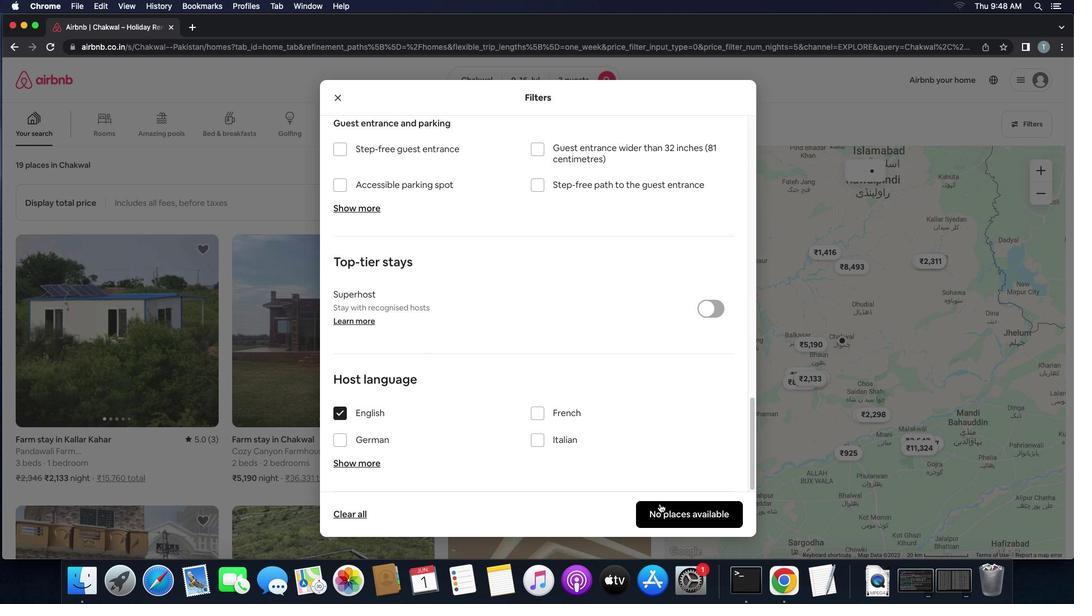 
Action: Mouse pressed left at (346, 415)
Screenshot: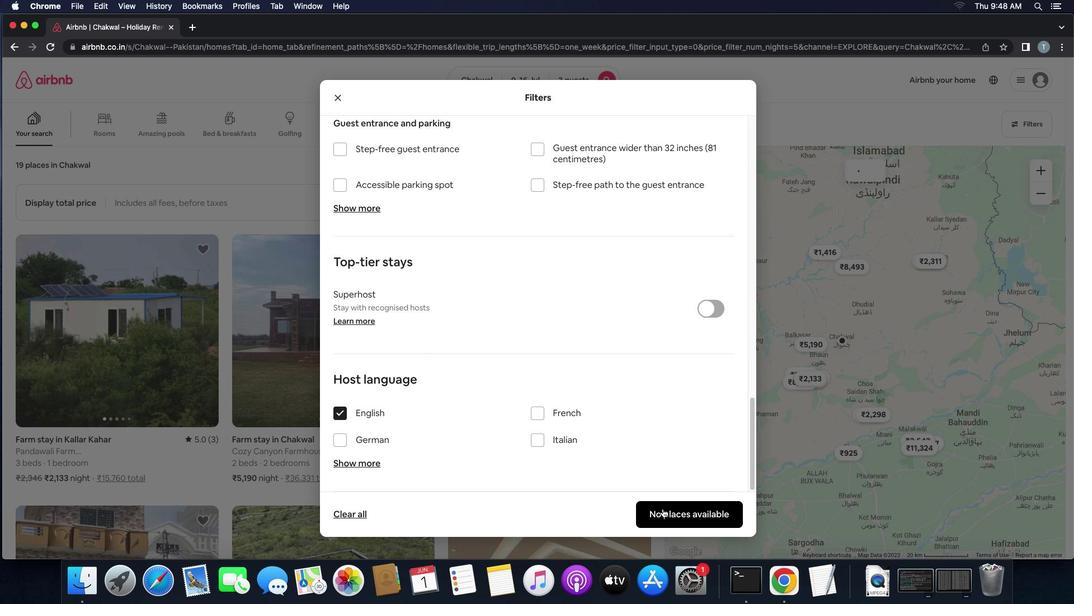 
Action: Mouse moved to (662, 509)
Screenshot: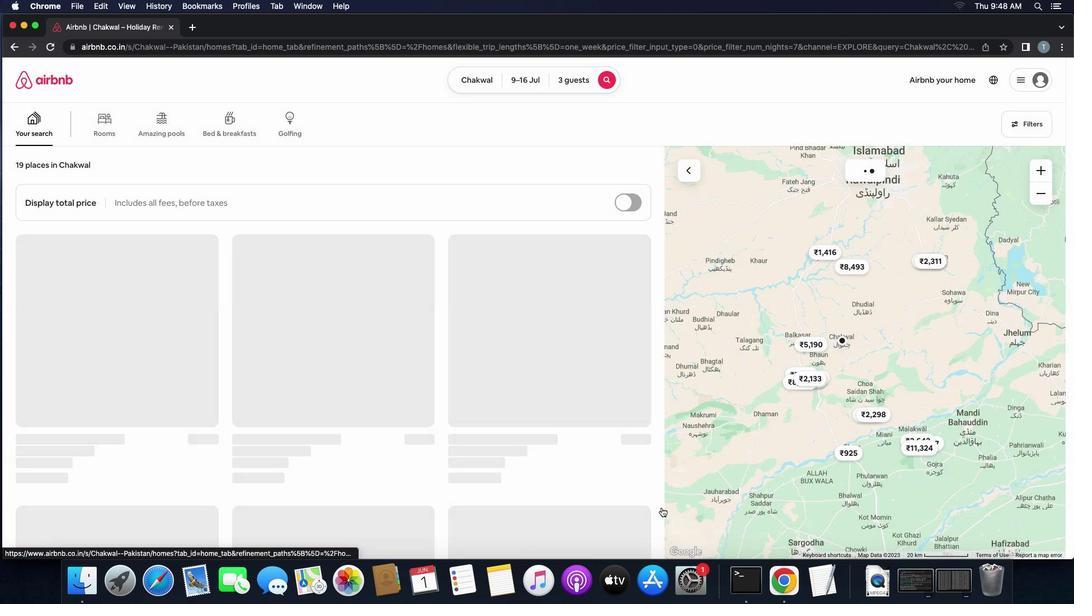 
Action: Mouse pressed left at (662, 509)
Screenshot: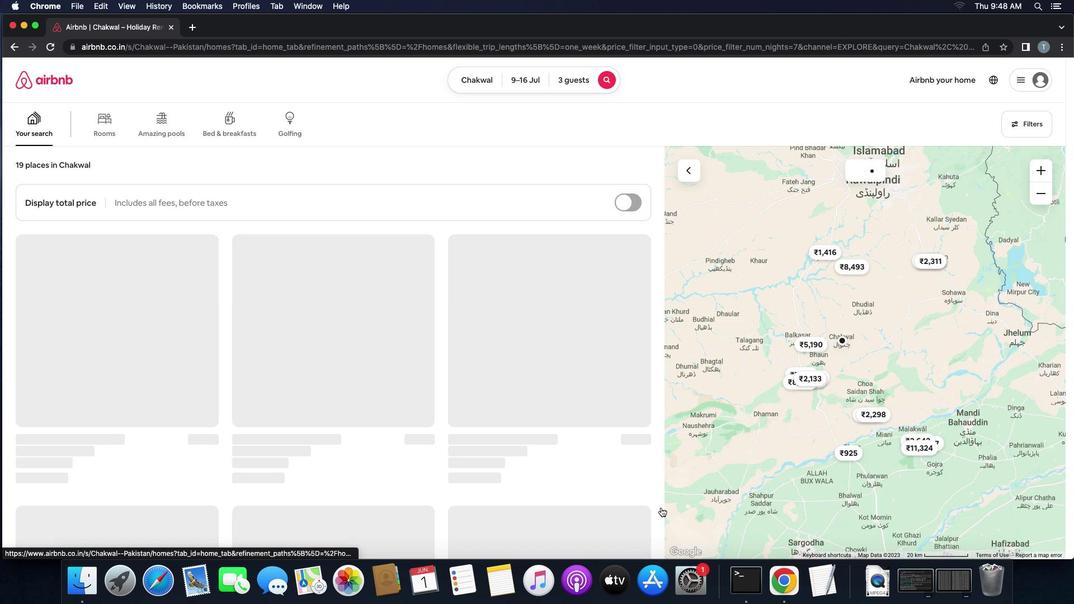
Action: Mouse moved to (659, 507)
Screenshot: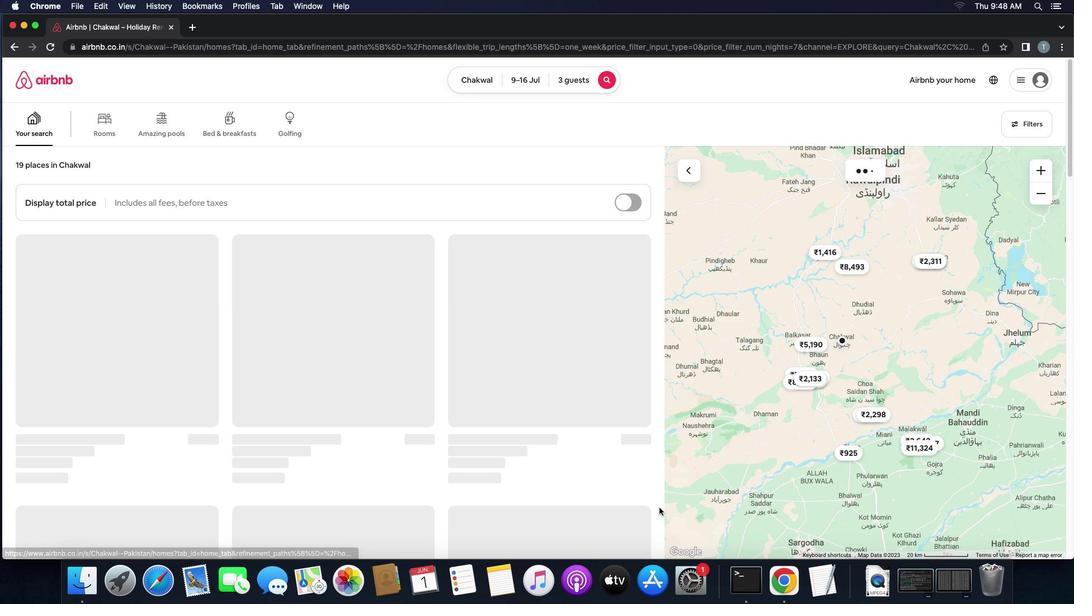 
